 Task: Look for space in Varel, Germany from 6th September, 2023 to 15th September, 2023 for 6 adults in price range Rs.8000 to Rs.12000. Place can be entire place or private room with 6 bedrooms having 6 beds and 6 bathrooms. Property type can be house, flat, guest house. Amenities needed are: wifi, TV, free parkinig on premises, gym, breakfast. Booking option can be shelf check-in. Required host language is English.
Action: Mouse moved to (448, 95)
Screenshot: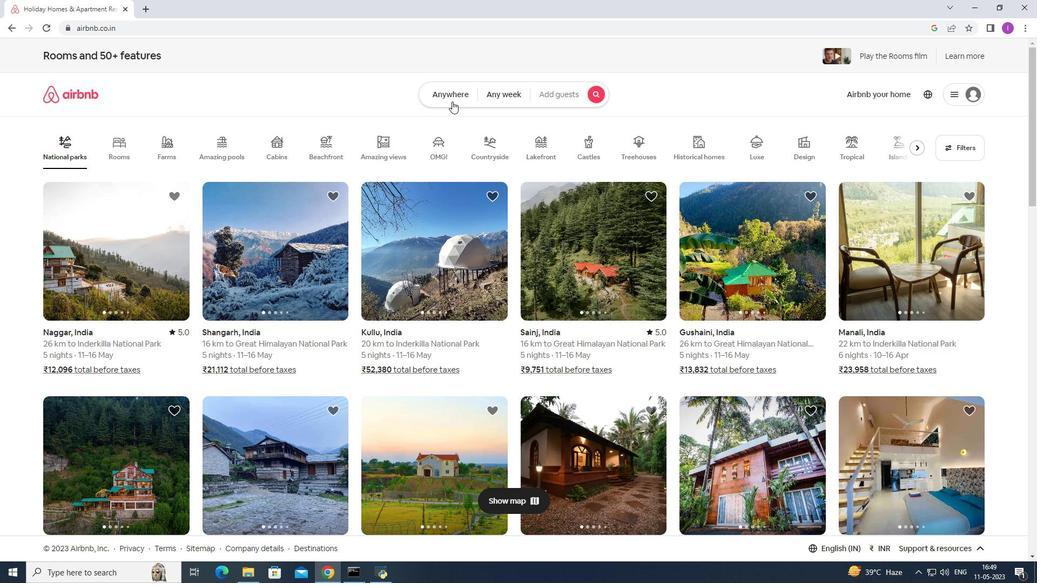 
Action: Mouse pressed left at (448, 95)
Screenshot: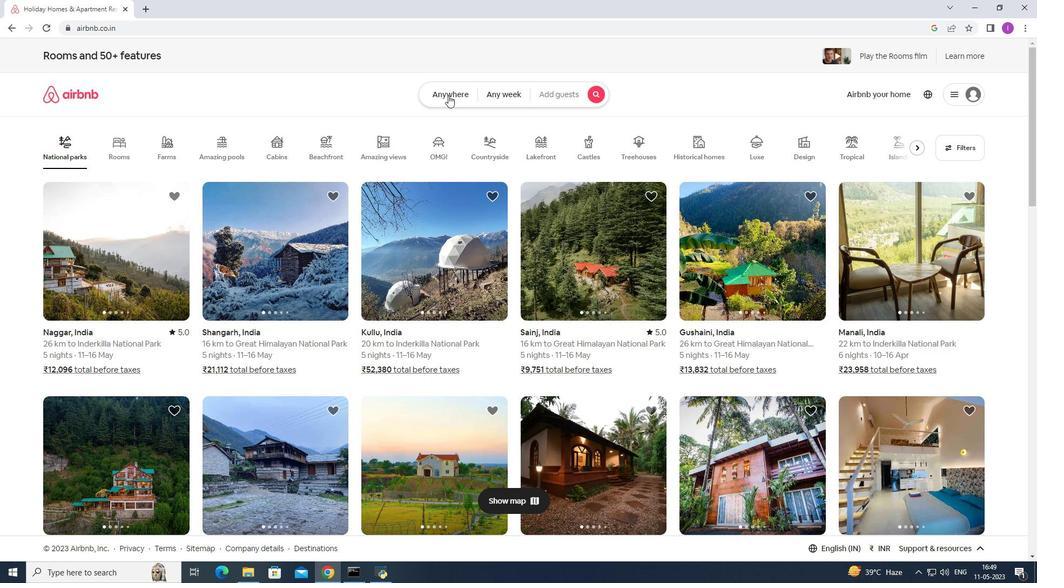 
Action: Mouse moved to (331, 139)
Screenshot: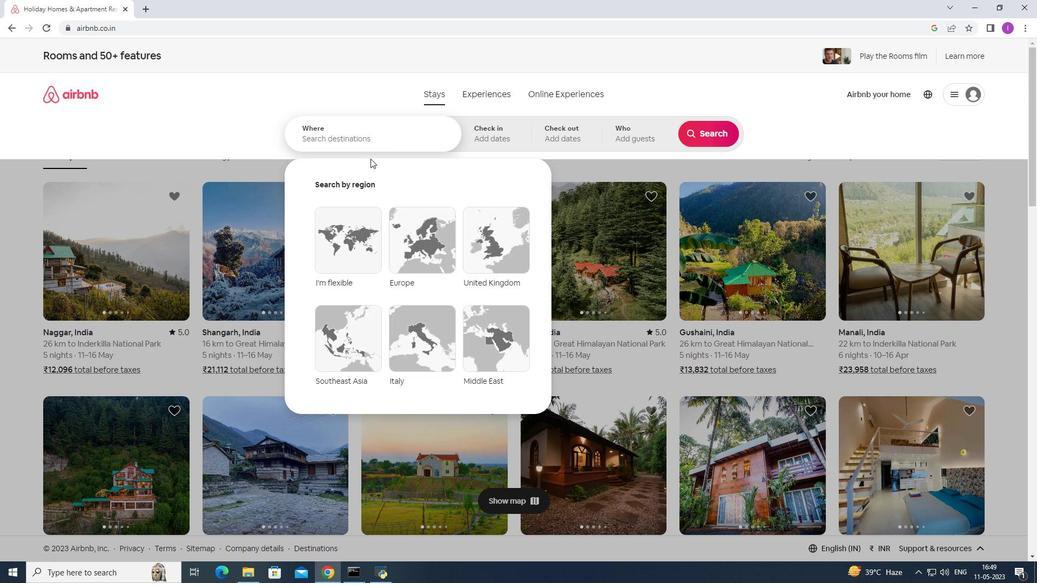 
Action: Mouse pressed left at (331, 139)
Screenshot: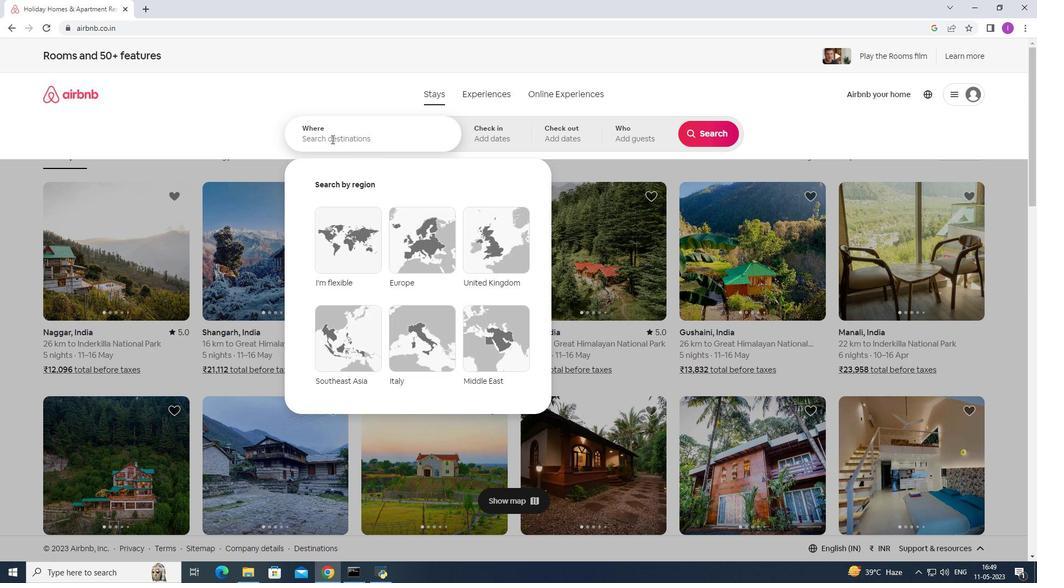 
Action: Mouse moved to (345, 138)
Screenshot: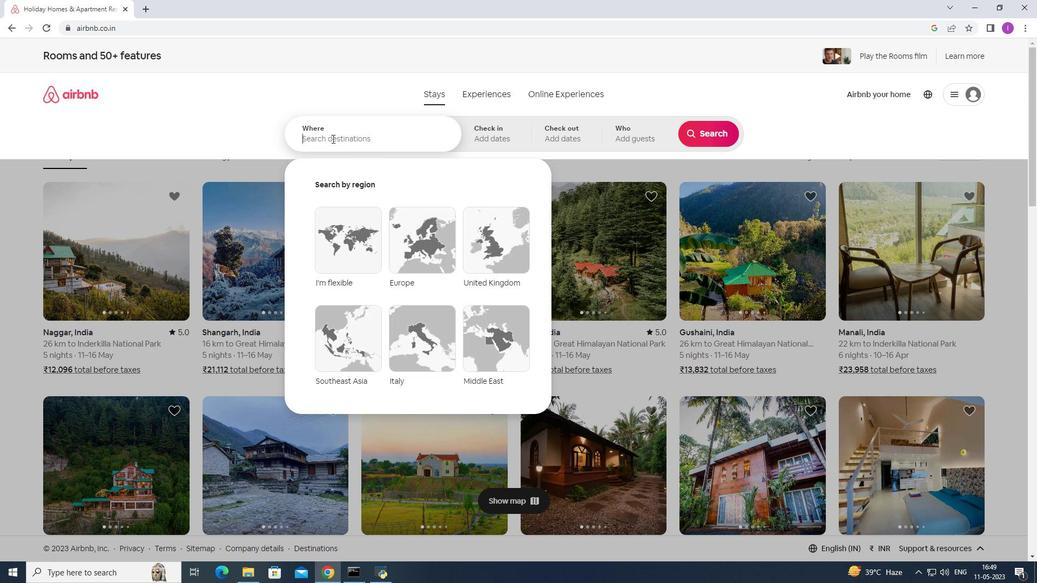 
Action: Key pressed <Key.shift>Varel,<Key.shift><Key.shift>Germany
Screenshot: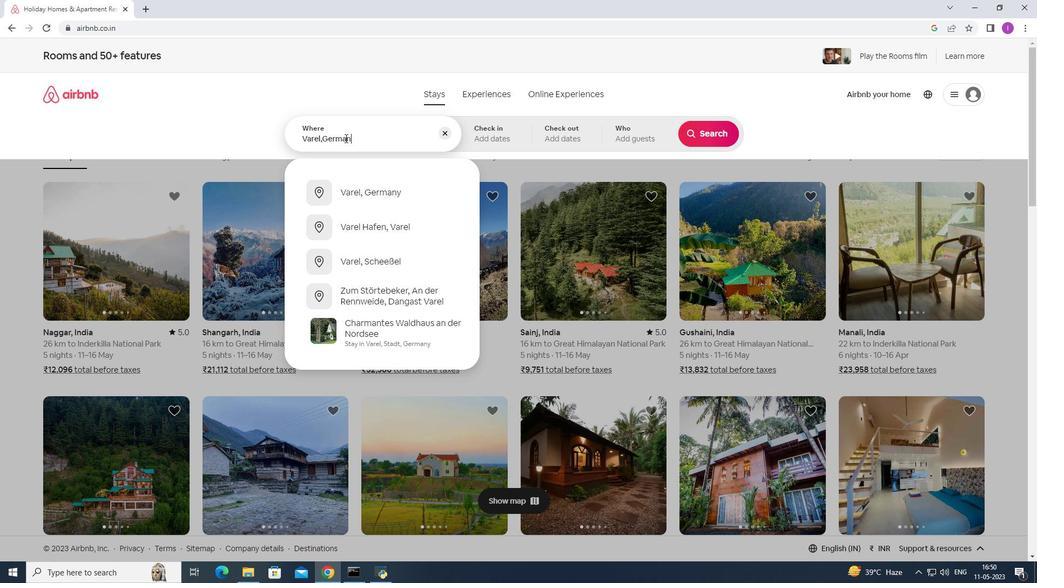 
Action: Mouse moved to (368, 195)
Screenshot: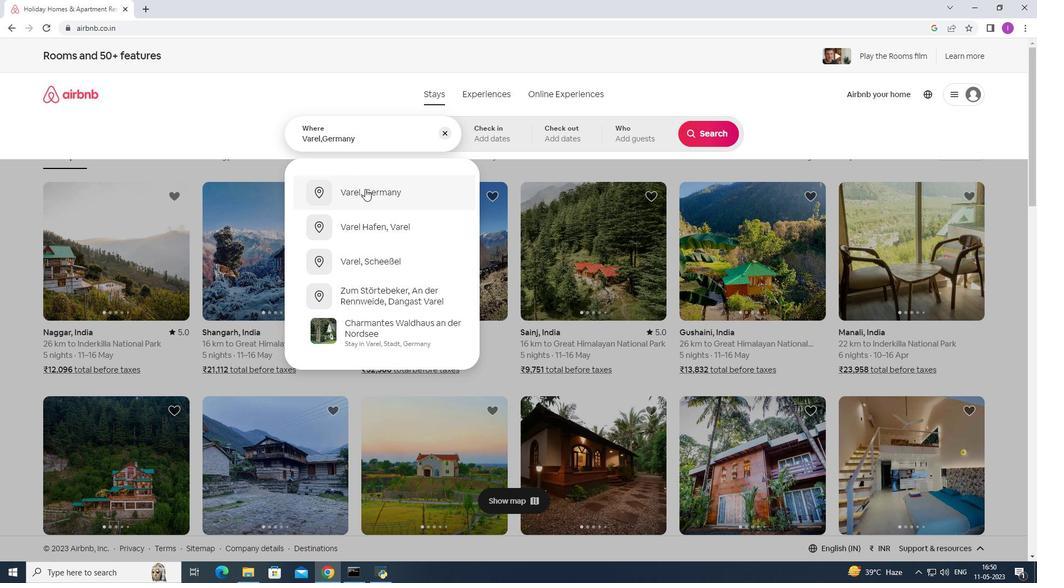 
Action: Mouse pressed left at (368, 195)
Screenshot: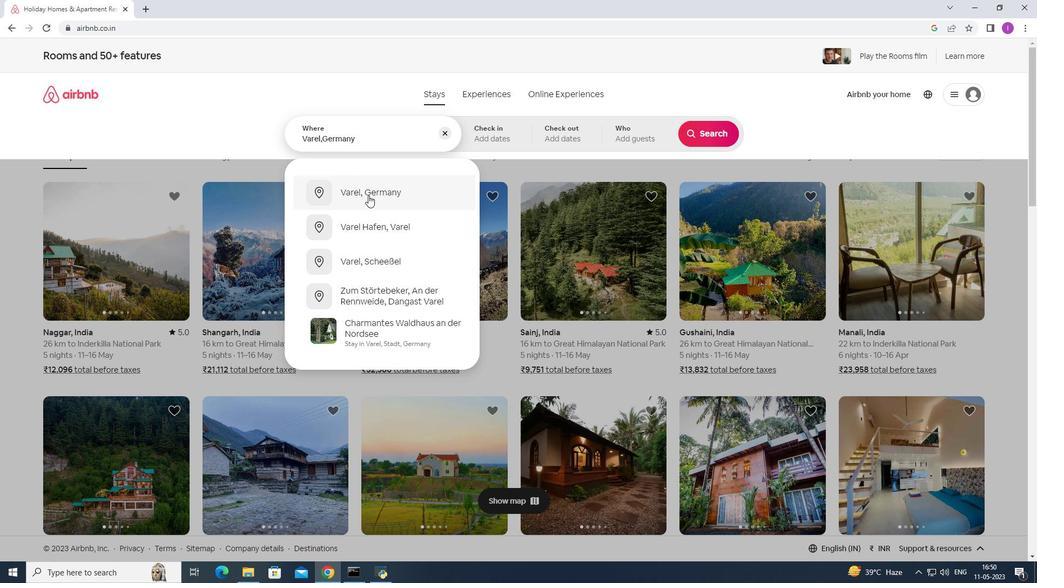 
Action: Mouse moved to (706, 221)
Screenshot: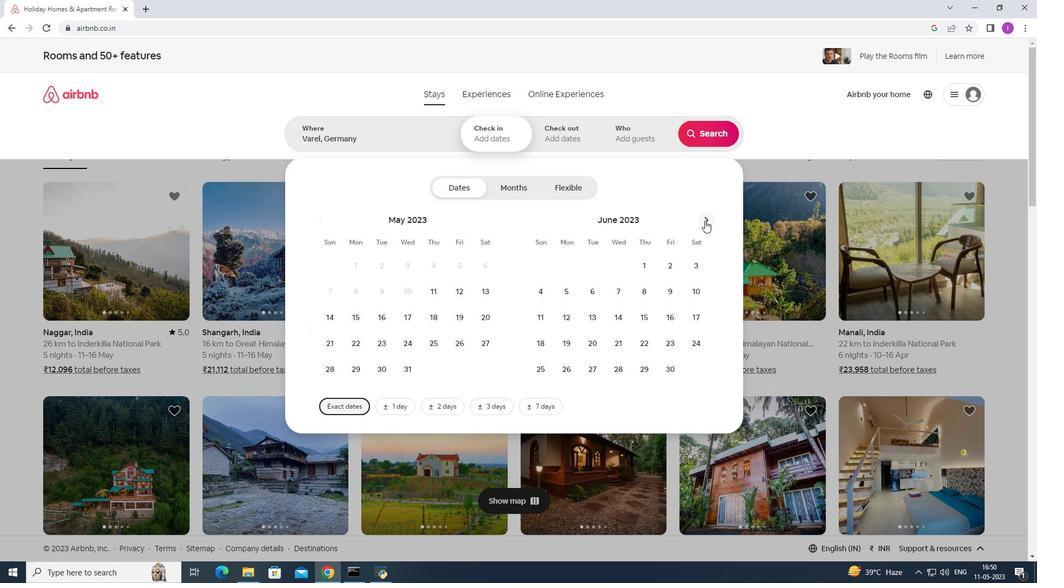 
Action: Mouse pressed left at (706, 221)
Screenshot: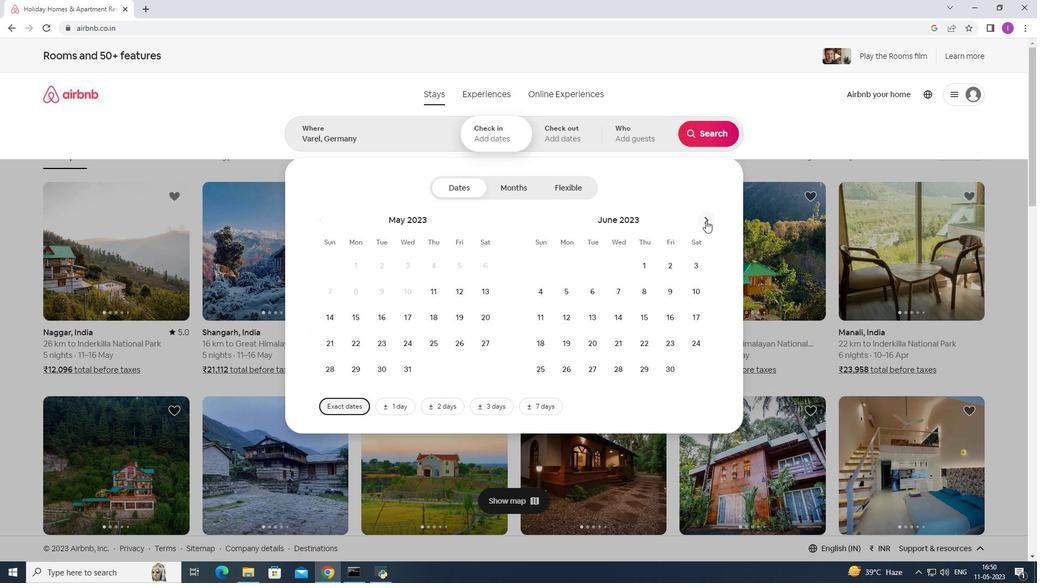 
Action: Mouse pressed left at (706, 221)
Screenshot: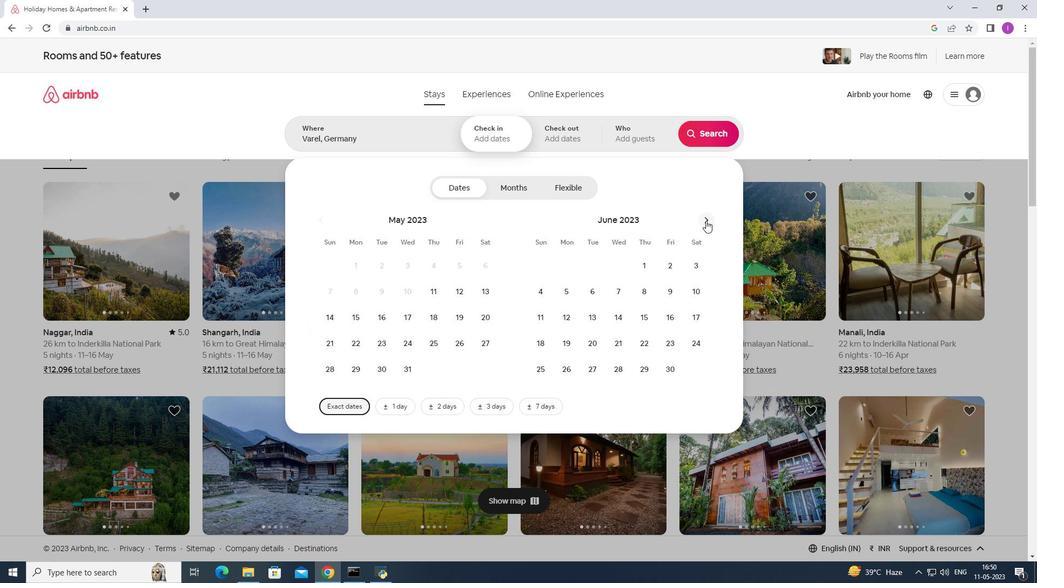 
Action: Mouse pressed left at (706, 221)
Screenshot: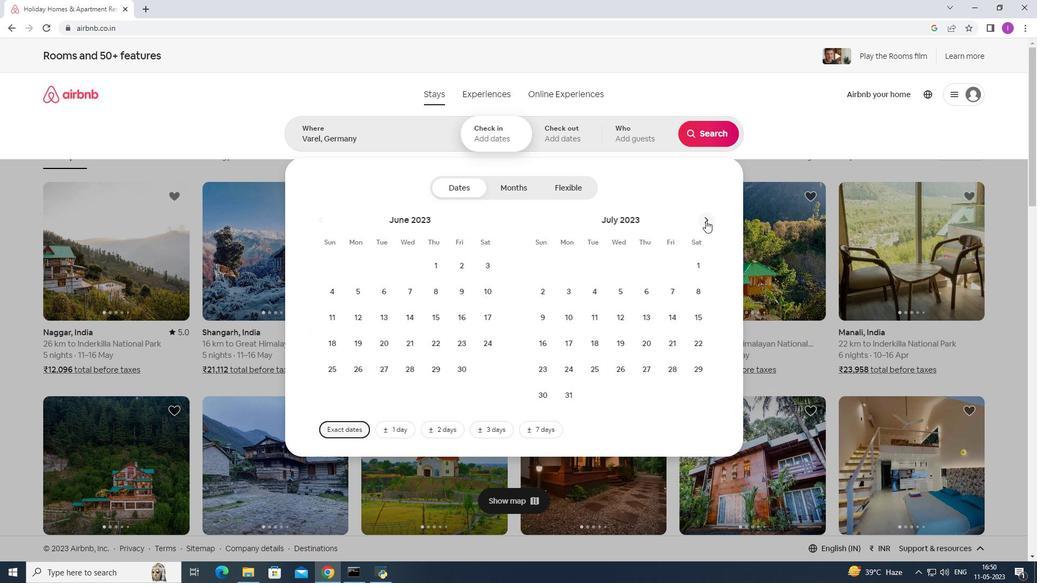 
Action: Mouse moved to (707, 221)
Screenshot: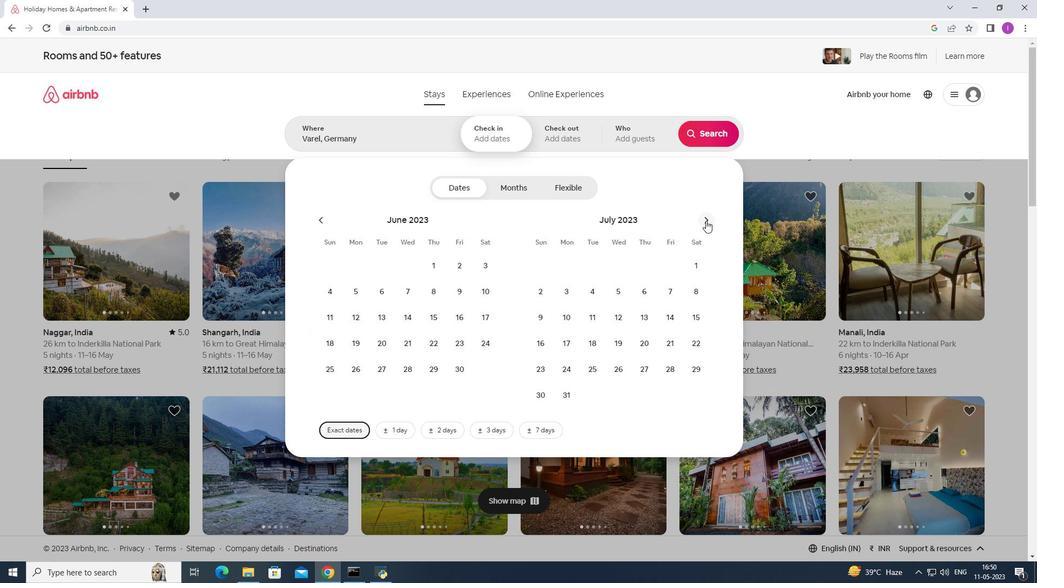 
Action: Mouse pressed left at (707, 221)
Screenshot: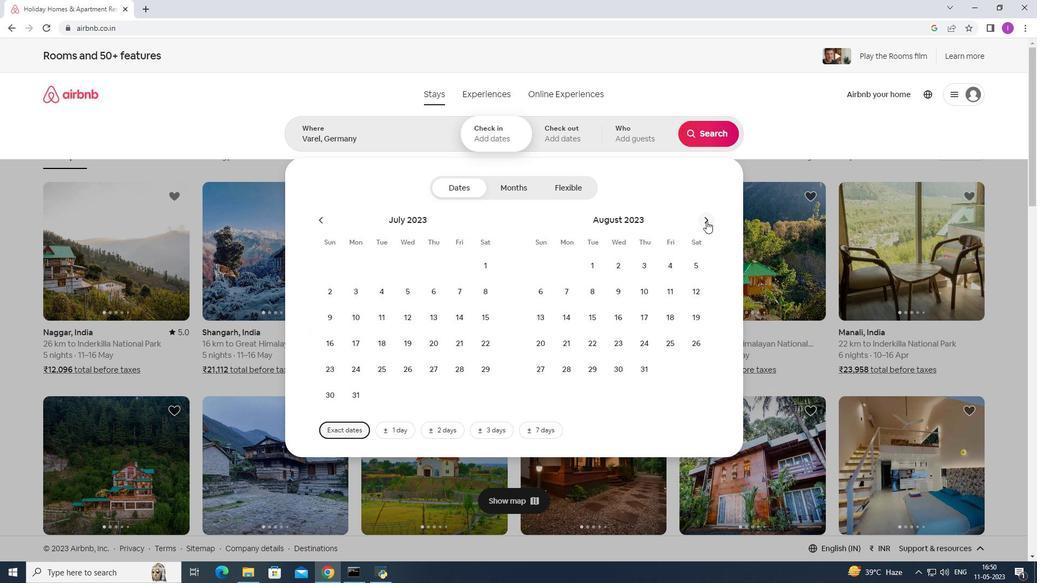 
Action: Mouse moved to (407, 289)
Screenshot: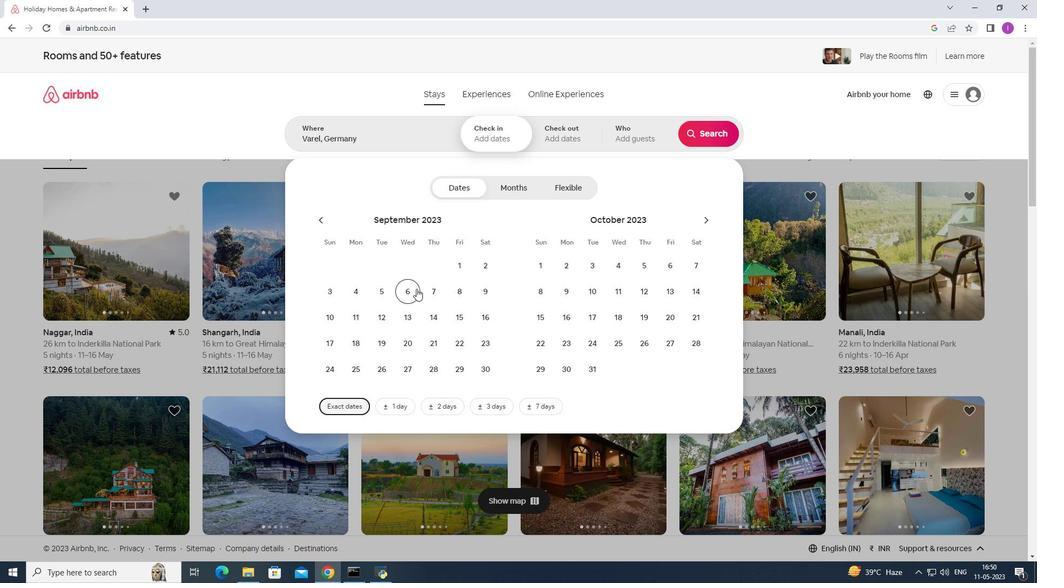 
Action: Mouse pressed left at (407, 289)
Screenshot: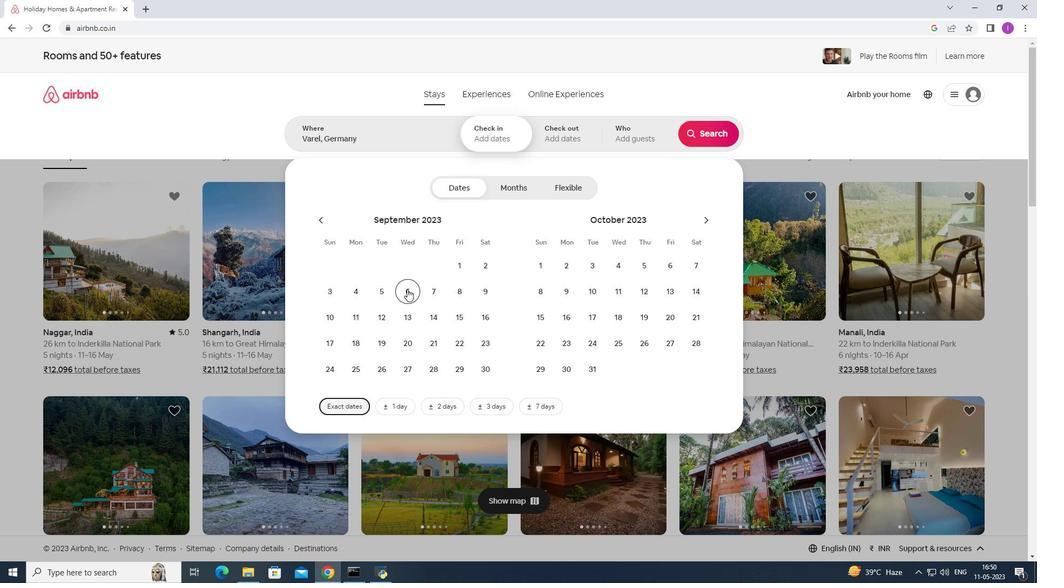 
Action: Mouse moved to (463, 311)
Screenshot: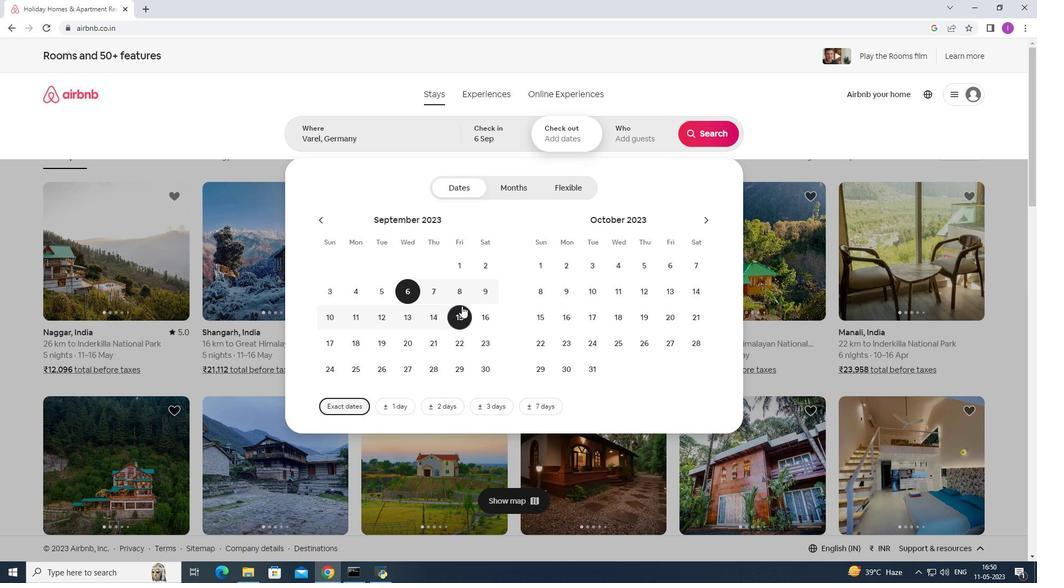 
Action: Mouse pressed left at (463, 311)
Screenshot: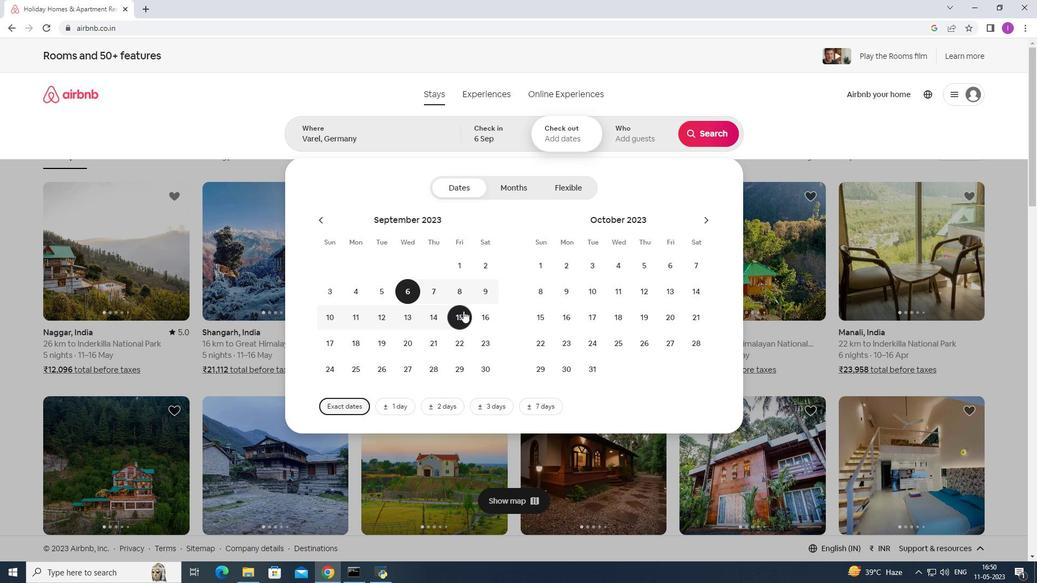 
Action: Mouse moved to (650, 140)
Screenshot: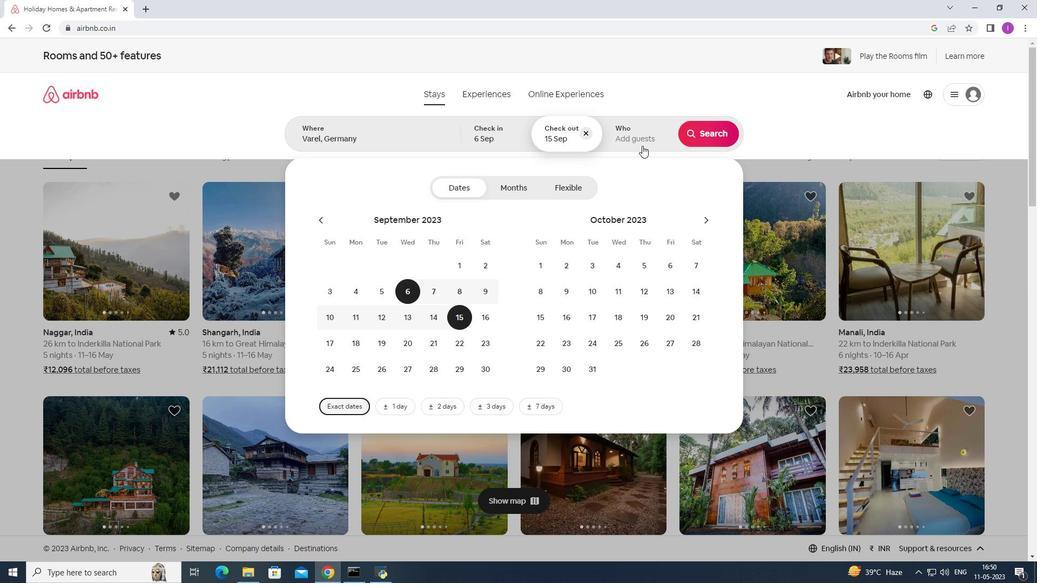 
Action: Mouse pressed left at (650, 140)
Screenshot: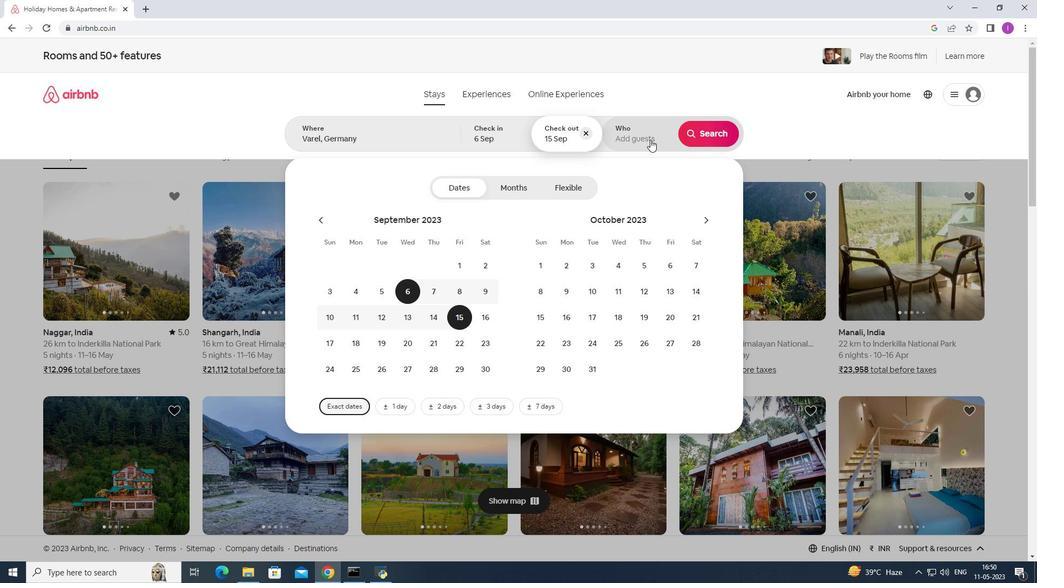 
Action: Mouse moved to (718, 191)
Screenshot: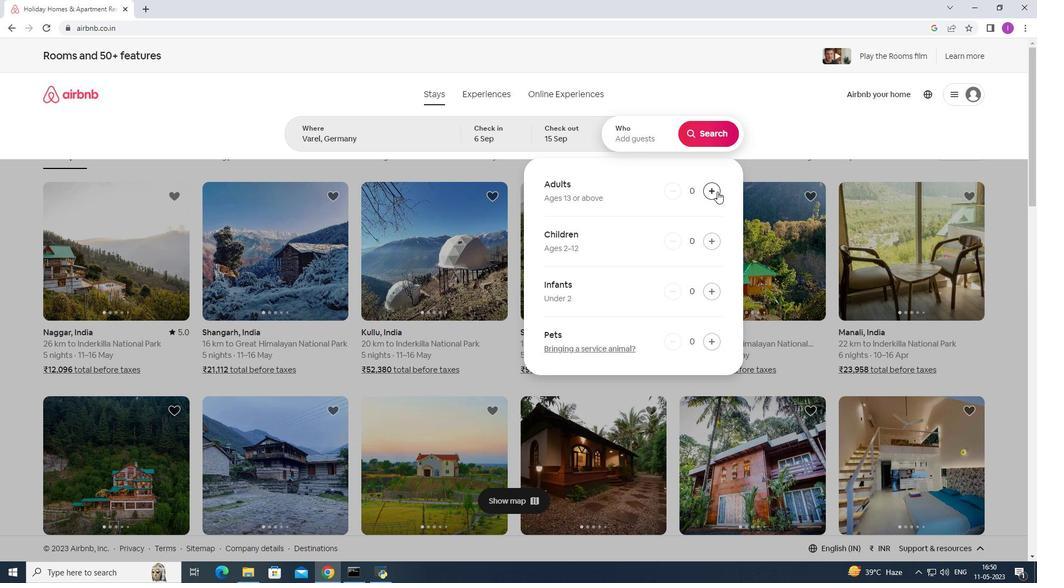 
Action: Mouse pressed left at (718, 191)
Screenshot: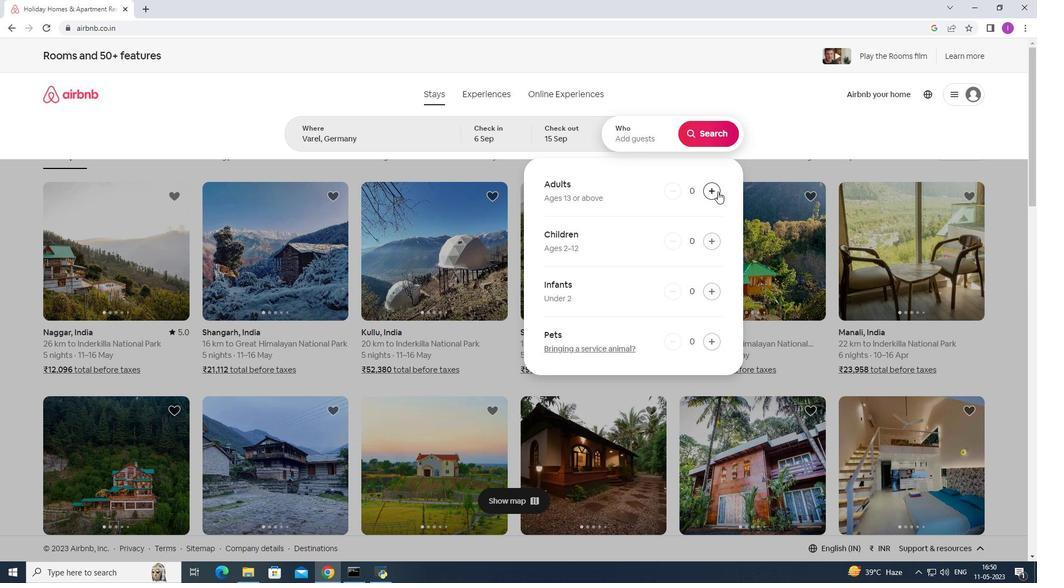 
Action: Mouse moved to (714, 190)
Screenshot: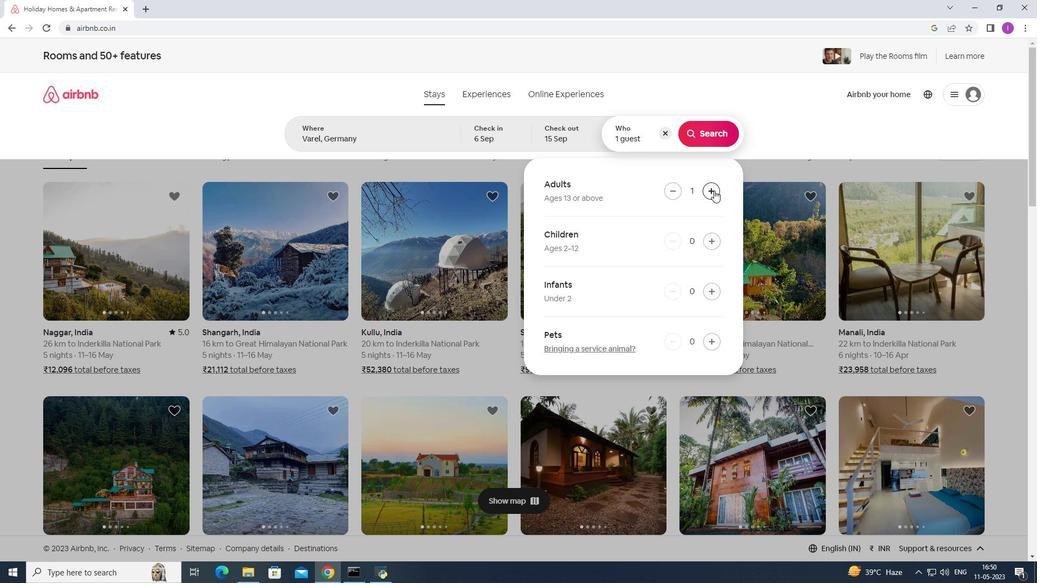 
Action: Mouse pressed left at (714, 190)
Screenshot: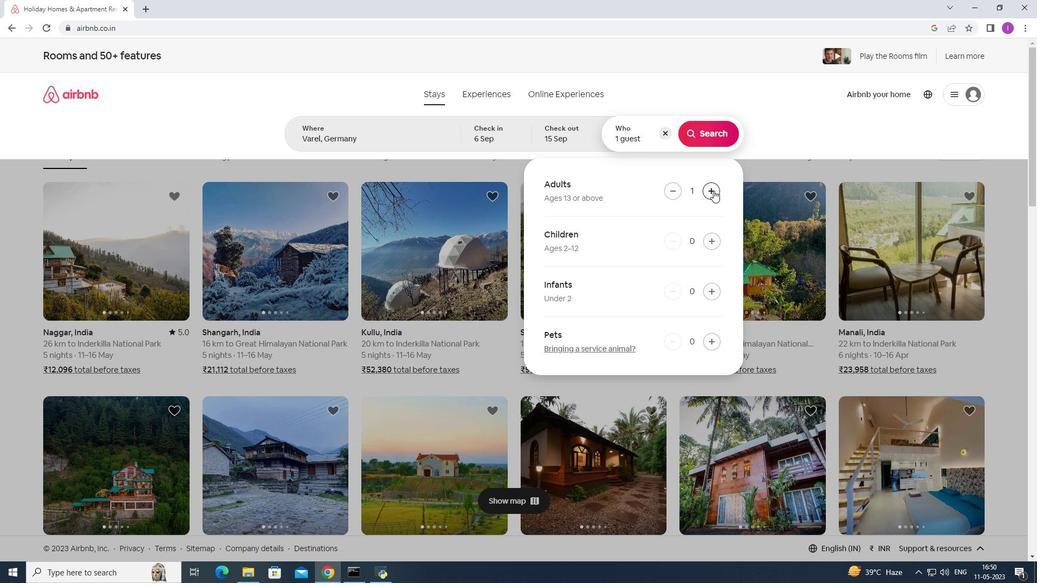 
Action: Mouse moved to (711, 191)
Screenshot: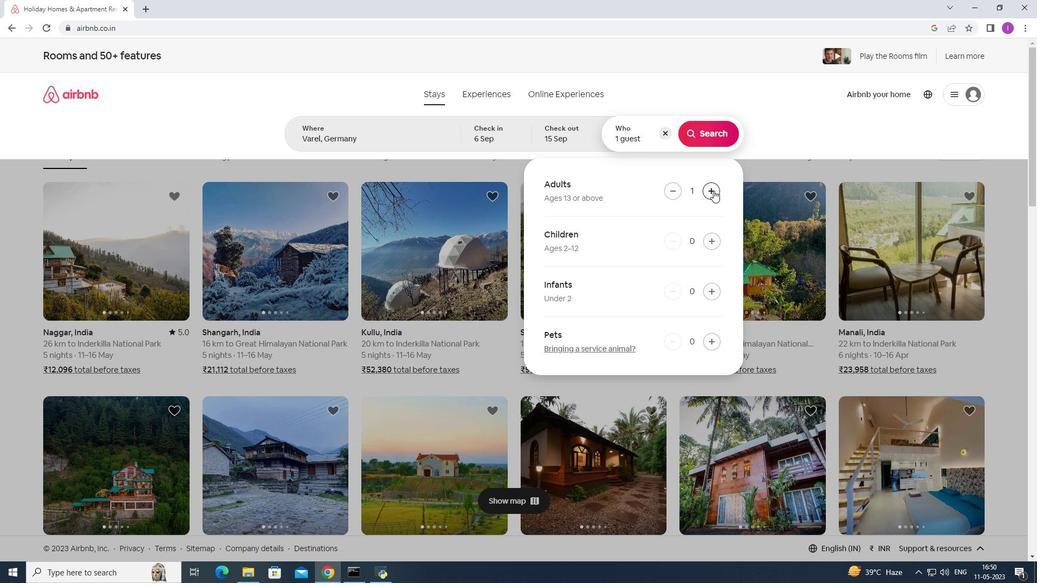 
Action: Mouse pressed left at (711, 191)
Screenshot: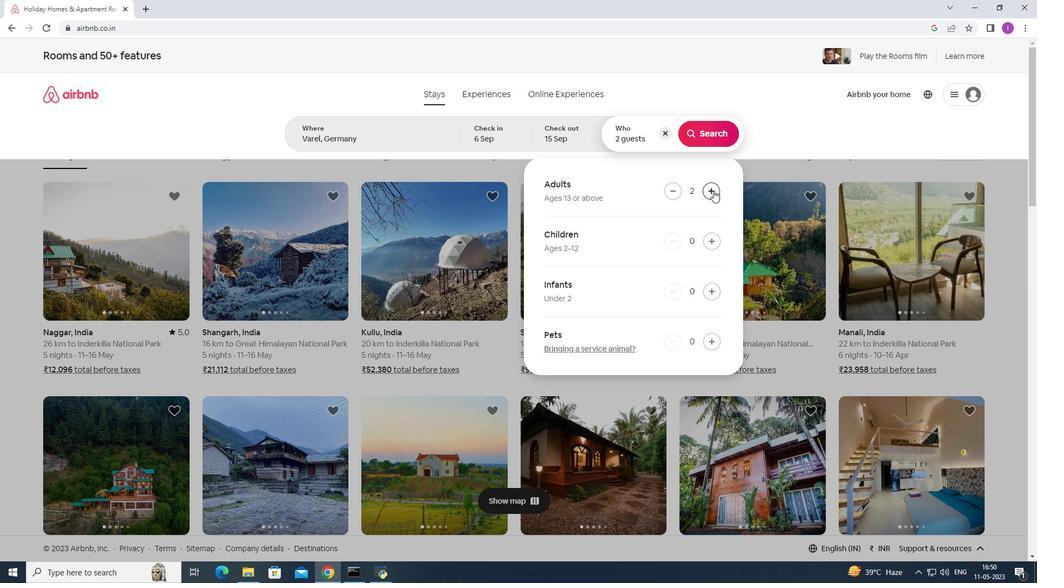 
Action: Mouse moved to (710, 192)
Screenshot: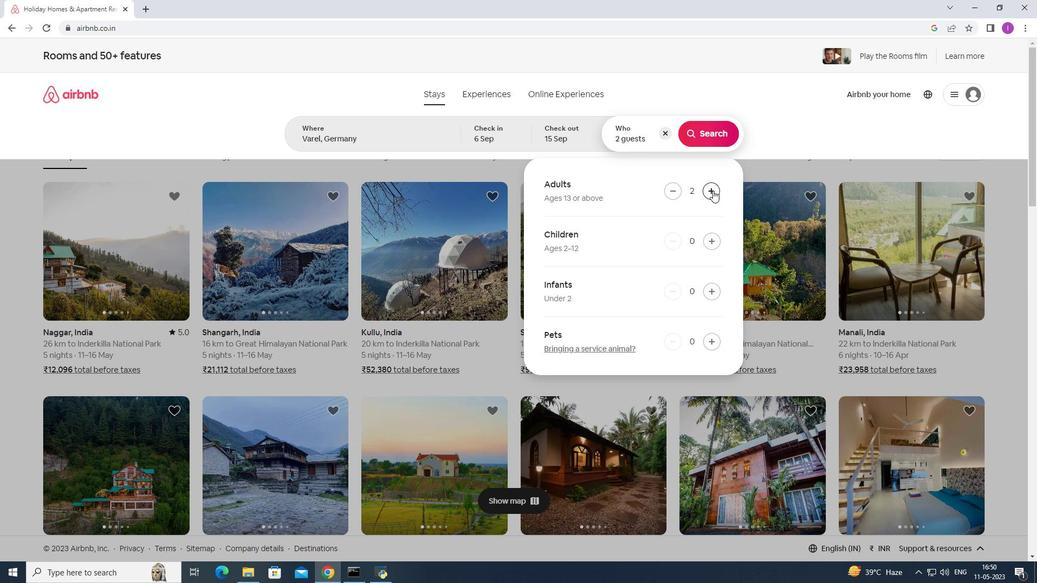 
Action: Mouse pressed left at (710, 192)
Screenshot: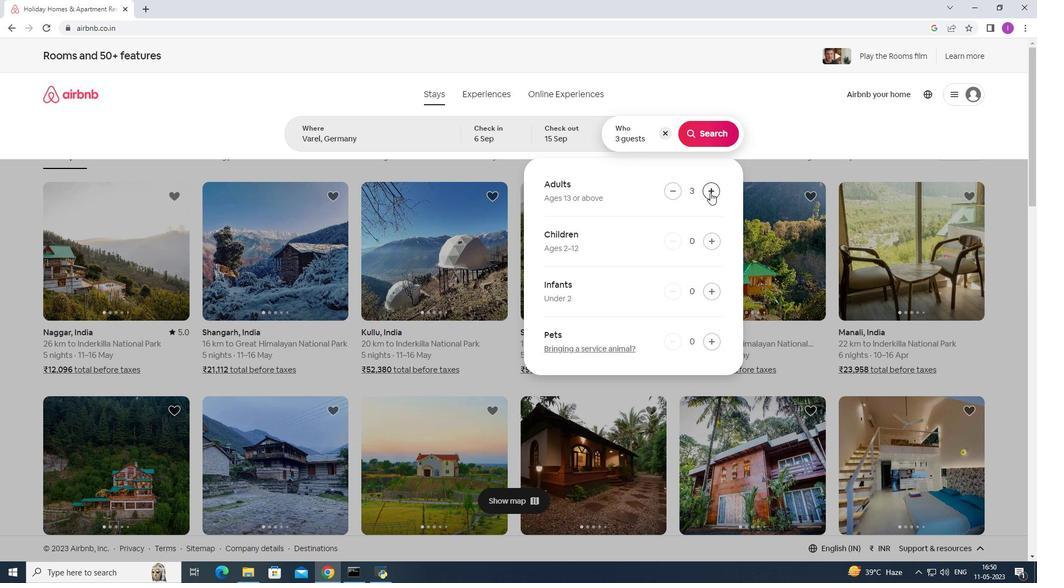 
Action: Mouse moved to (710, 192)
Screenshot: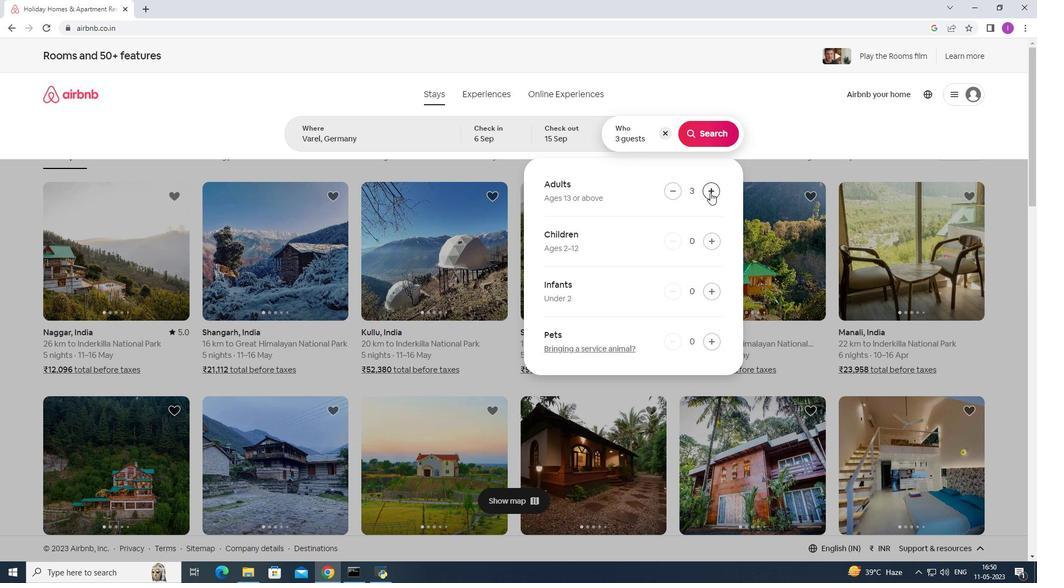 
Action: Mouse pressed left at (710, 192)
Screenshot: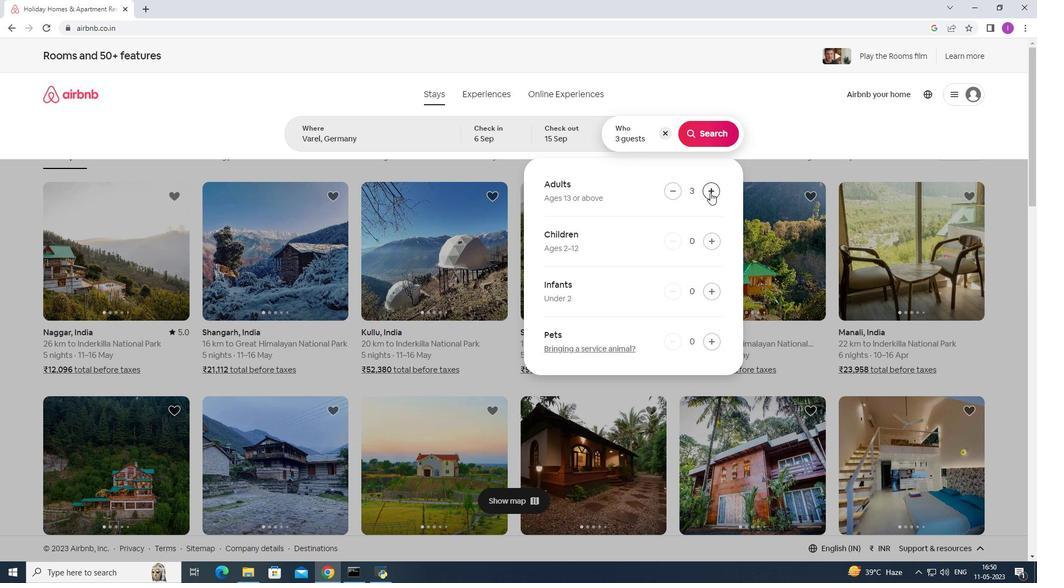 
Action: Mouse pressed left at (710, 192)
Screenshot: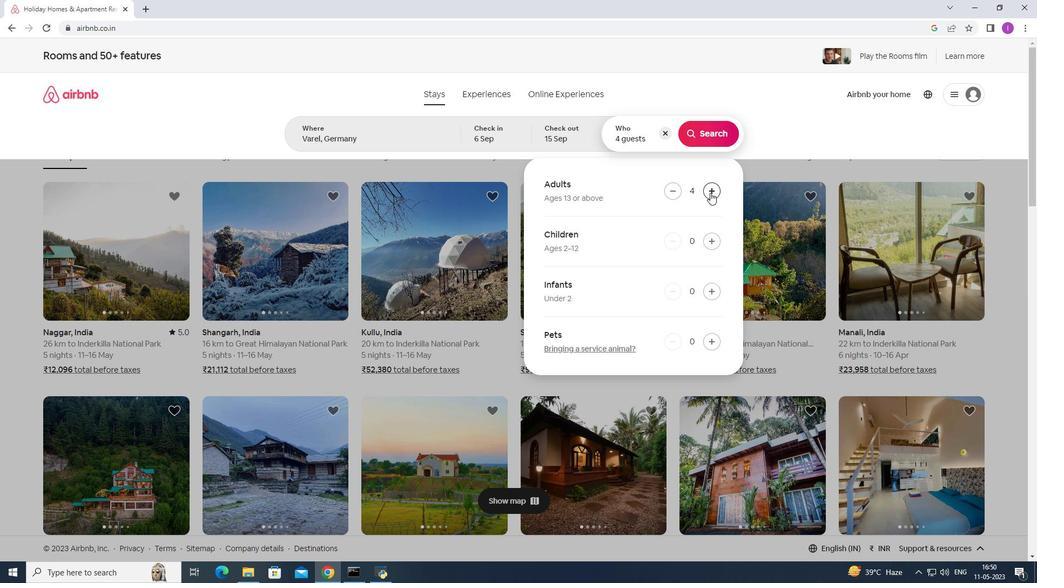 
Action: Mouse moved to (693, 137)
Screenshot: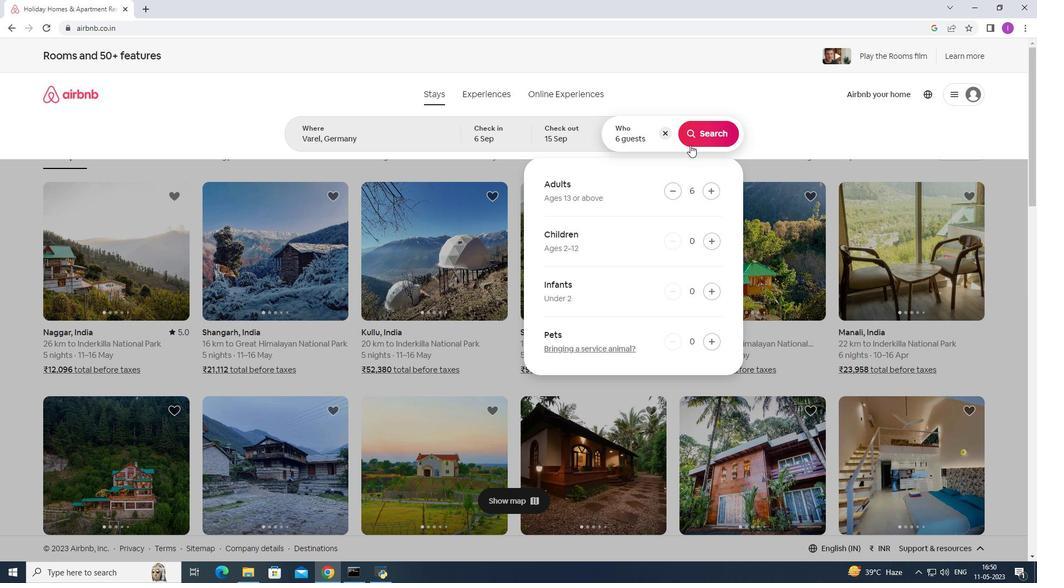 
Action: Mouse pressed left at (693, 137)
Screenshot: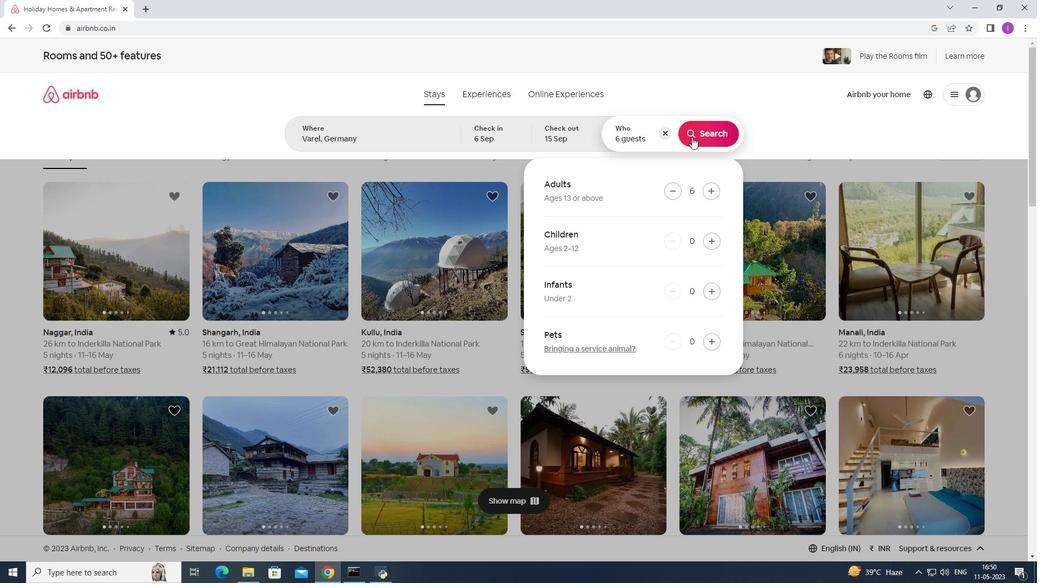 
Action: Mouse moved to (994, 108)
Screenshot: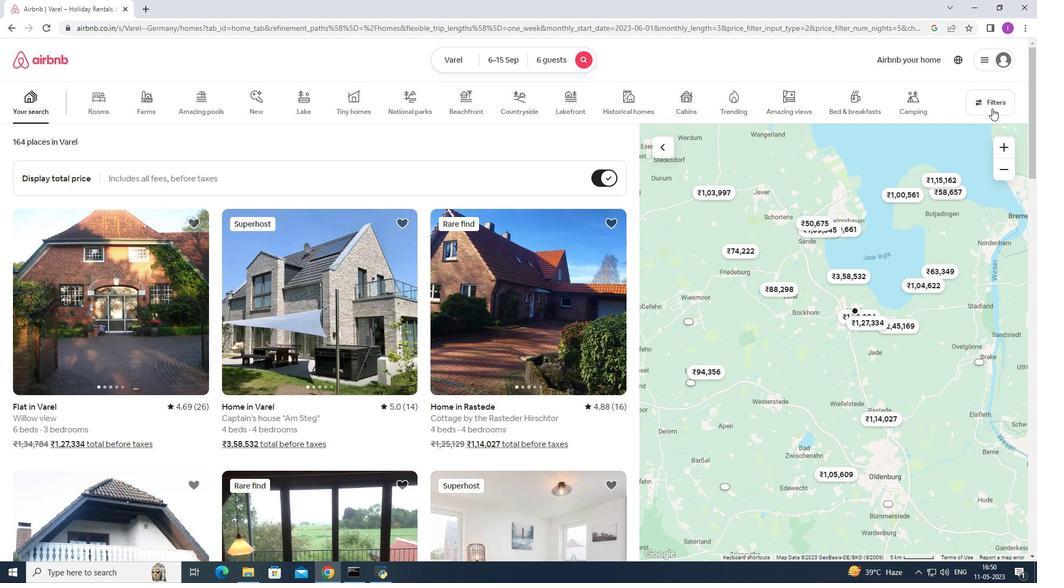 
Action: Mouse pressed left at (994, 108)
Screenshot: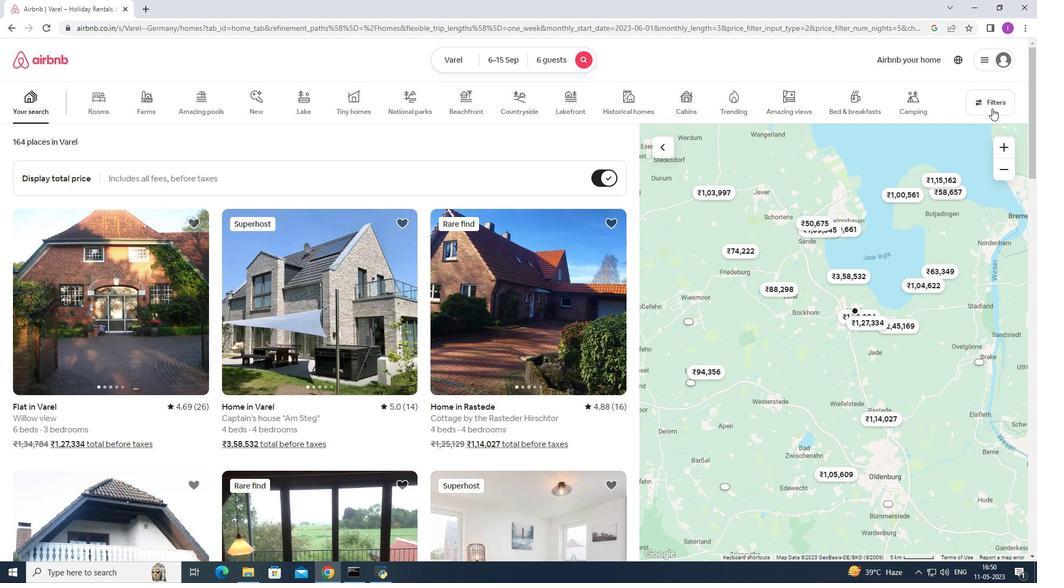 
Action: Mouse moved to (586, 372)
Screenshot: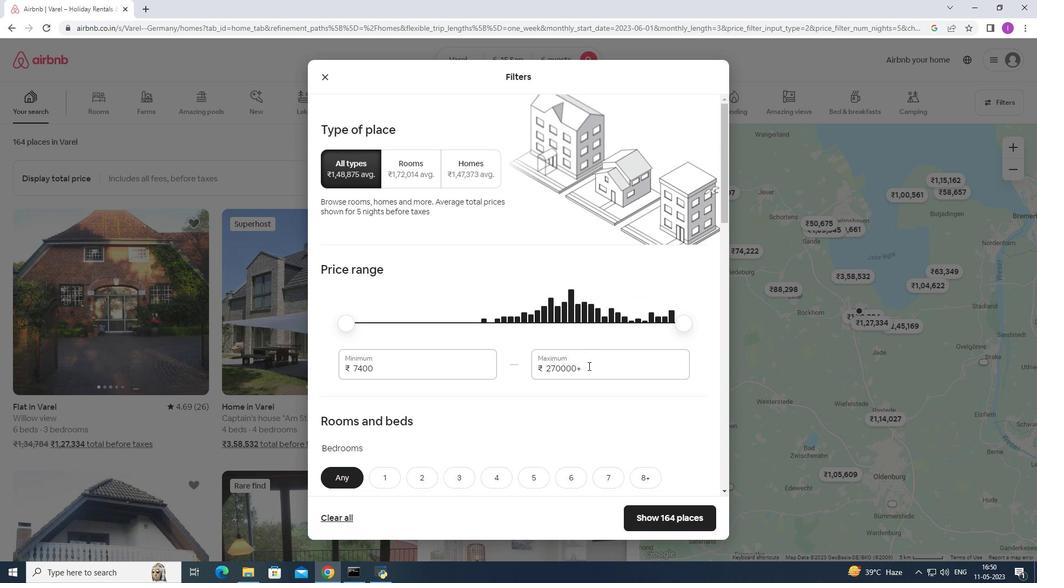 
Action: Mouse pressed left at (586, 372)
Screenshot: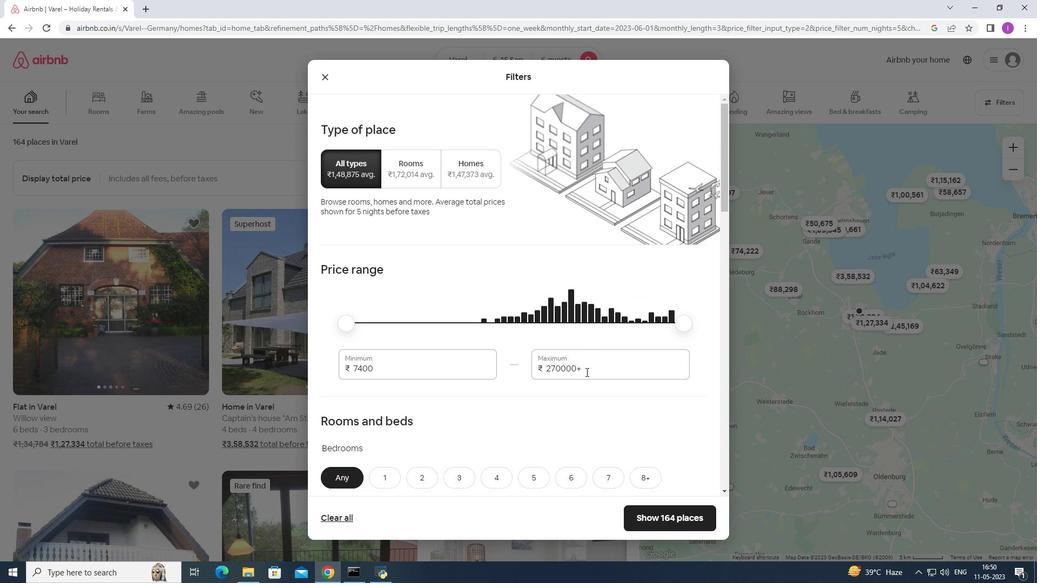 
Action: Mouse moved to (534, 357)
Screenshot: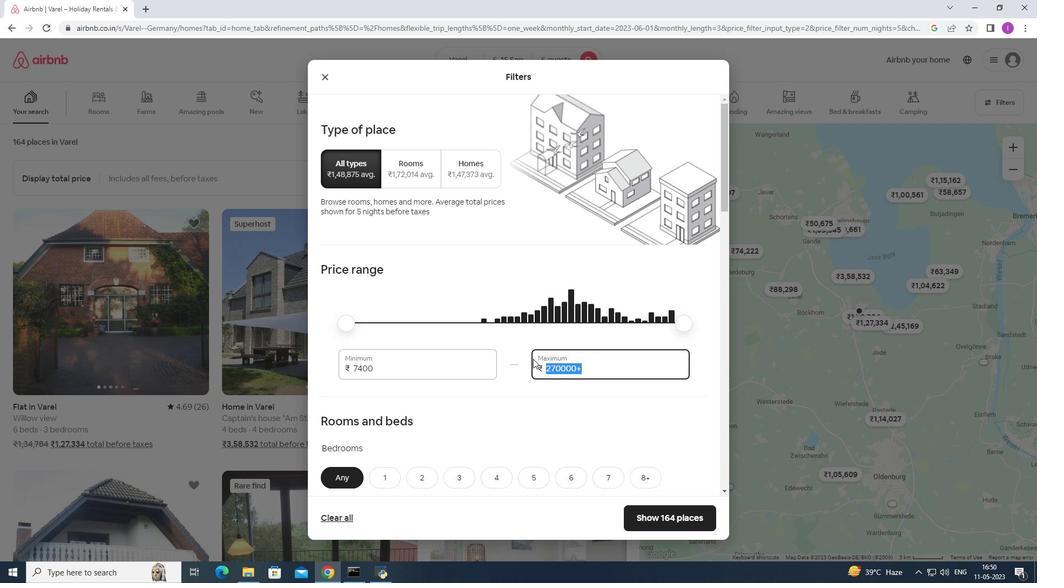 
Action: Key pressed 1
Screenshot: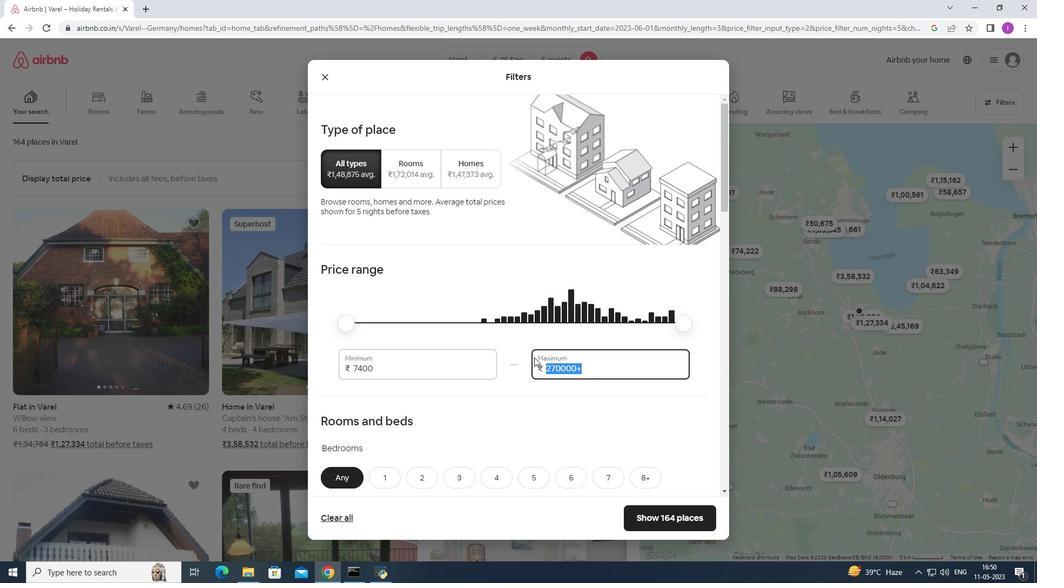 
Action: Mouse moved to (536, 356)
Screenshot: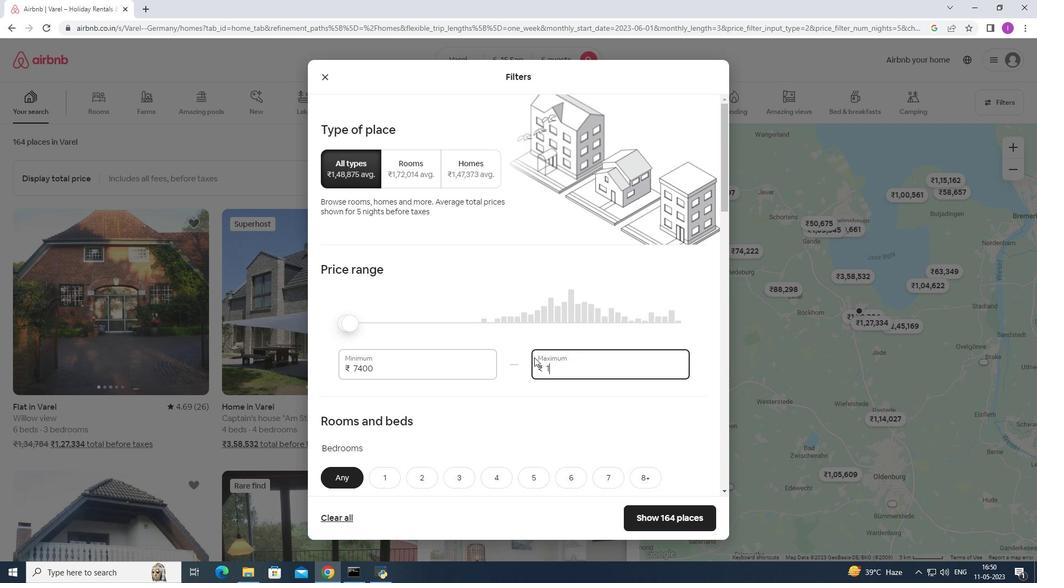 
Action: Key pressed 2
Screenshot: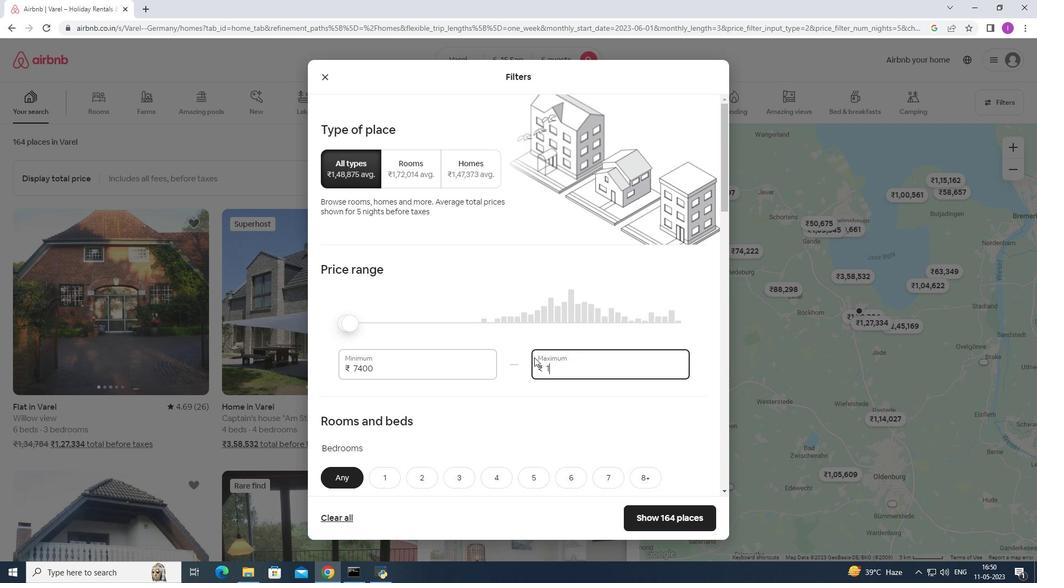 
Action: Mouse moved to (539, 352)
Screenshot: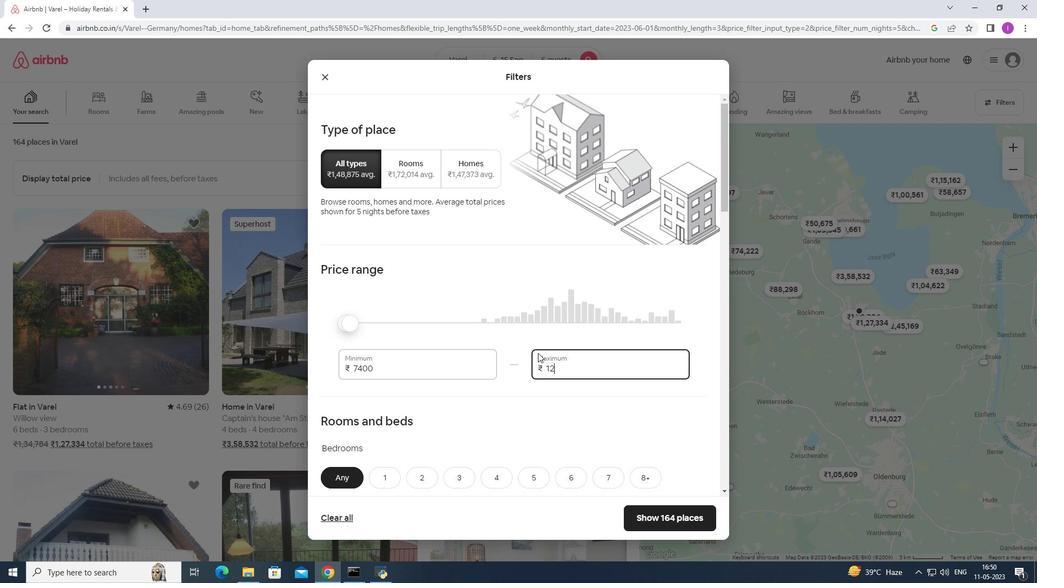 
Action: Key pressed 0
Screenshot: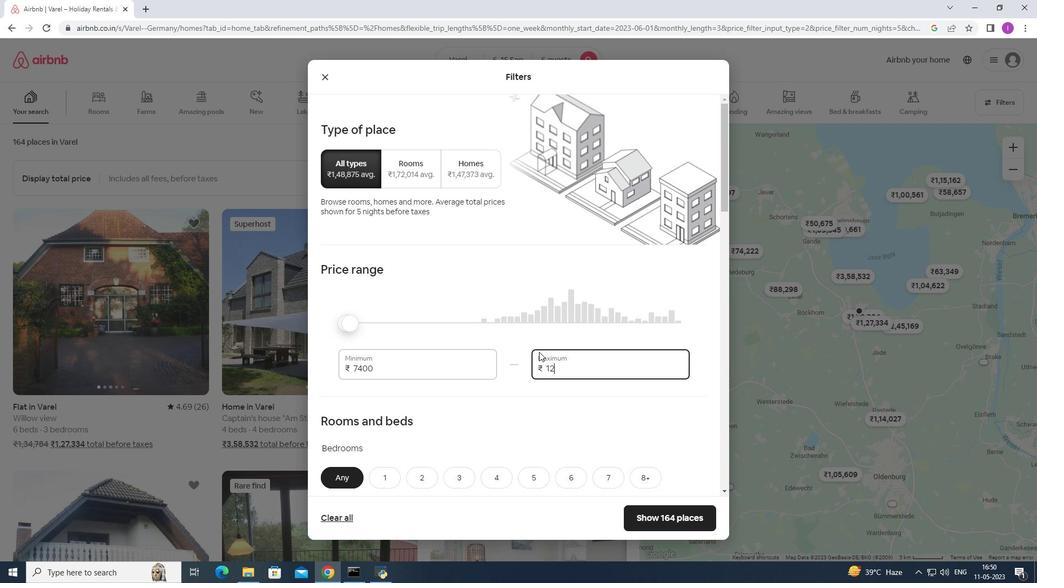 
Action: Mouse moved to (540, 351)
Screenshot: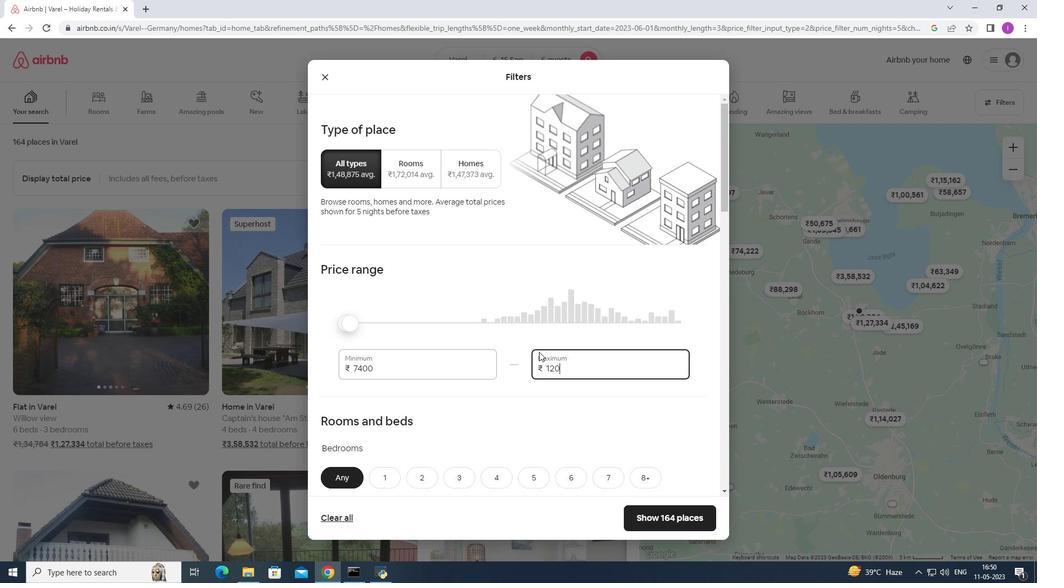 
Action: Key pressed 0
Screenshot: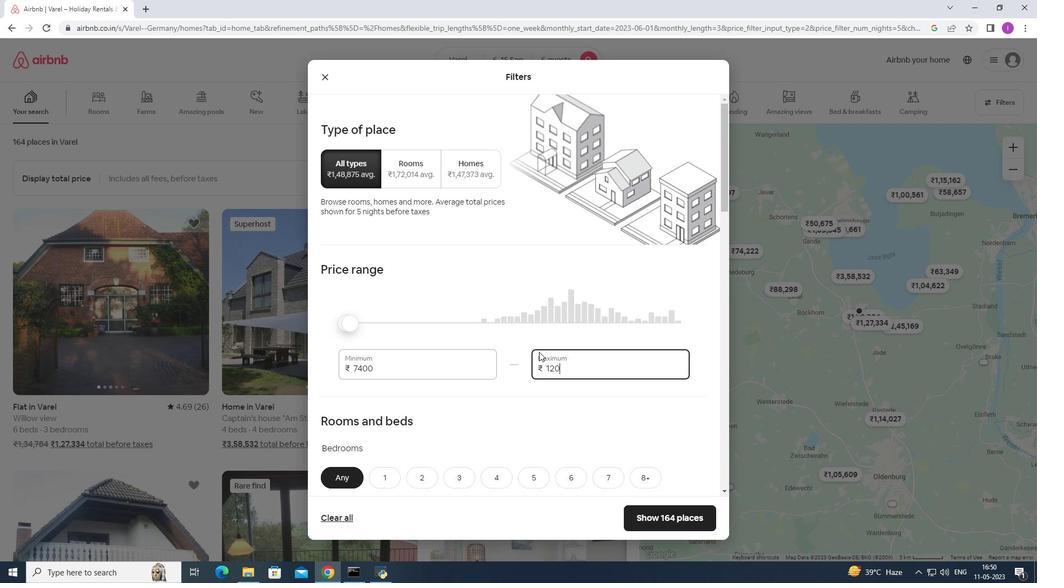 
Action: Mouse moved to (541, 350)
Screenshot: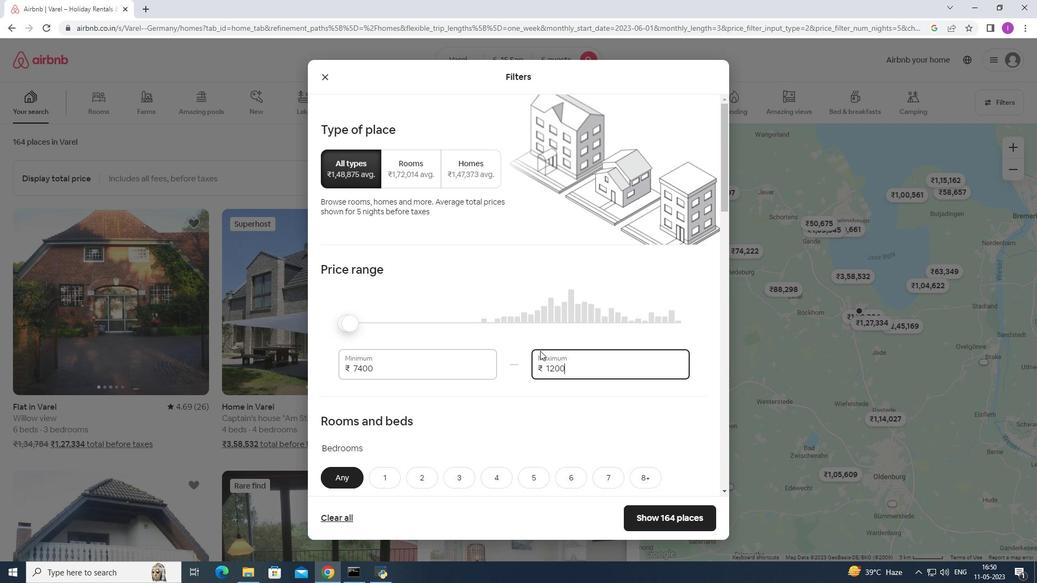 
Action: Key pressed 0
Screenshot: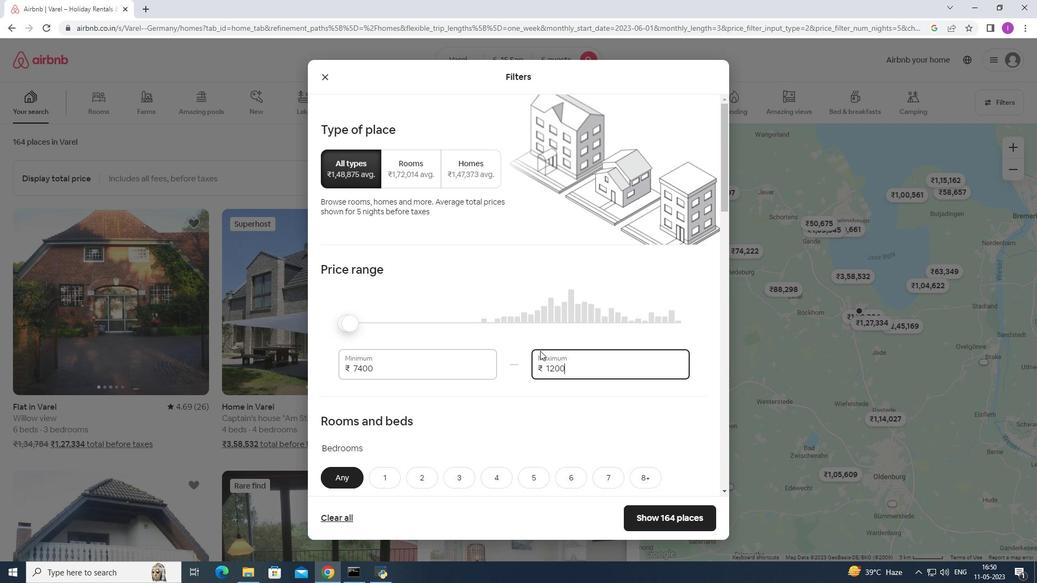 
Action: Mouse moved to (394, 368)
Screenshot: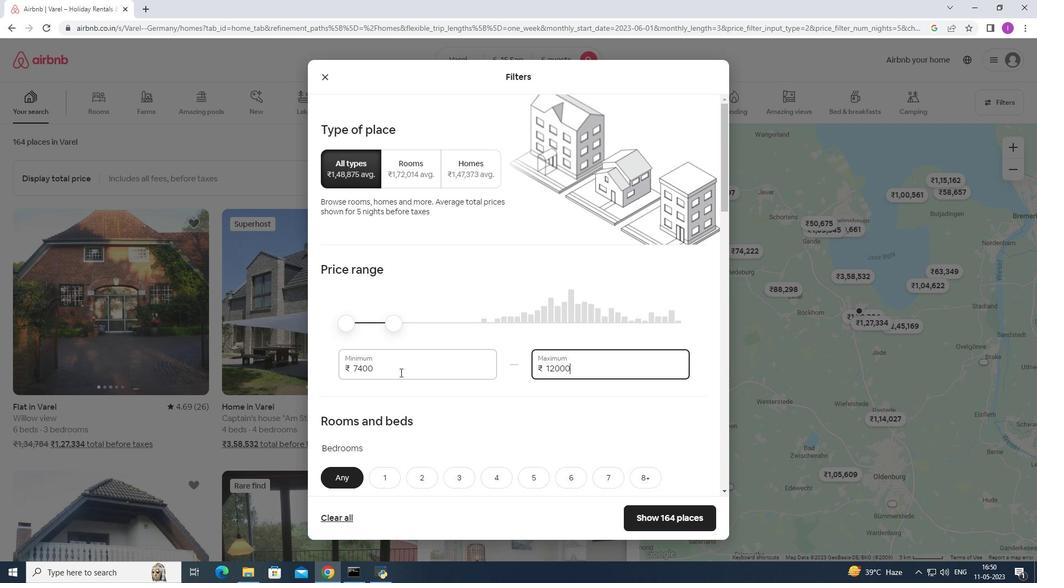 
Action: Mouse pressed left at (394, 368)
Screenshot: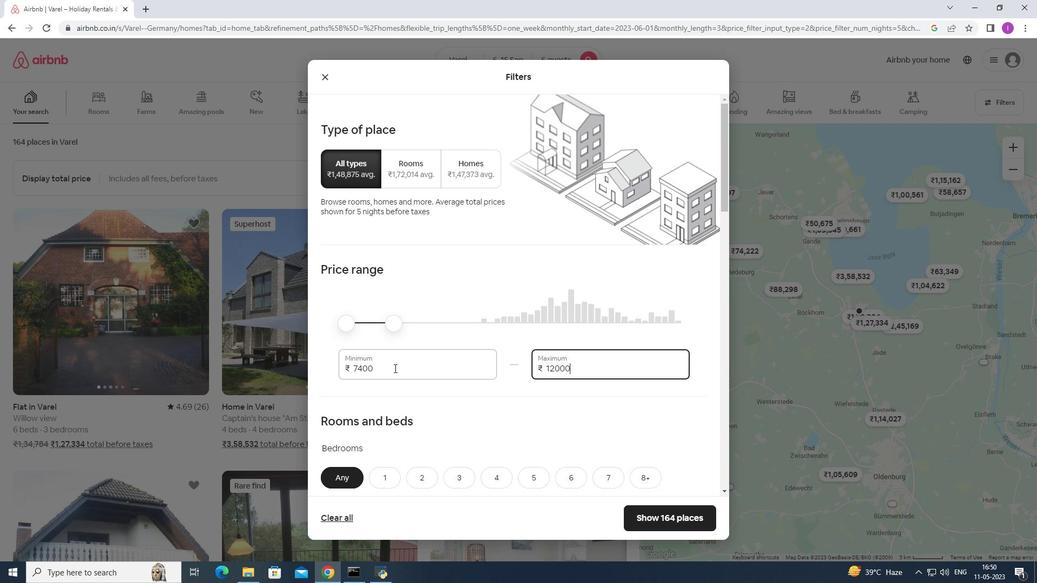 
Action: Mouse moved to (361, 365)
Screenshot: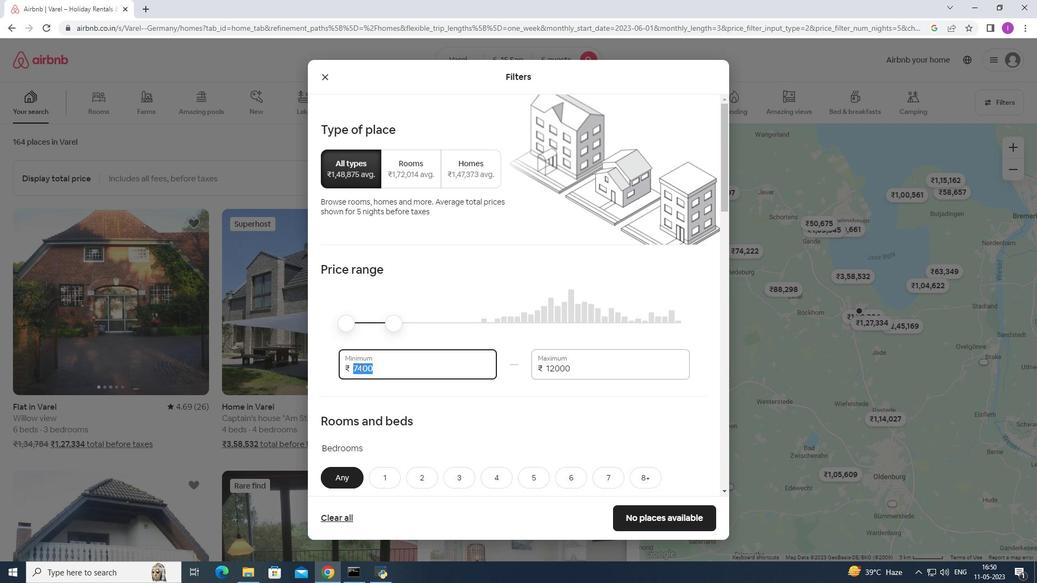 
Action: Key pressed 8
Screenshot: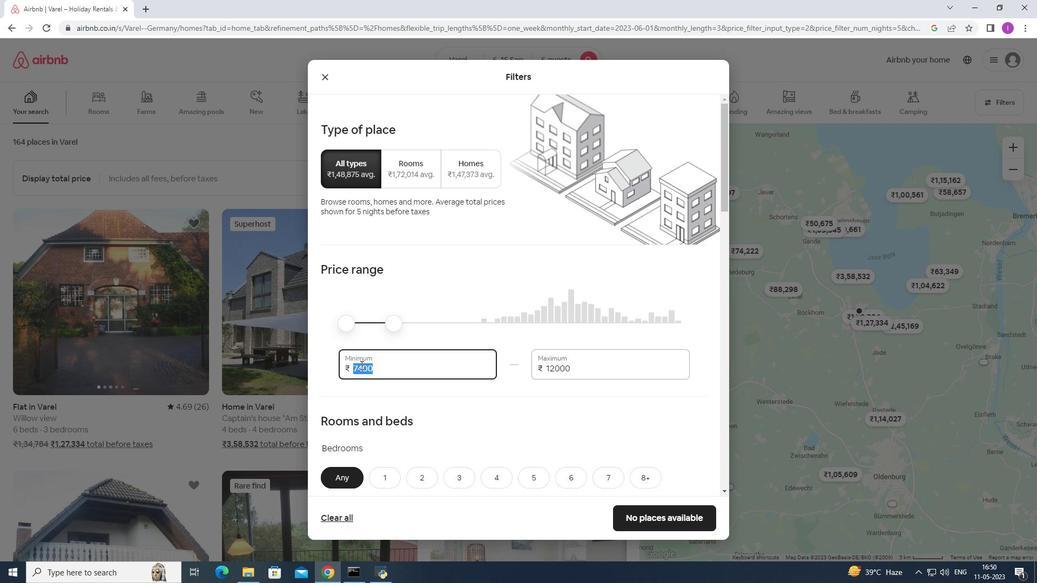 
Action: Mouse moved to (361, 365)
Screenshot: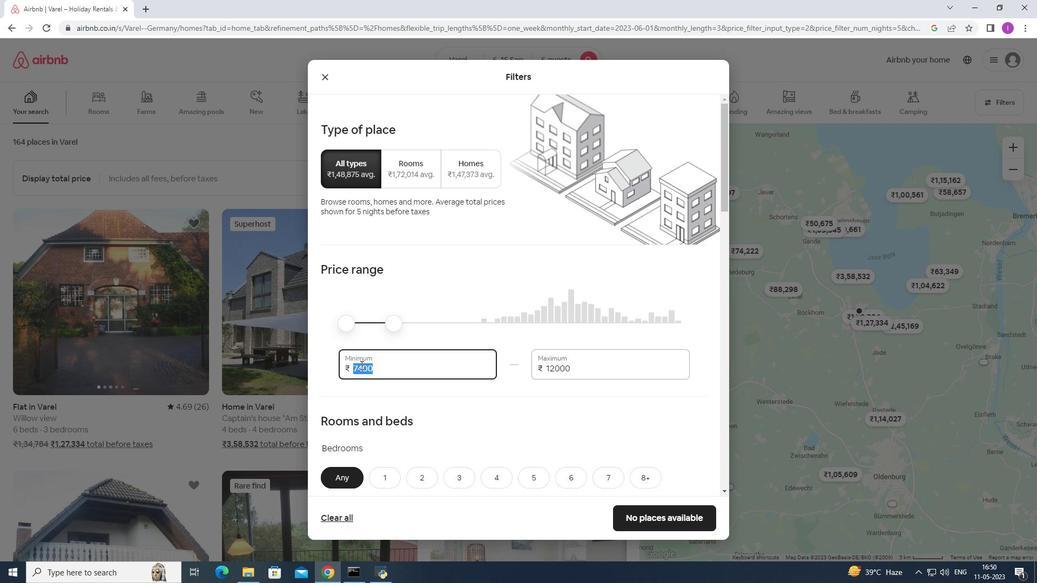 
Action: Key pressed 000
Screenshot: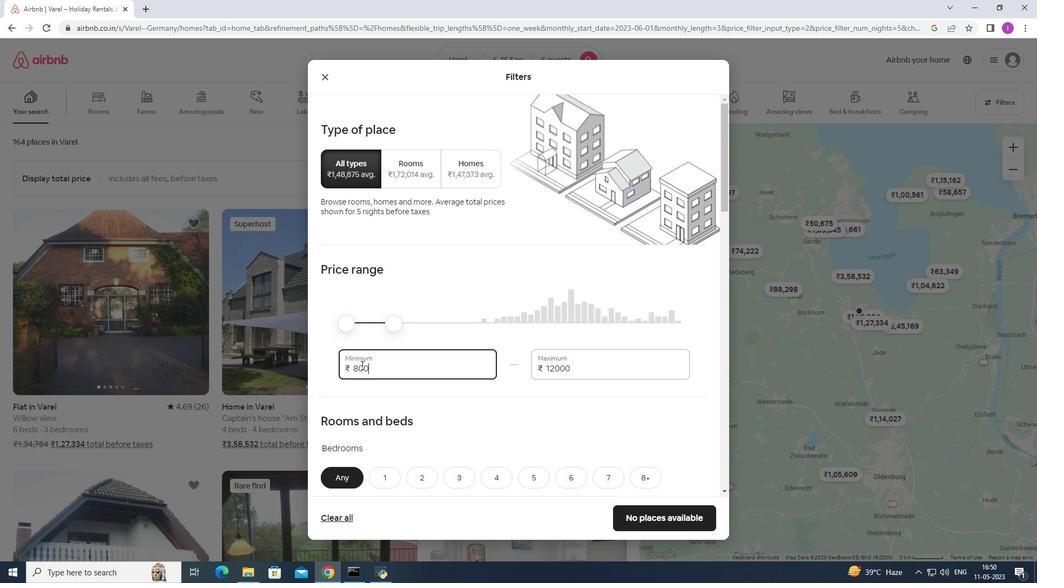 
Action: Mouse moved to (414, 390)
Screenshot: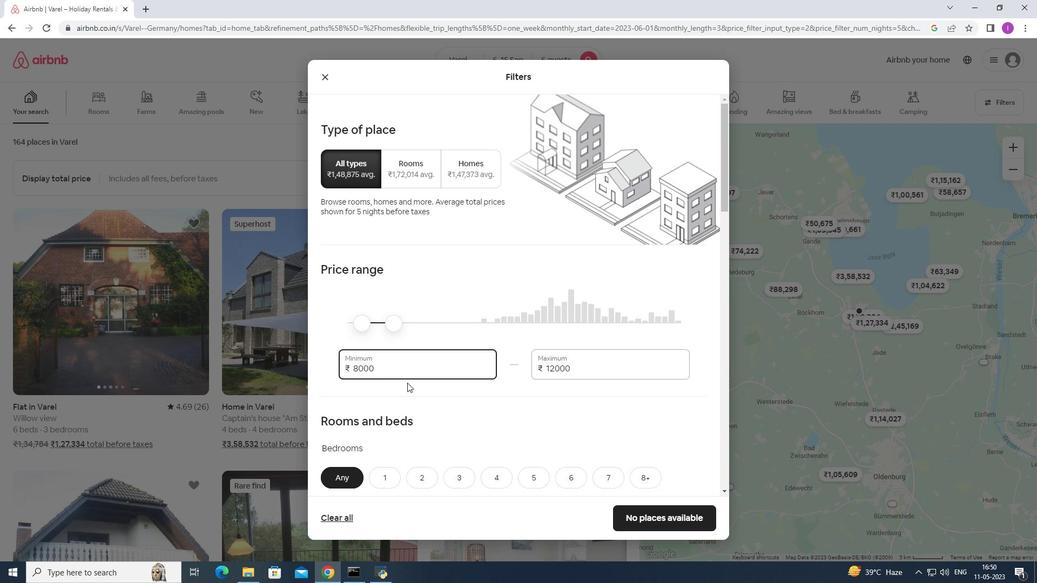 
Action: Mouse scrolled (414, 389) with delta (0, 0)
Screenshot: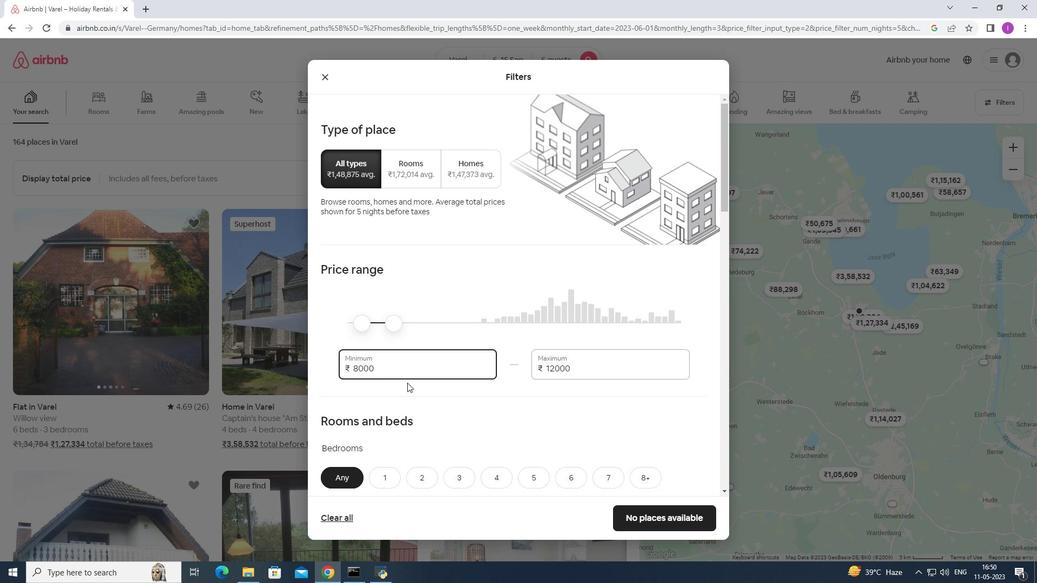 
Action: Mouse moved to (421, 393)
Screenshot: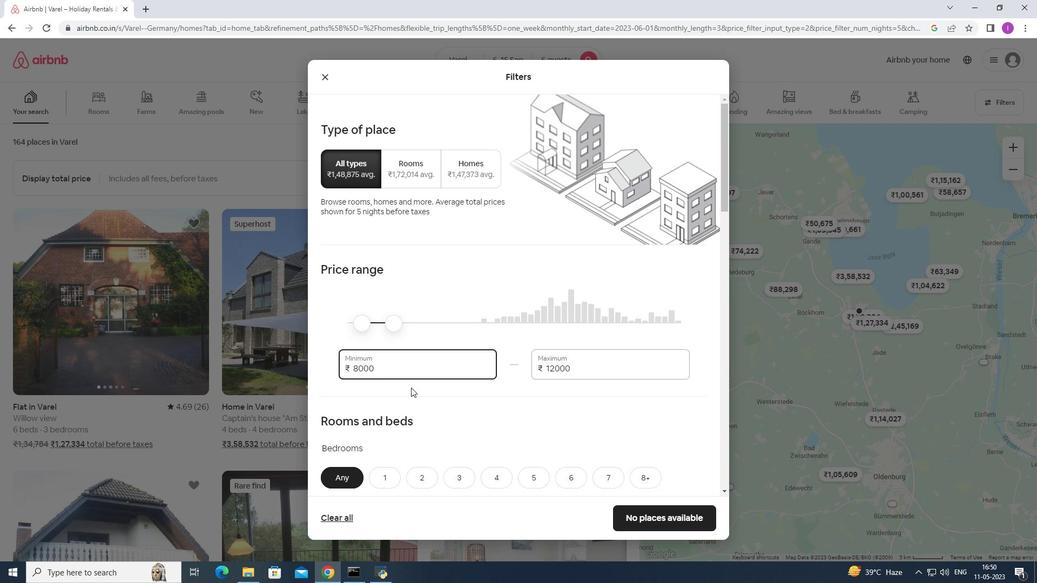 
Action: Mouse scrolled (421, 392) with delta (0, 0)
Screenshot: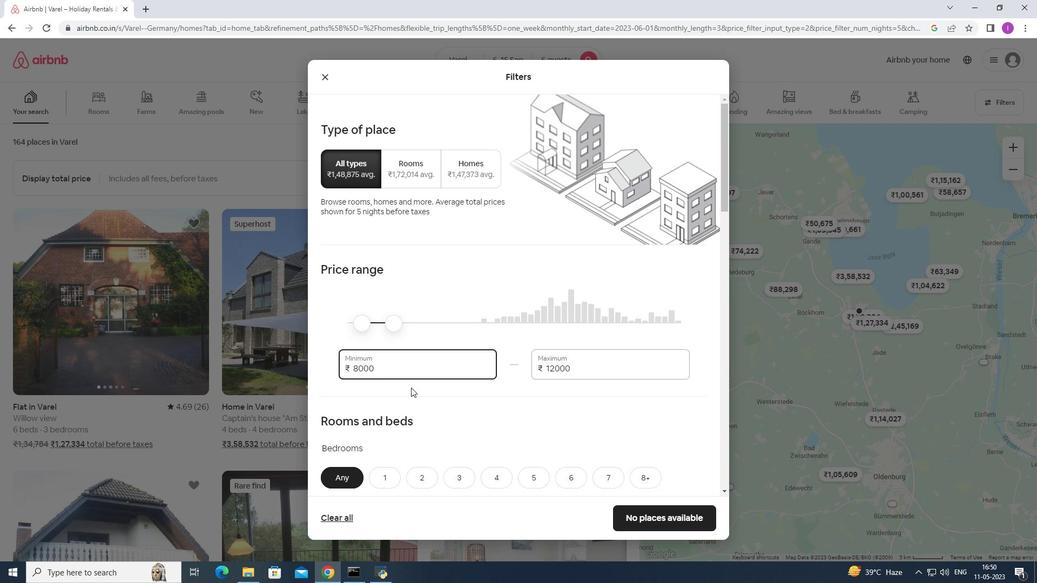 
Action: Mouse moved to (472, 371)
Screenshot: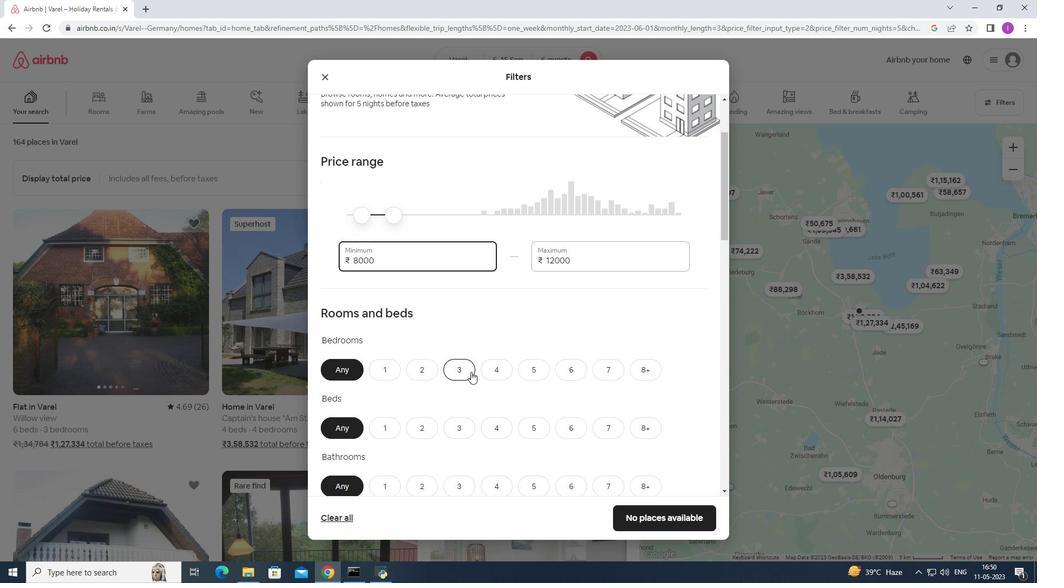 
Action: Mouse scrolled (472, 371) with delta (0, 0)
Screenshot: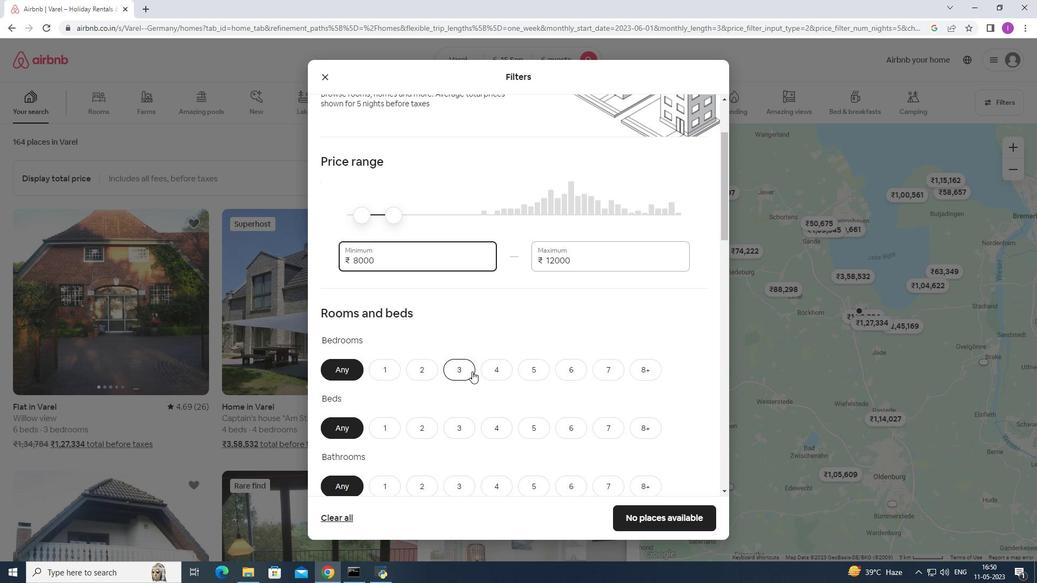 
Action: Mouse moved to (579, 311)
Screenshot: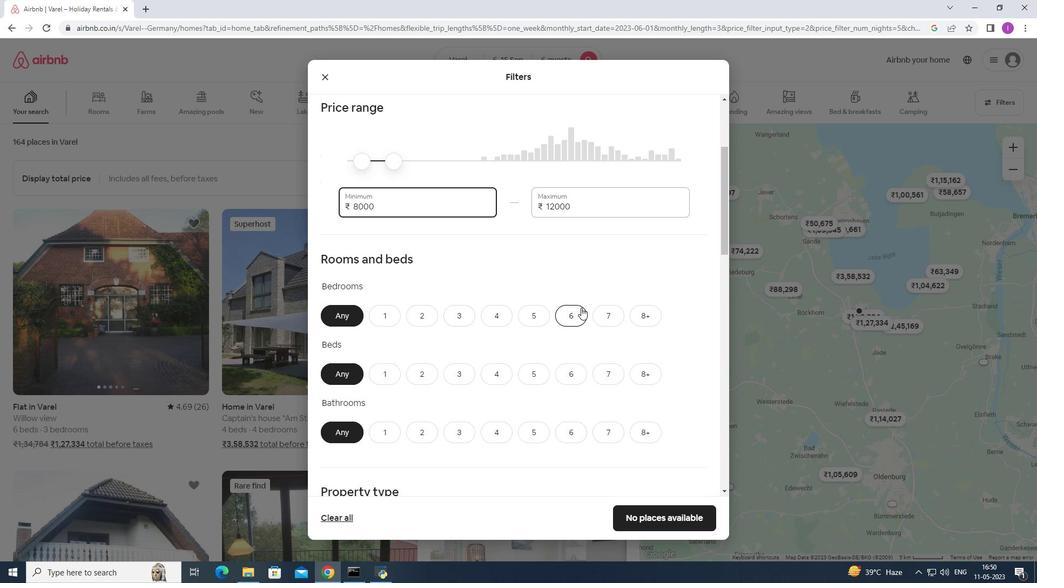 
Action: Mouse pressed left at (579, 311)
Screenshot: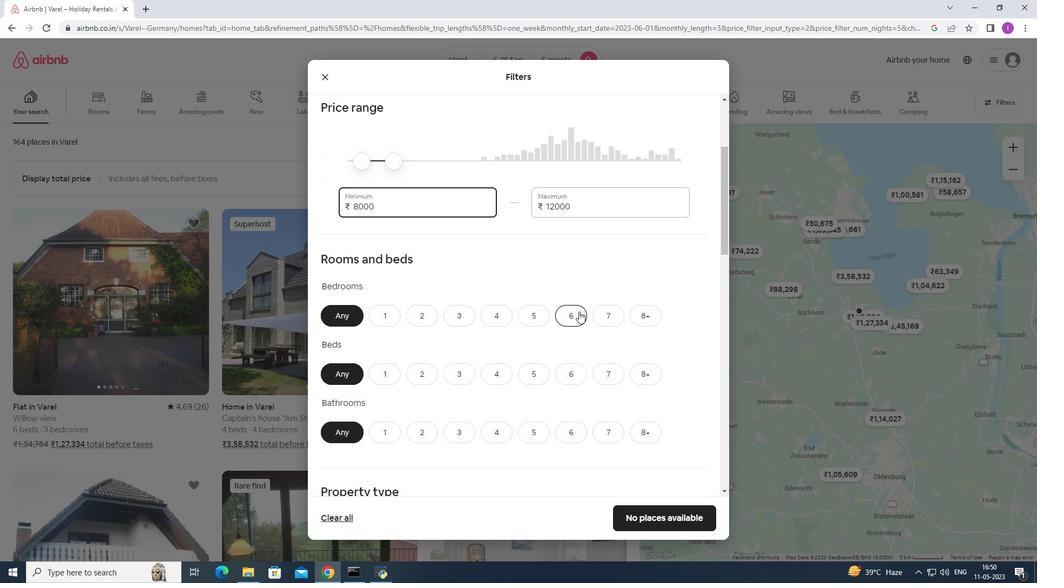 
Action: Mouse moved to (578, 374)
Screenshot: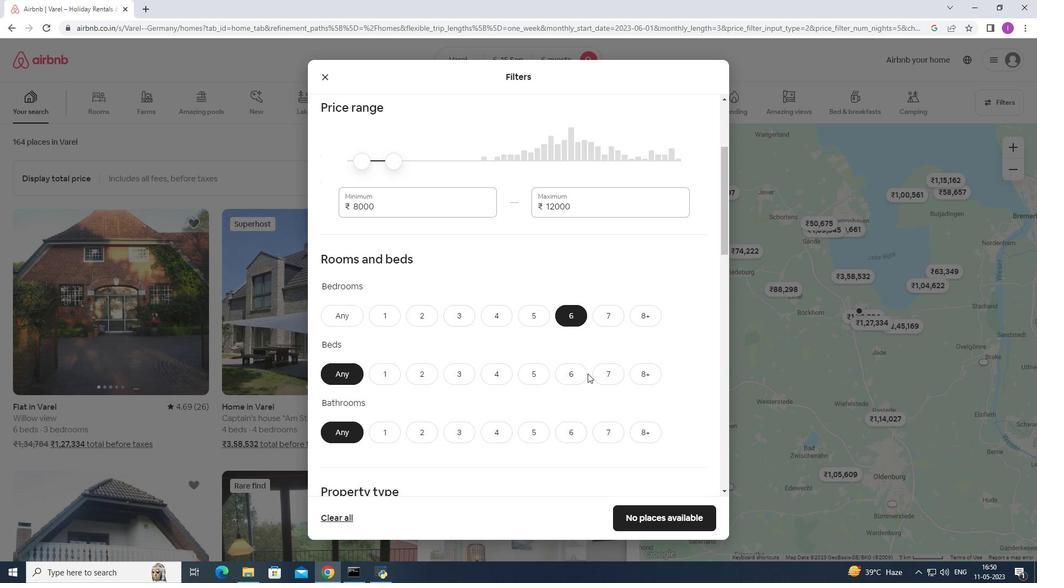 
Action: Mouse pressed left at (578, 374)
Screenshot: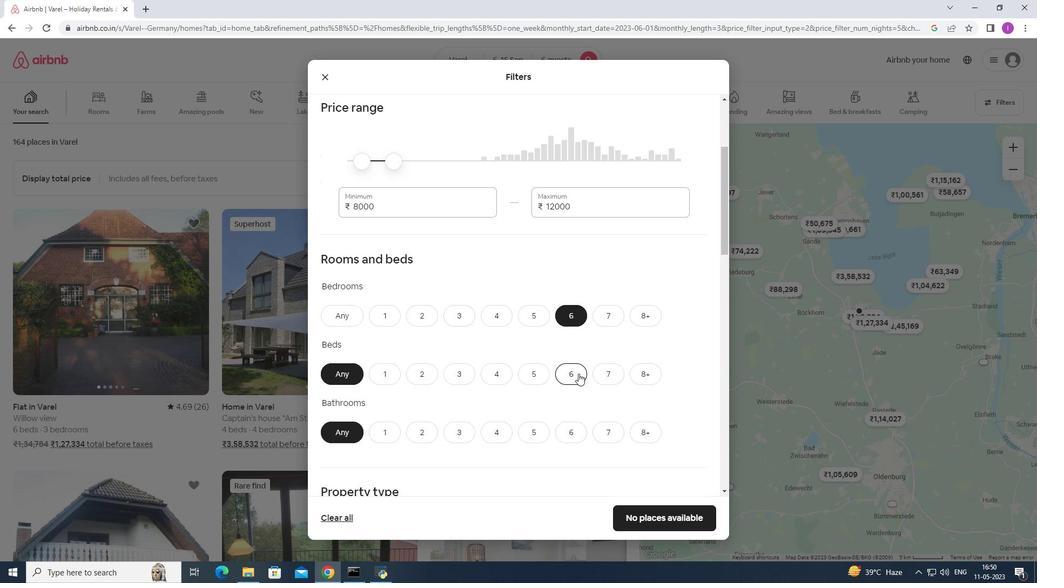 
Action: Mouse moved to (574, 429)
Screenshot: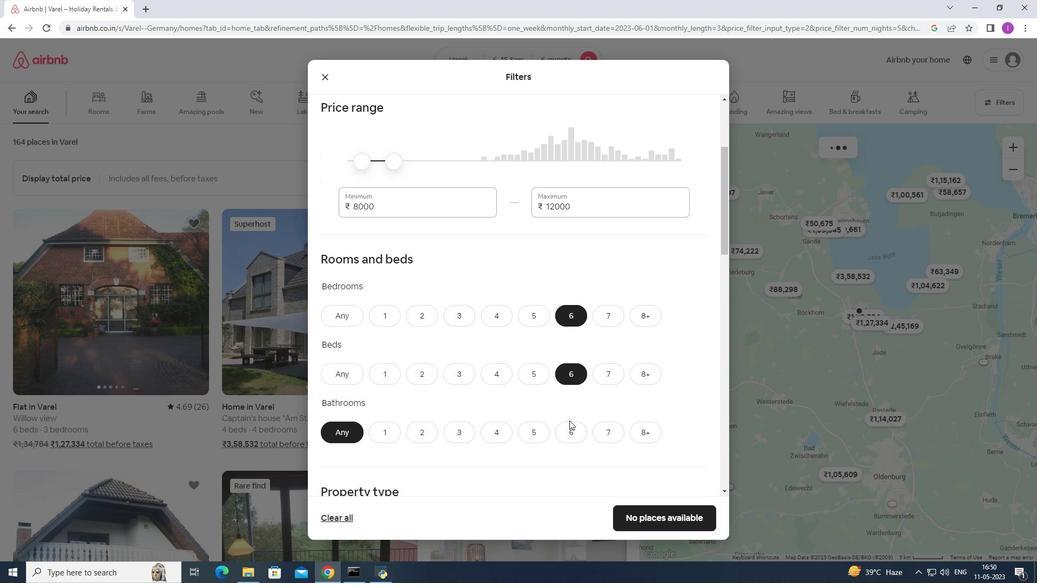 
Action: Mouse pressed left at (574, 429)
Screenshot: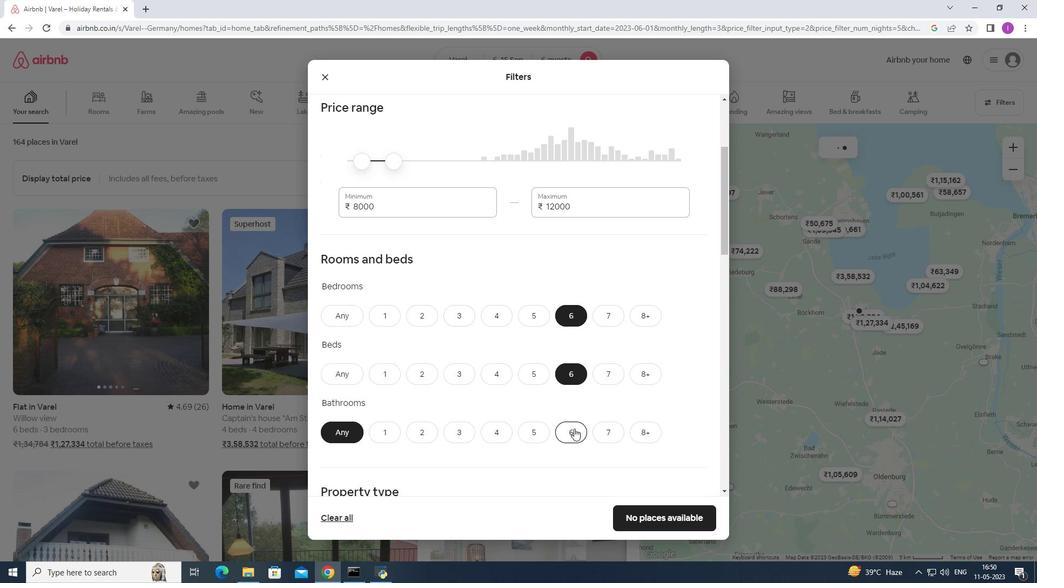 
Action: Mouse moved to (494, 341)
Screenshot: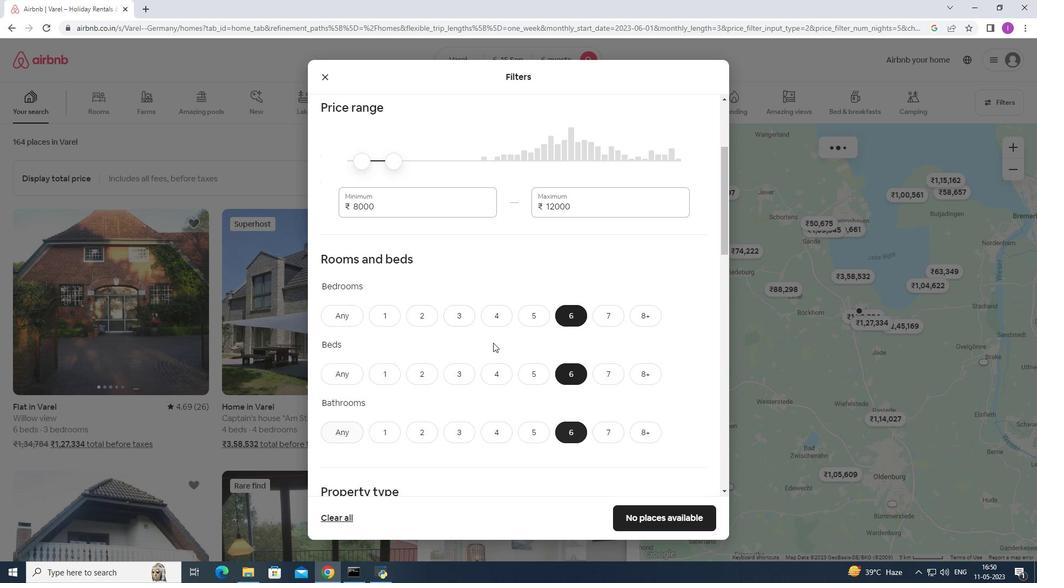 
Action: Mouse scrolled (494, 341) with delta (0, 0)
Screenshot: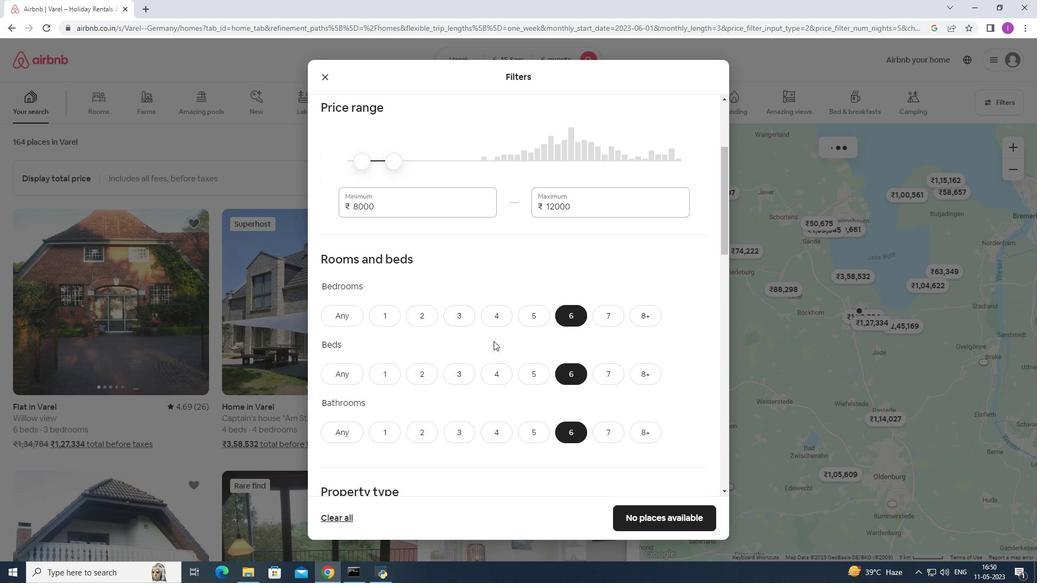 
Action: Mouse scrolled (494, 341) with delta (0, 0)
Screenshot: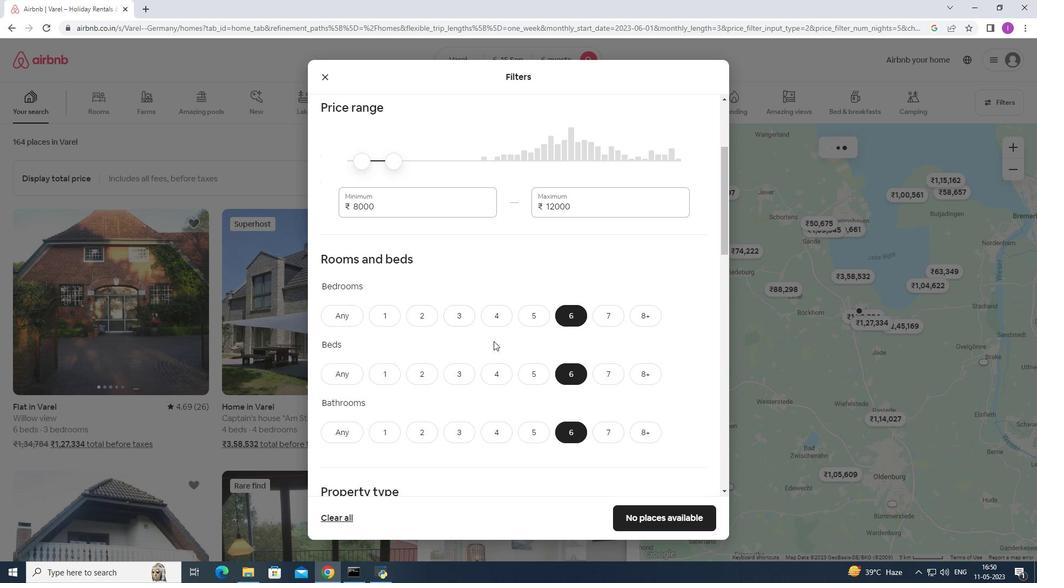
Action: Mouse scrolled (494, 341) with delta (0, 0)
Screenshot: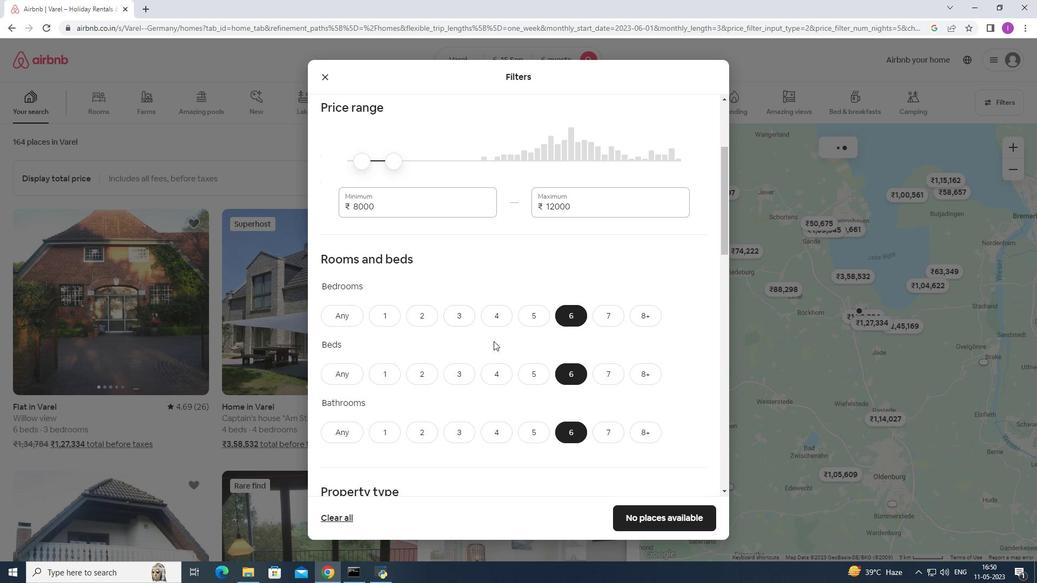 
Action: Mouse scrolled (494, 341) with delta (0, 0)
Screenshot: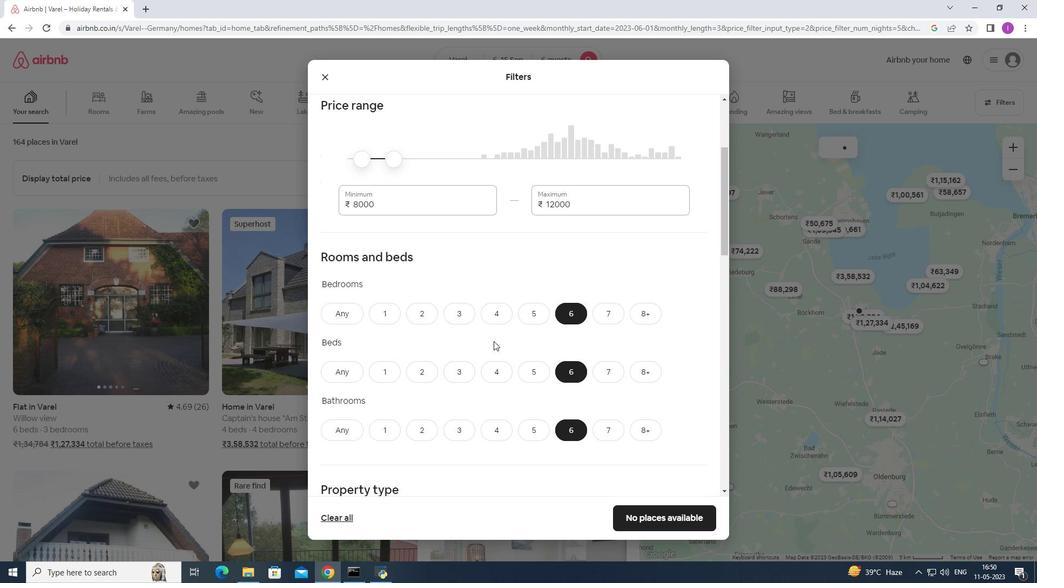 
Action: Mouse moved to (392, 343)
Screenshot: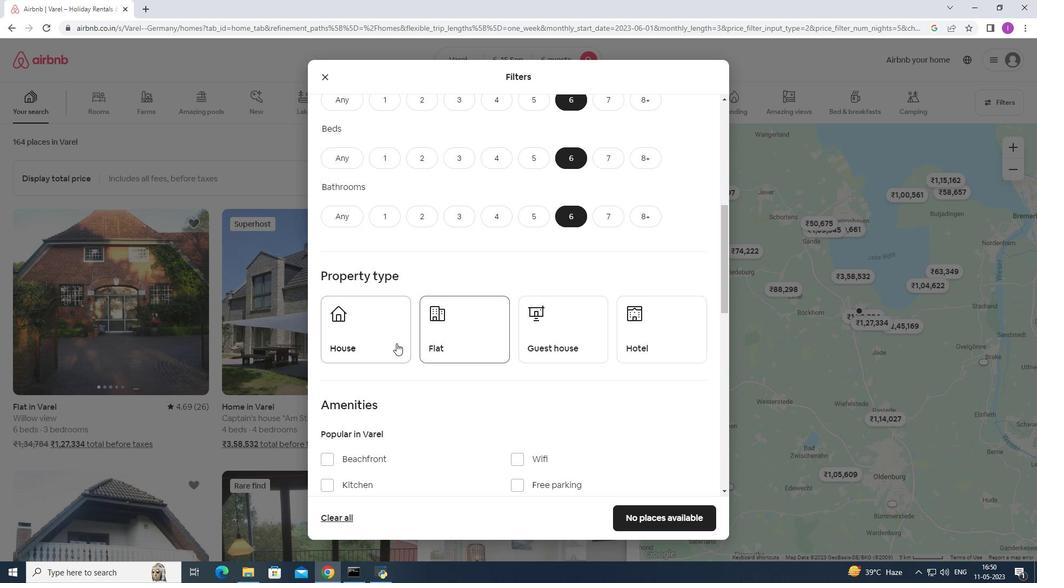
Action: Mouse pressed left at (392, 343)
Screenshot: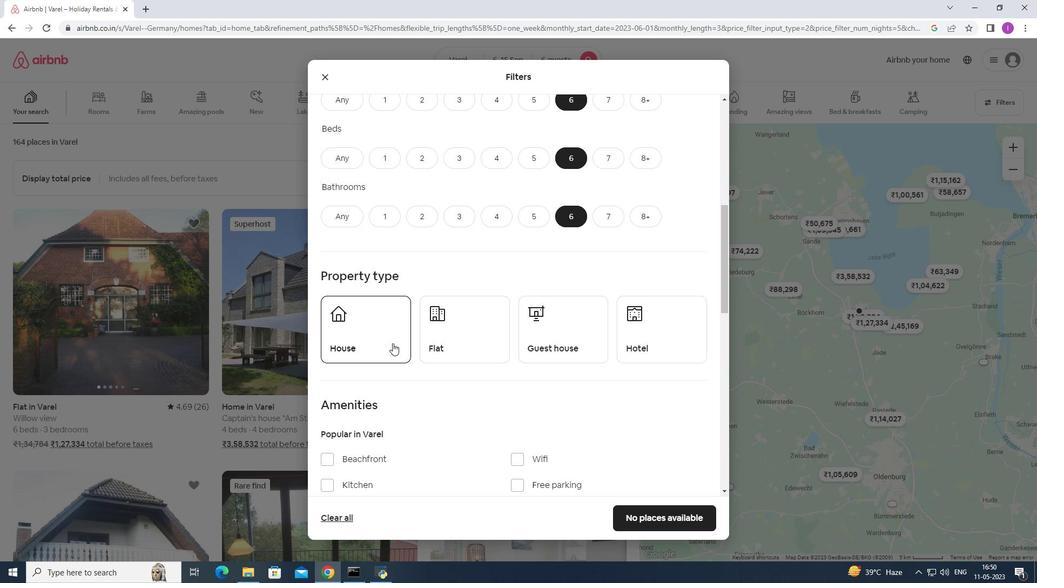 
Action: Mouse moved to (462, 336)
Screenshot: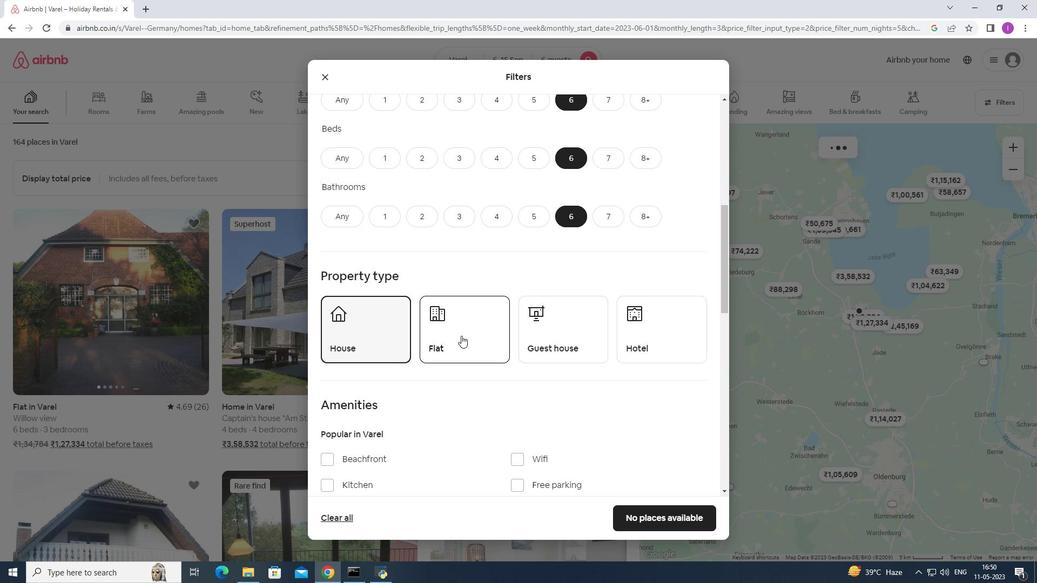 
Action: Mouse pressed left at (462, 336)
Screenshot: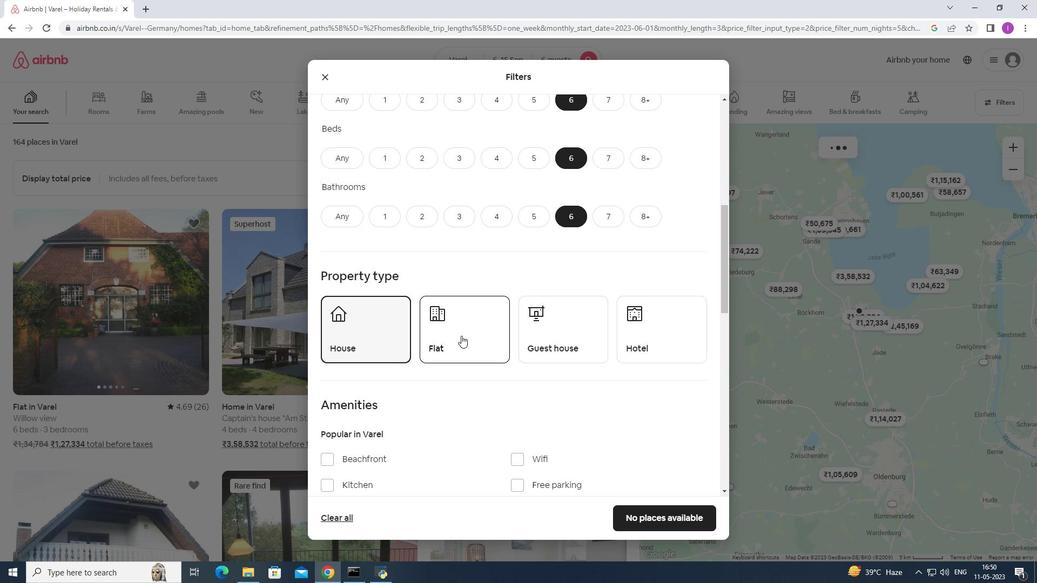 
Action: Mouse moved to (560, 338)
Screenshot: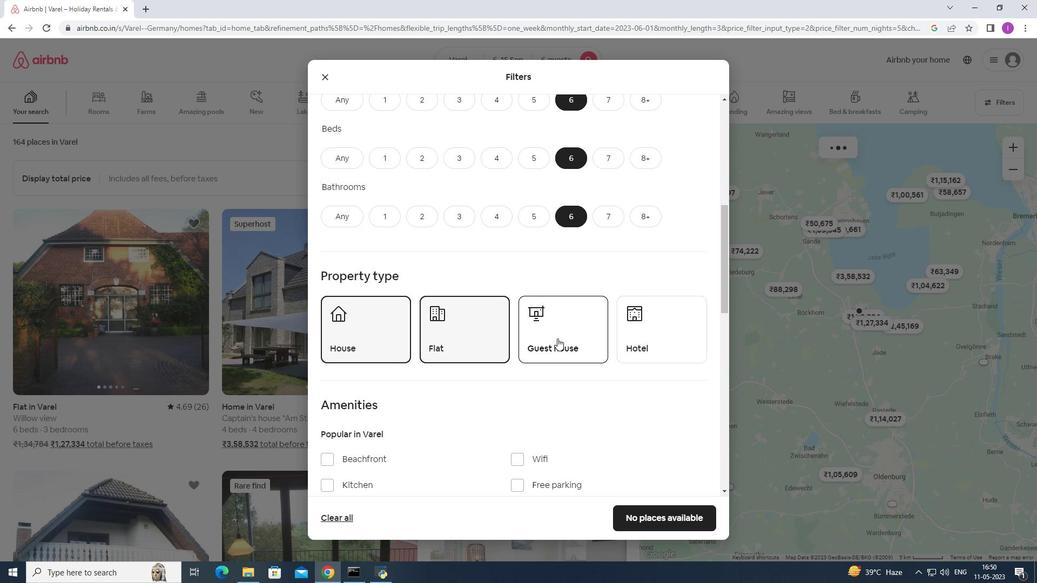 
Action: Mouse pressed left at (560, 338)
Screenshot: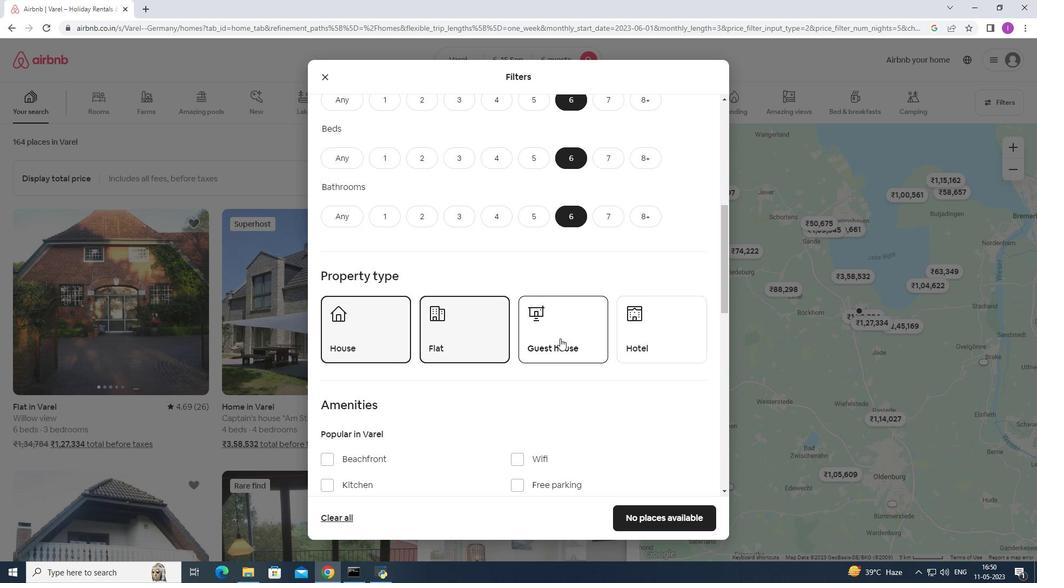 
Action: Mouse moved to (496, 367)
Screenshot: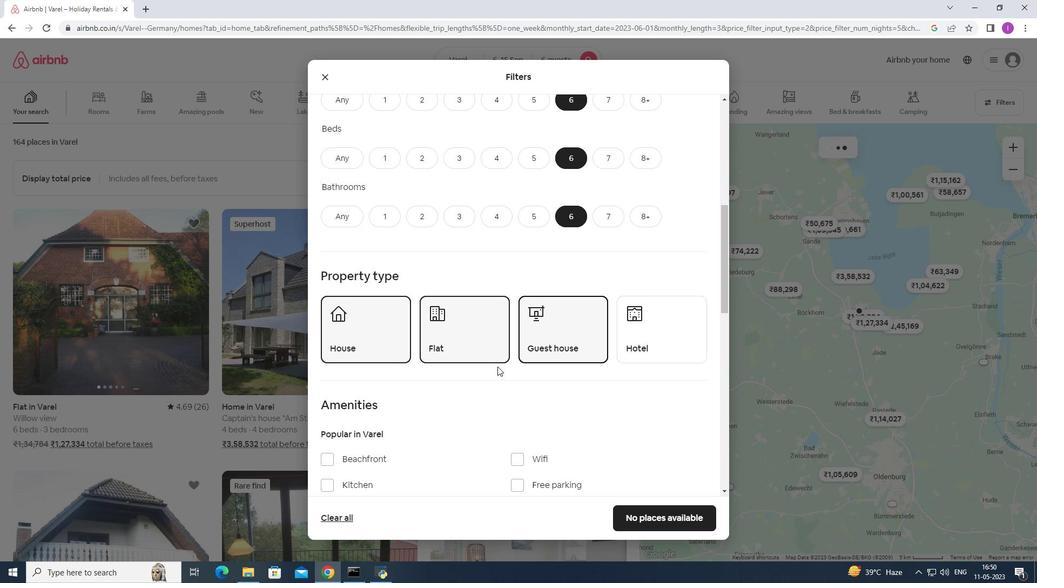 
Action: Mouse scrolled (496, 367) with delta (0, 0)
Screenshot: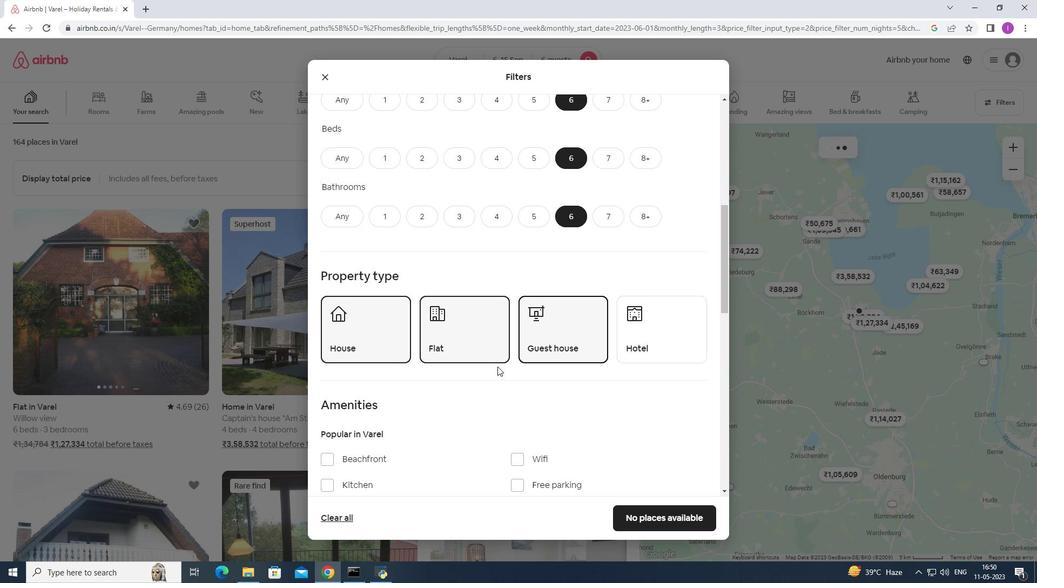 
Action: Mouse scrolled (496, 367) with delta (0, 0)
Screenshot: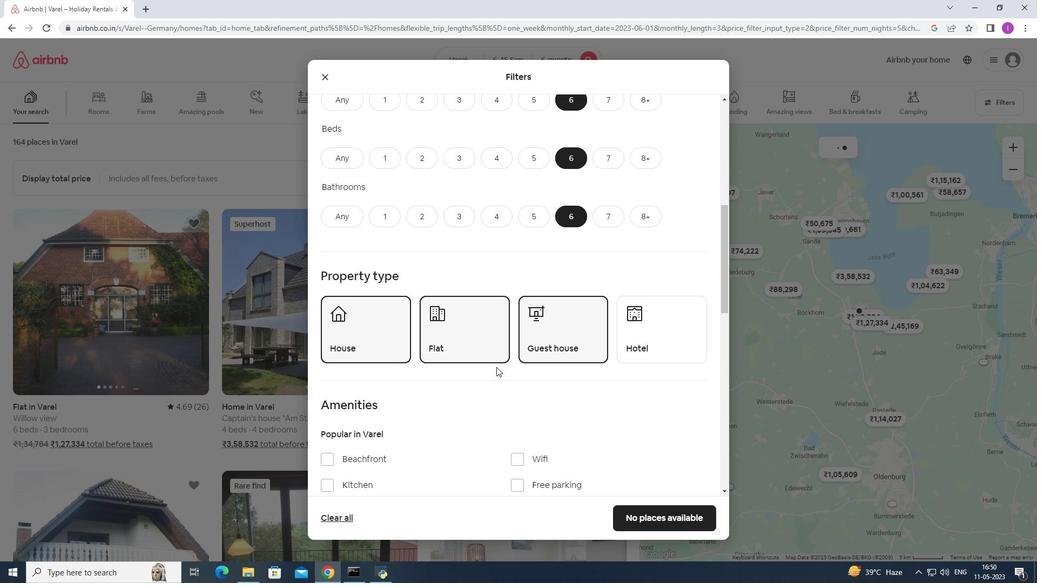 
Action: Mouse scrolled (496, 367) with delta (0, 0)
Screenshot: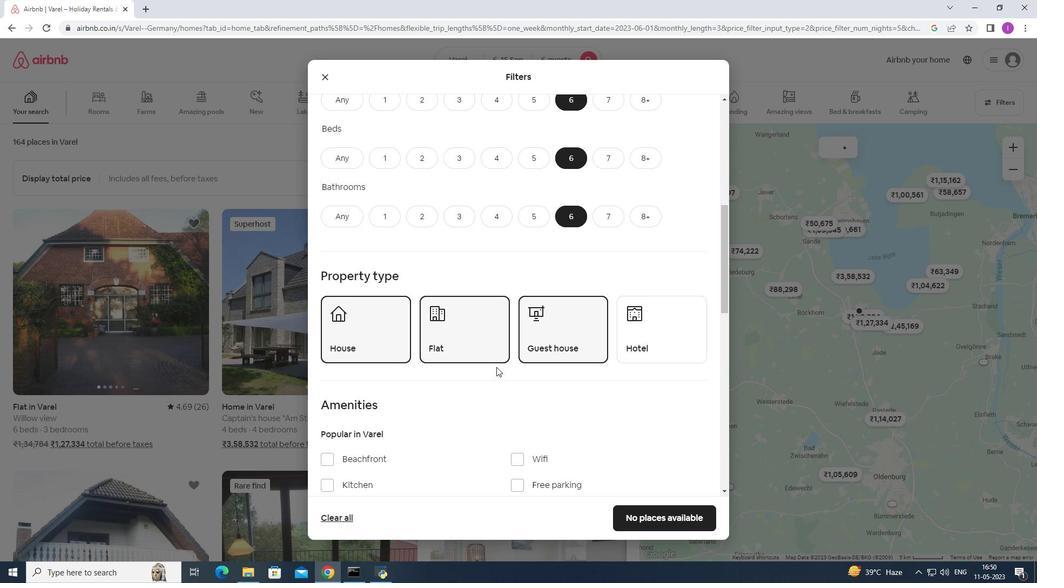 
Action: Mouse moved to (518, 301)
Screenshot: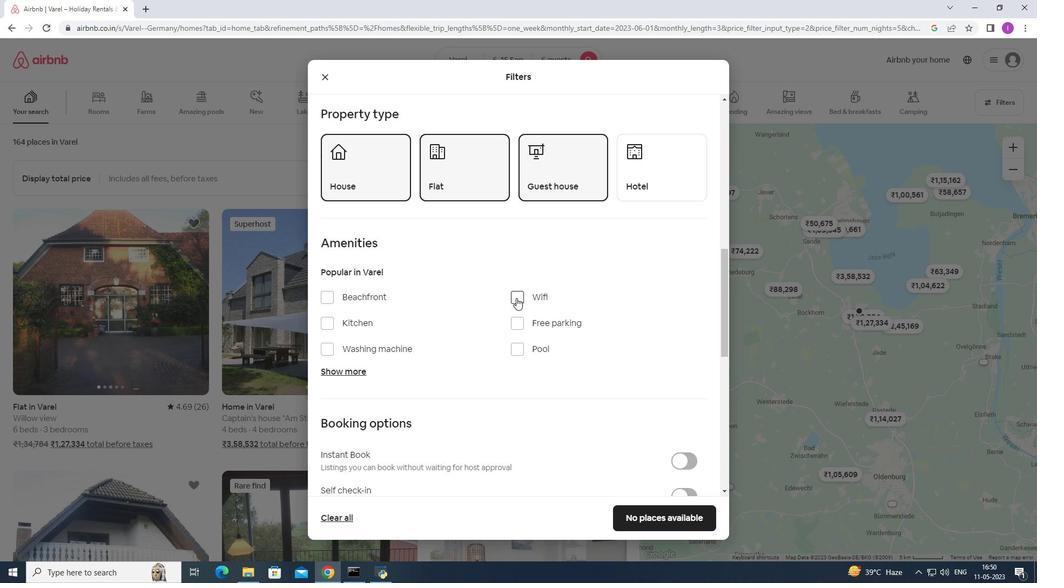 
Action: Mouse pressed left at (518, 301)
Screenshot: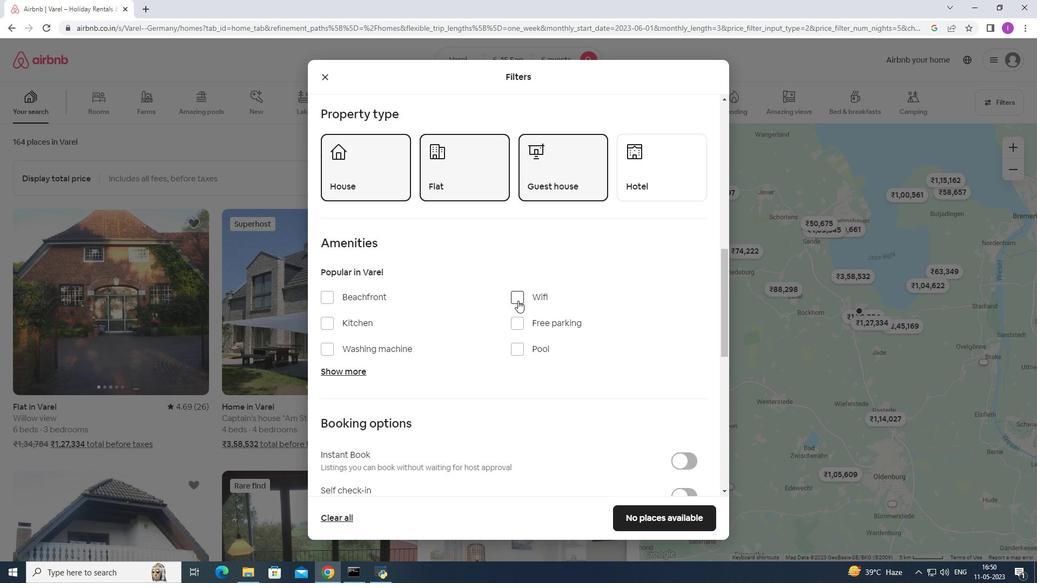 
Action: Mouse moved to (521, 323)
Screenshot: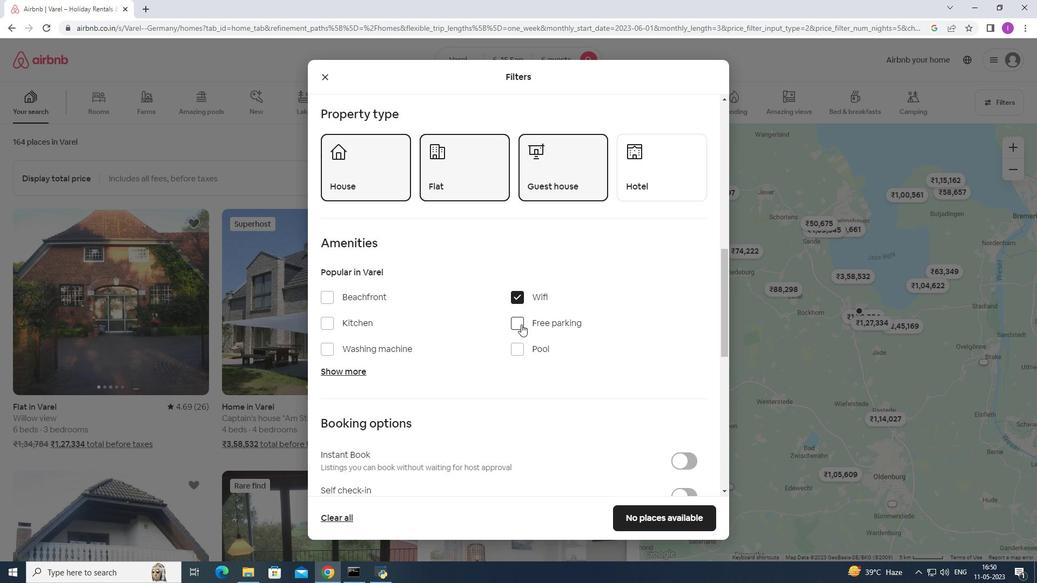 
Action: Mouse pressed left at (521, 323)
Screenshot: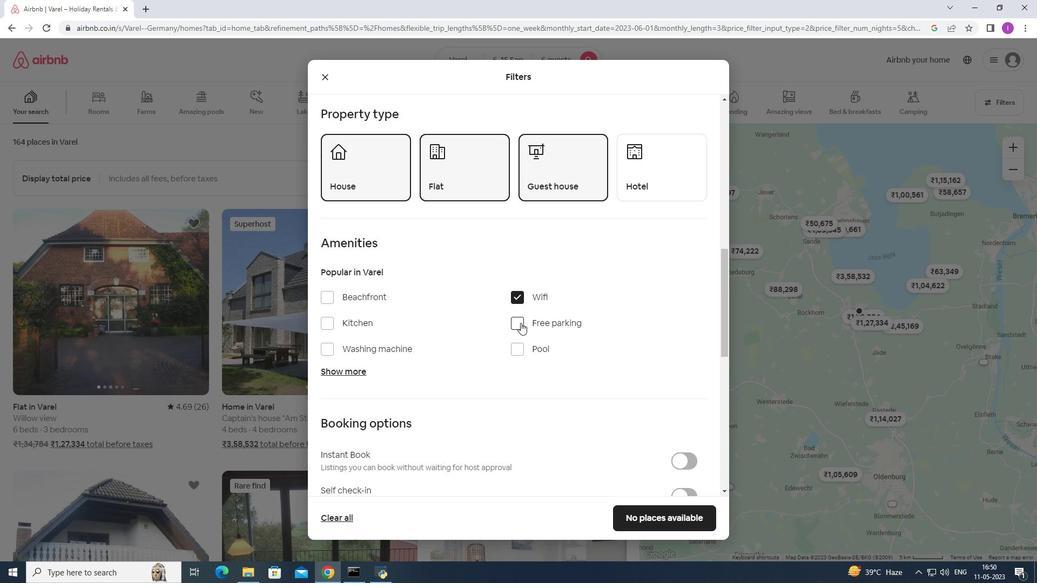 
Action: Mouse moved to (361, 366)
Screenshot: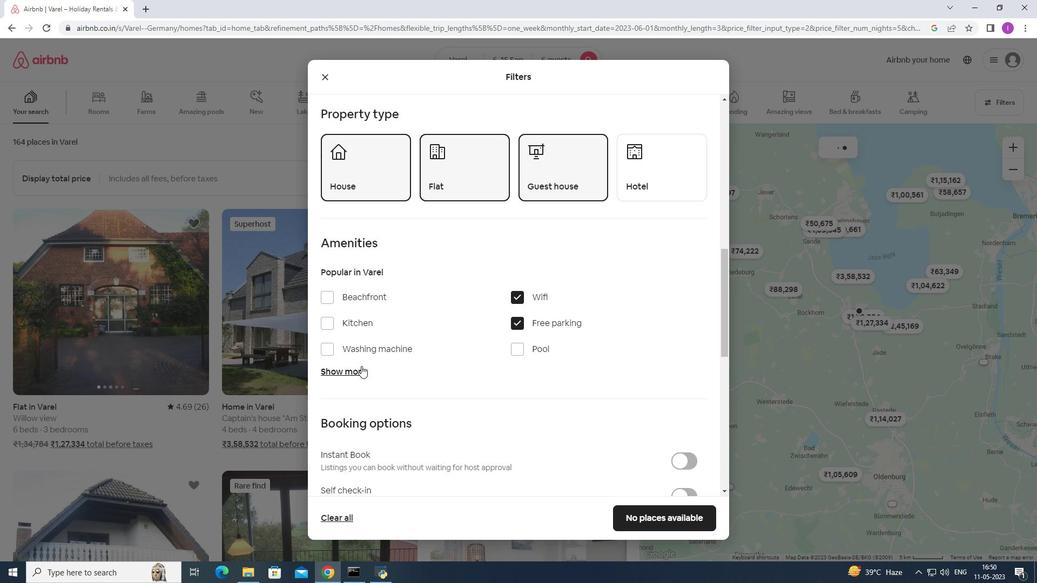 
Action: Mouse pressed left at (361, 366)
Screenshot: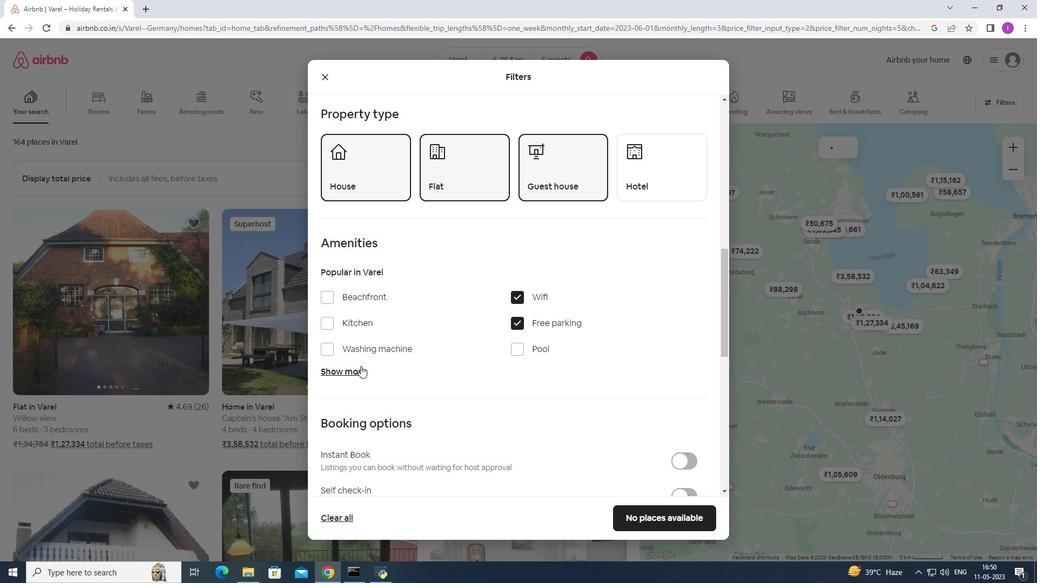 
Action: Mouse moved to (327, 460)
Screenshot: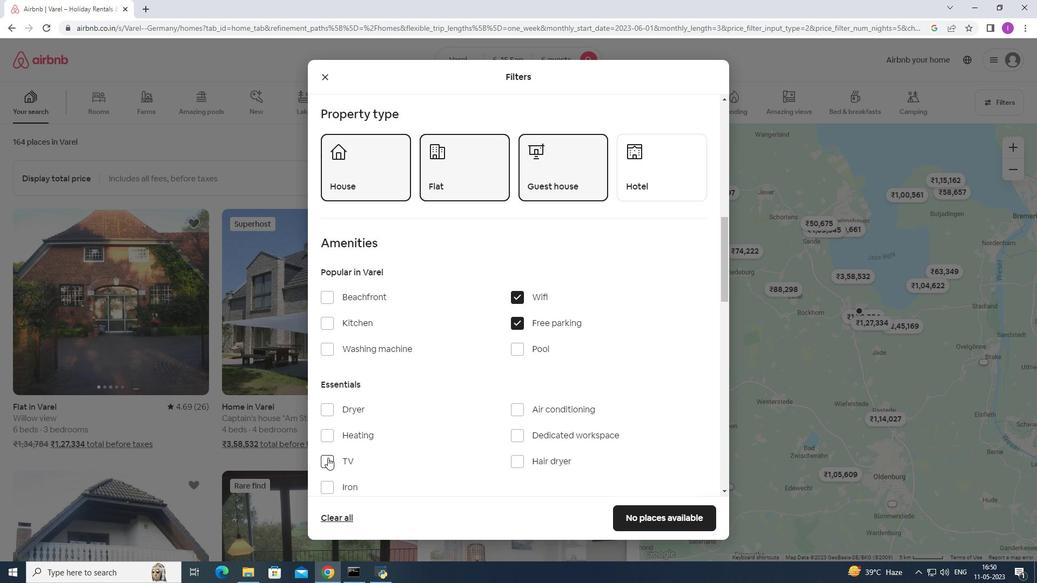 
Action: Mouse pressed left at (327, 460)
Screenshot: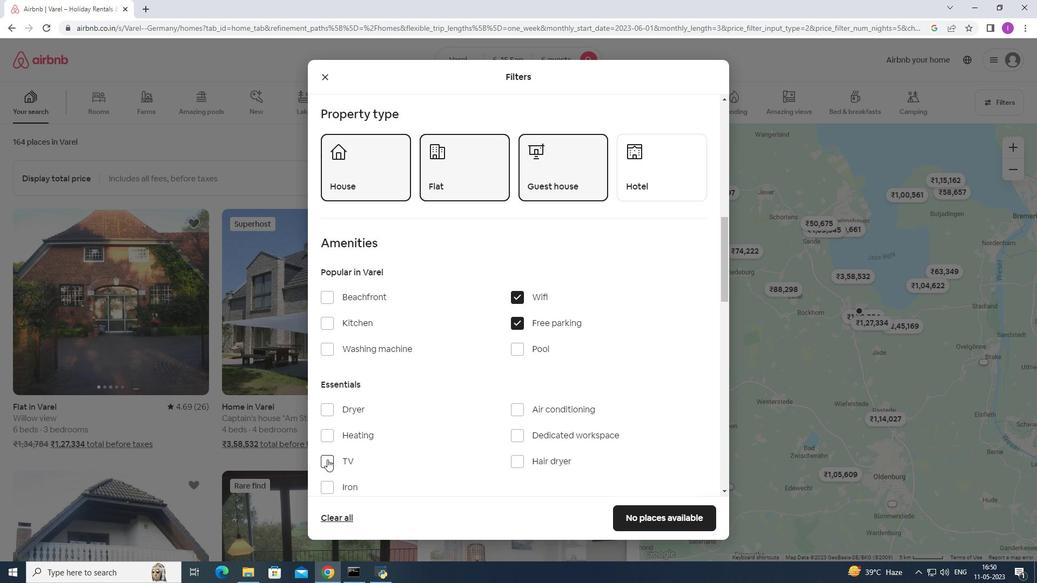 
Action: Mouse moved to (388, 414)
Screenshot: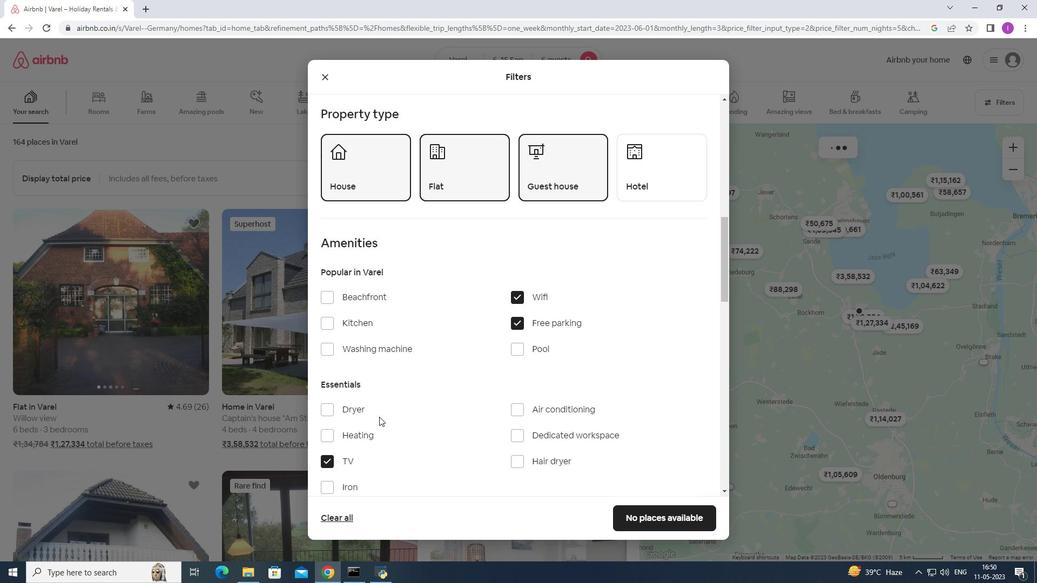 
Action: Mouse scrolled (388, 413) with delta (0, 0)
Screenshot: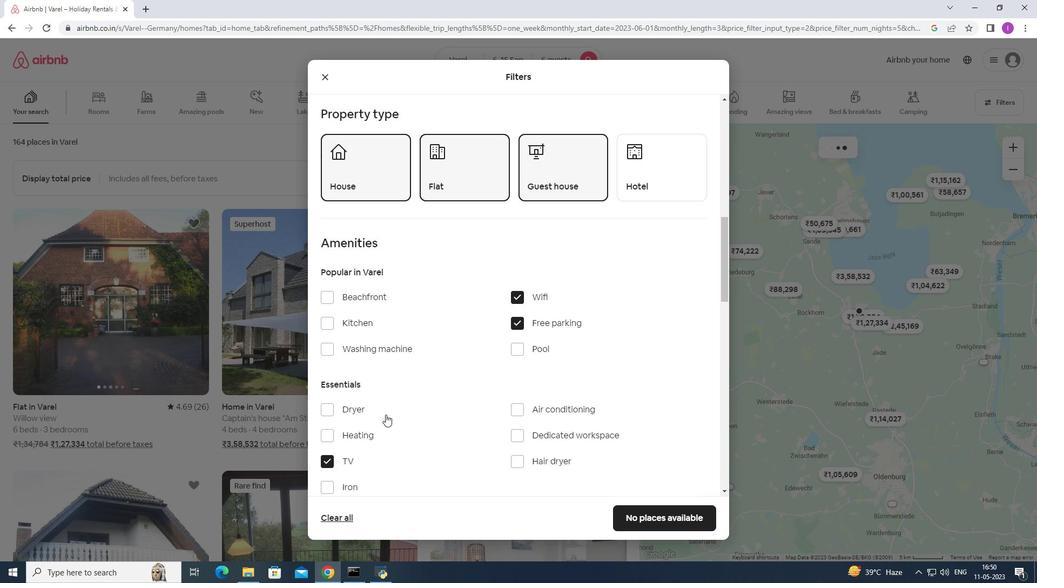 
Action: Mouse scrolled (388, 413) with delta (0, 0)
Screenshot: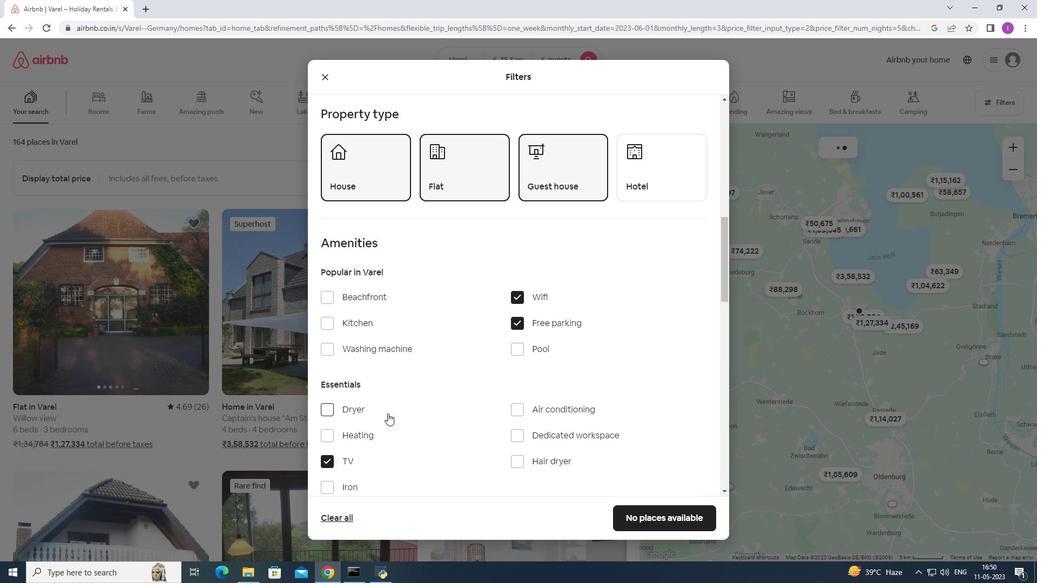 
Action: Mouse scrolled (388, 413) with delta (0, 0)
Screenshot: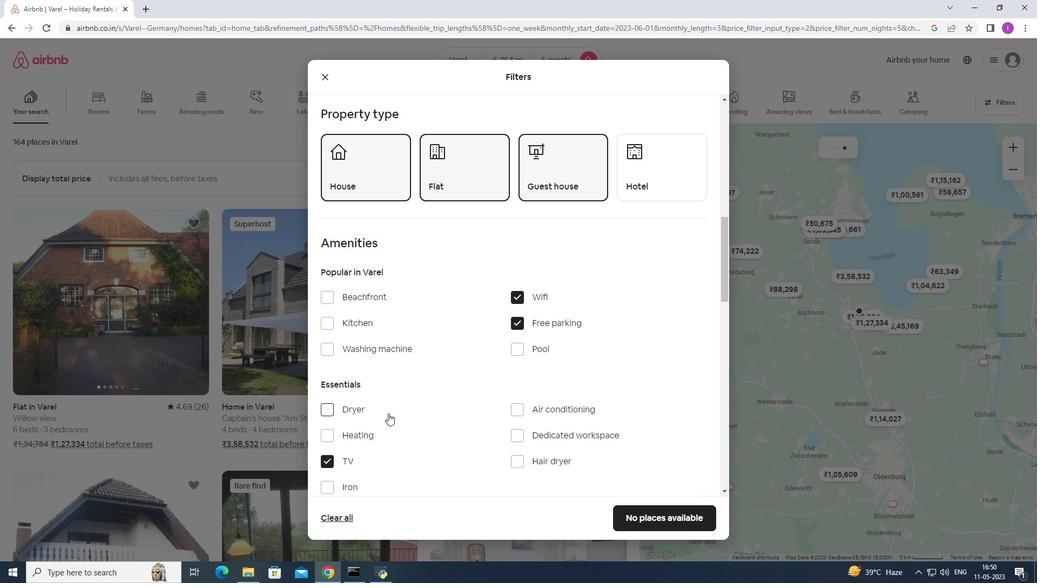 
Action: Mouse scrolled (388, 413) with delta (0, 0)
Screenshot: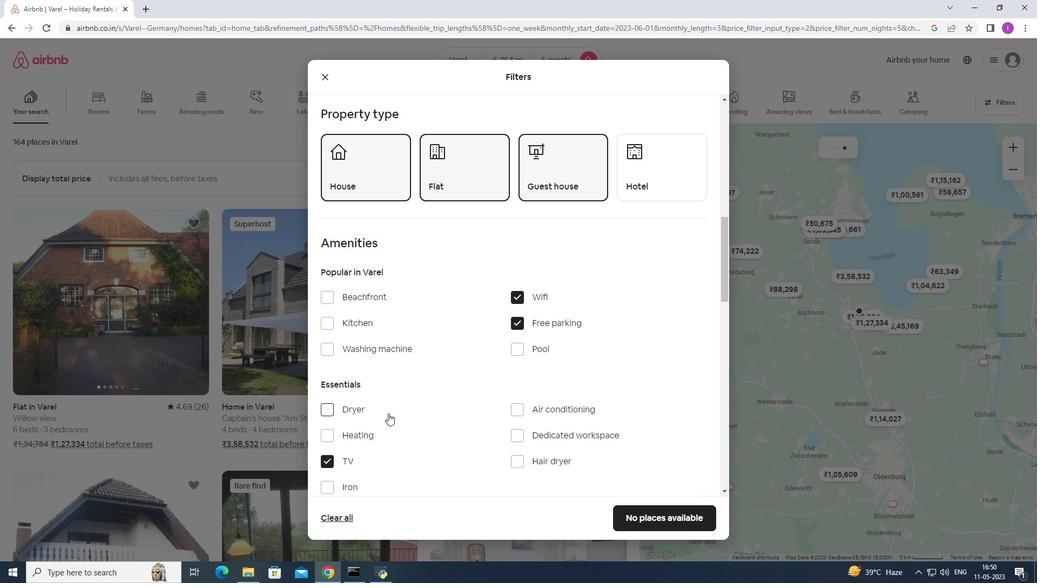 
Action: Mouse moved to (515, 358)
Screenshot: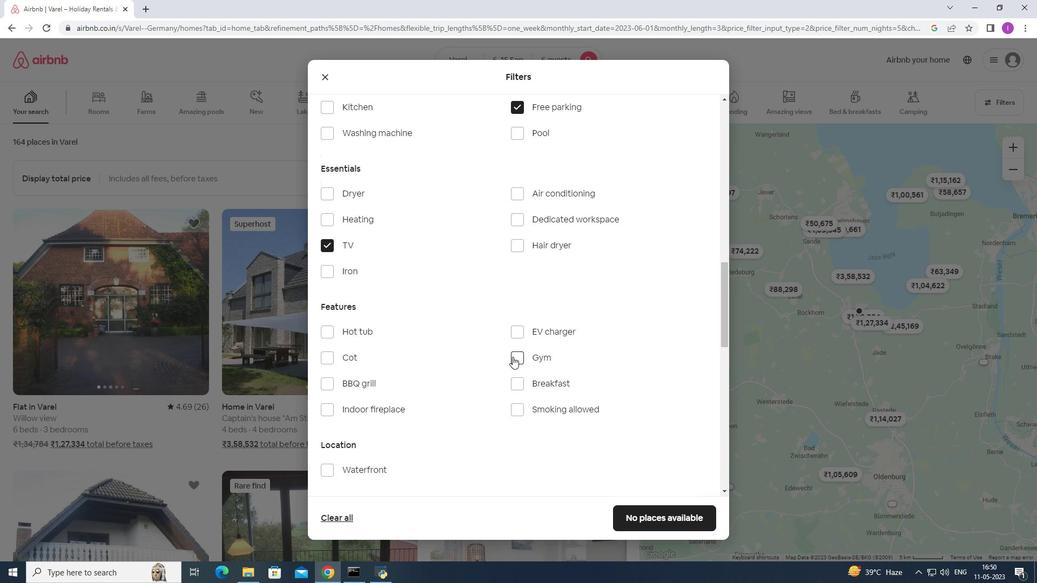 
Action: Mouse pressed left at (515, 358)
Screenshot: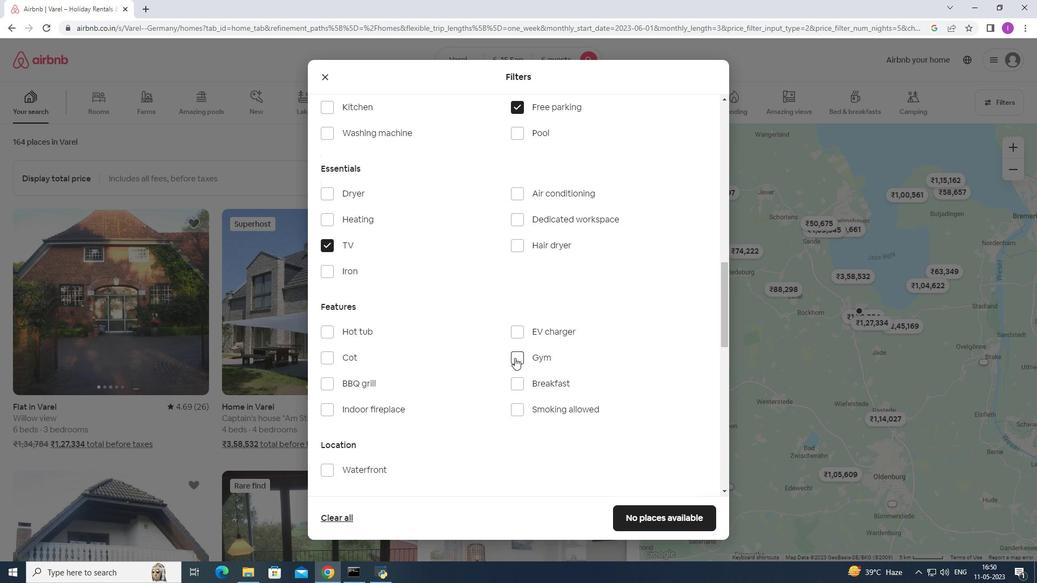 
Action: Mouse moved to (513, 378)
Screenshot: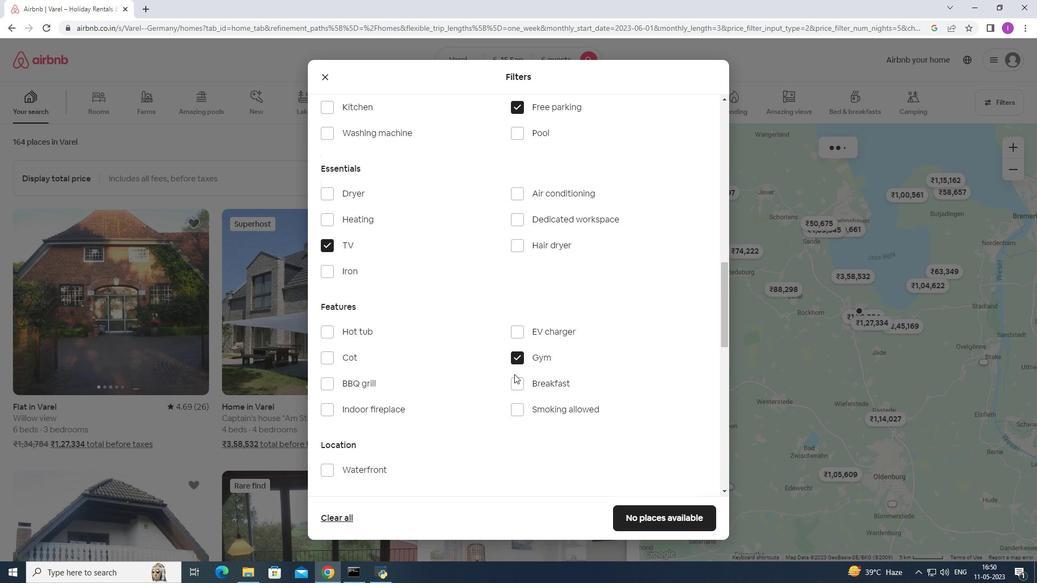 
Action: Mouse pressed left at (513, 378)
Screenshot: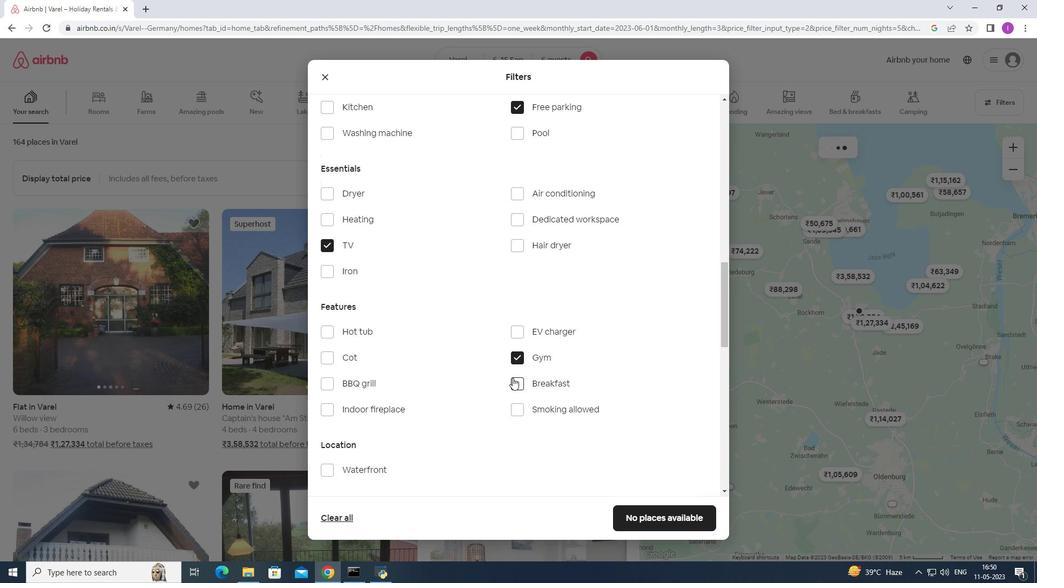 
Action: Mouse moved to (448, 383)
Screenshot: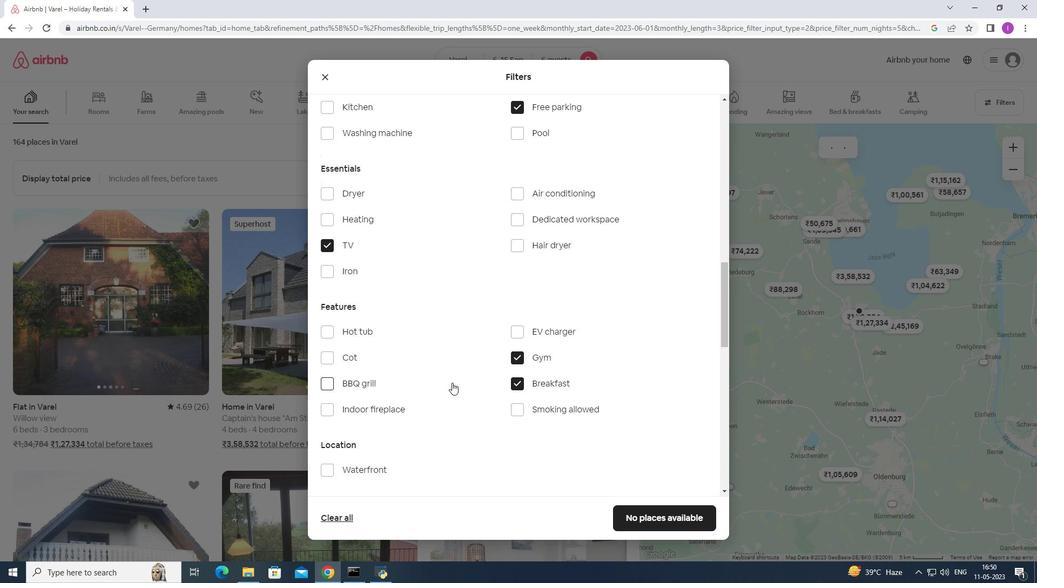 
Action: Mouse scrolled (448, 382) with delta (0, 0)
Screenshot: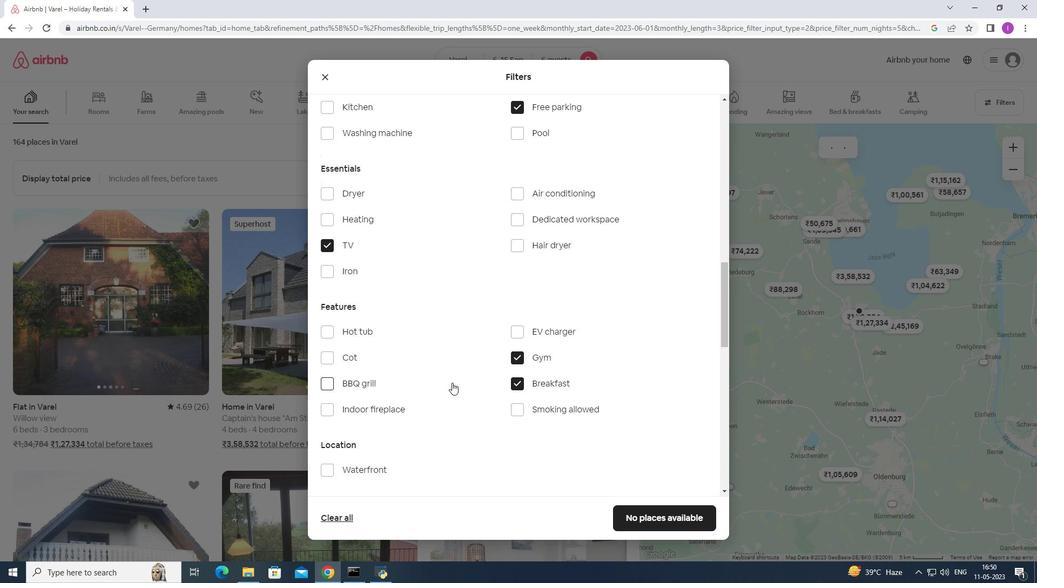 
Action: Mouse scrolled (448, 382) with delta (0, 0)
Screenshot: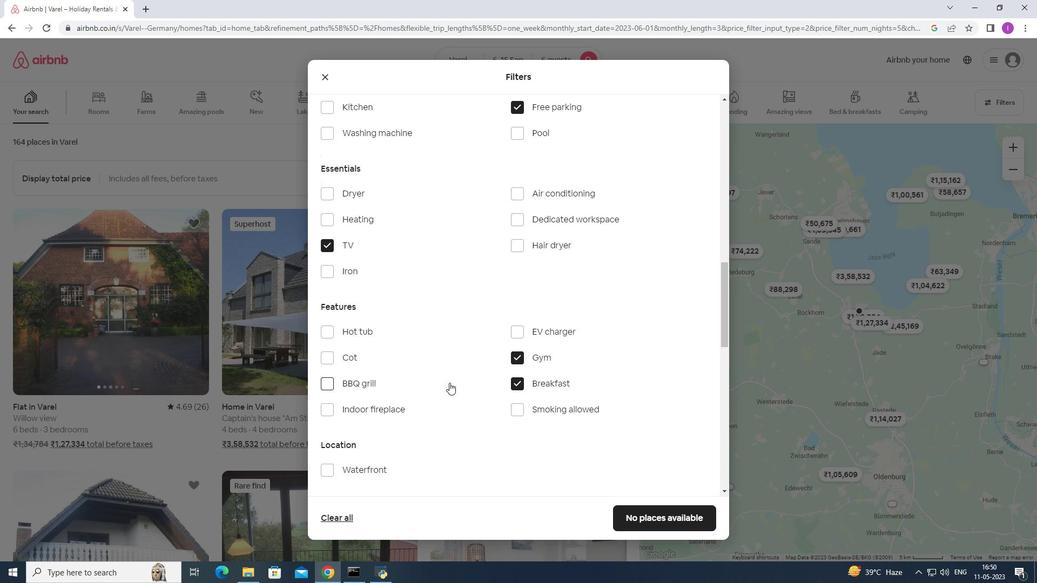 
Action: Mouse scrolled (448, 382) with delta (0, 0)
Screenshot: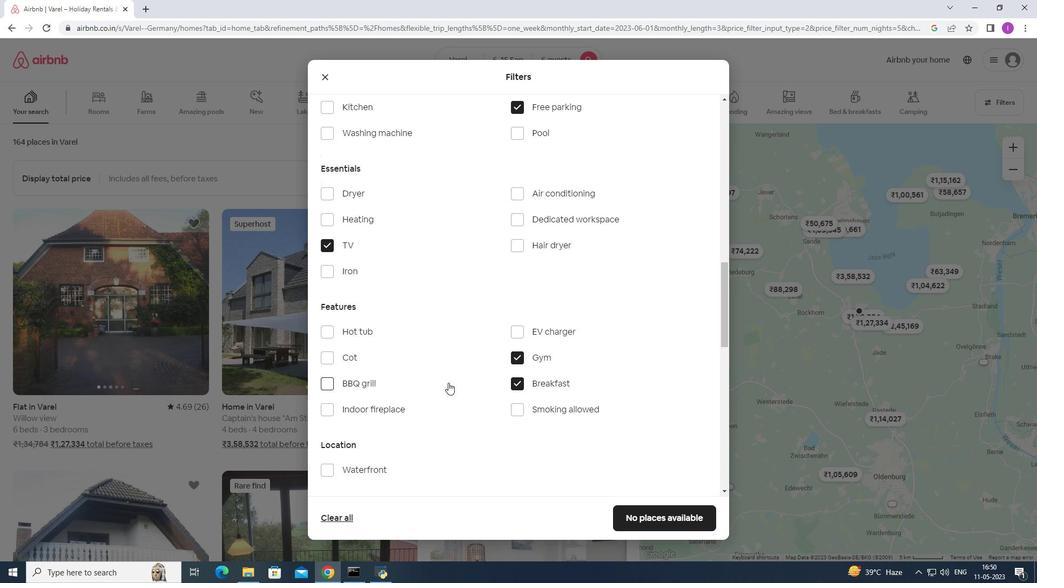 
Action: Mouse scrolled (448, 382) with delta (0, 0)
Screenshot: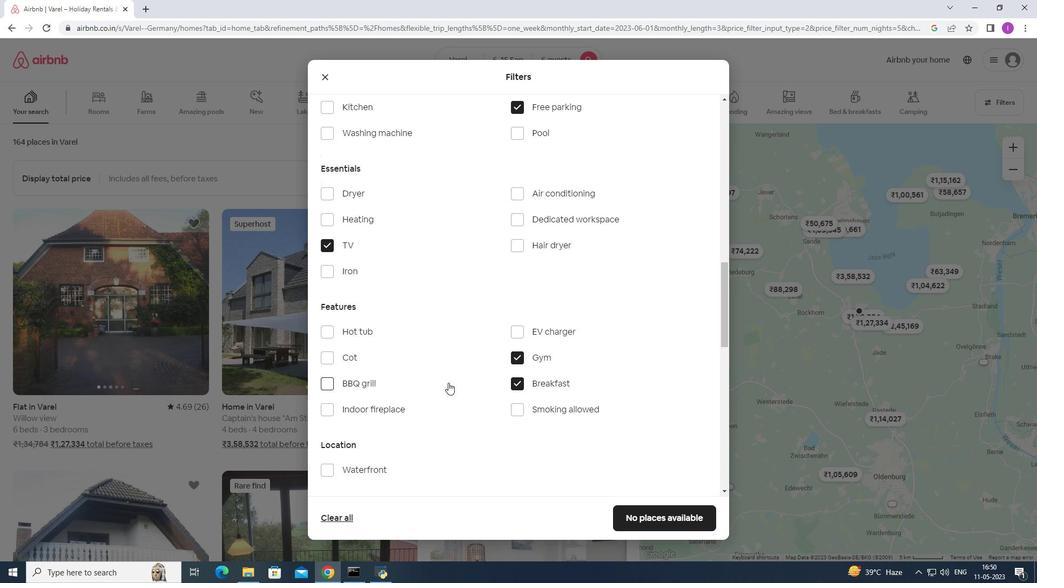 
Action: Mouse moved to (449, 378)
Screenshot: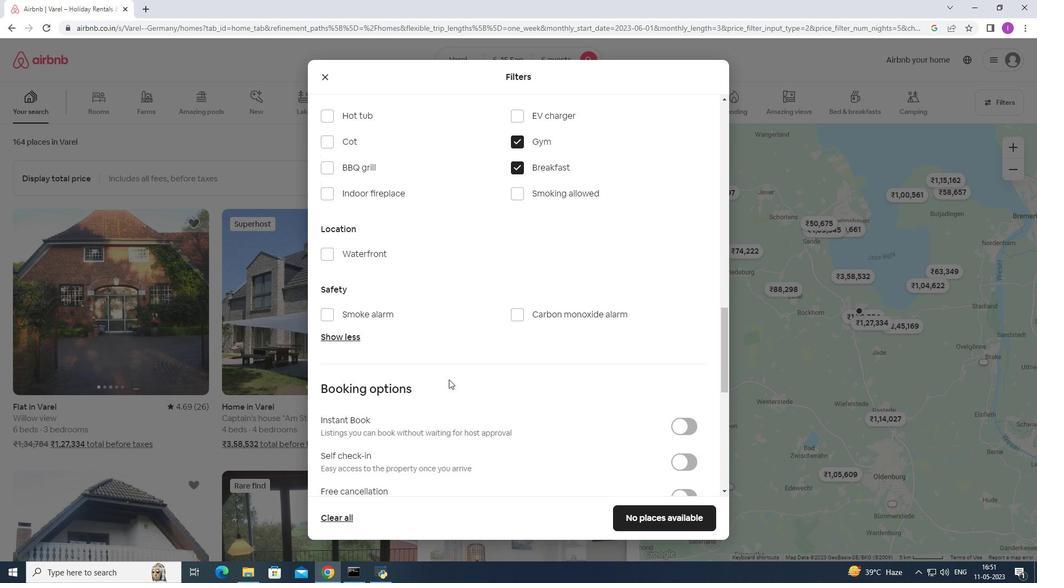 
Action: Mouse scrolled (449, 377) with delta (0, 0)
Screenshot: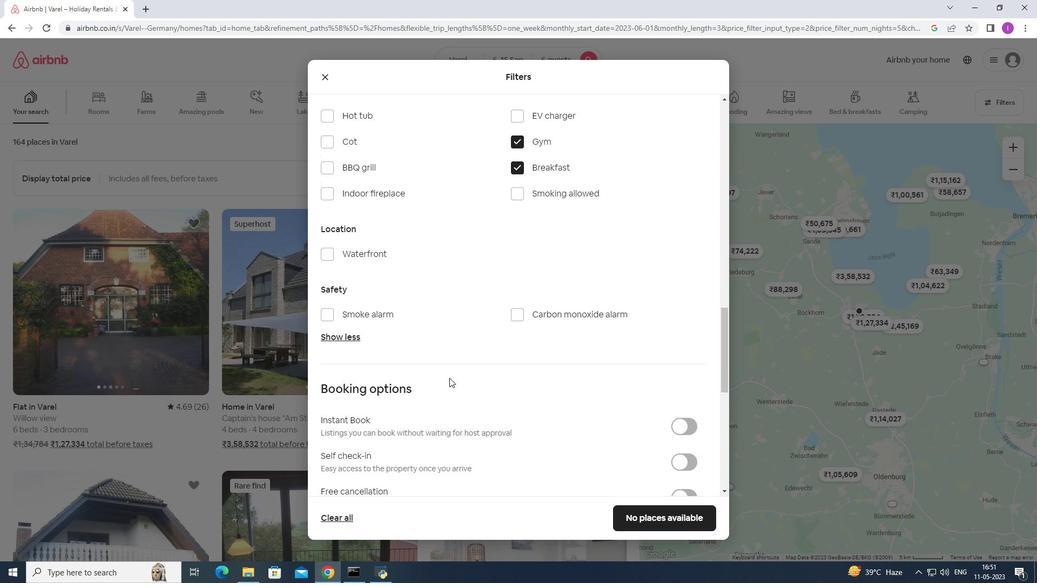 
Action: Mouse scrolled (449, 377) with delta (0, 0)
Screenshot: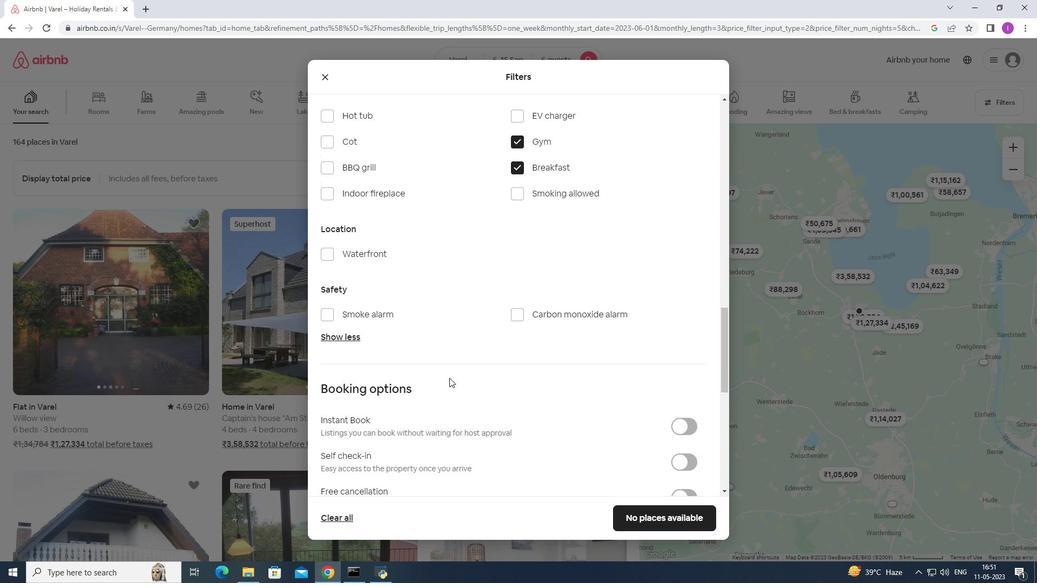 
Action: Mouse moved to (686, 352)
Screenshot: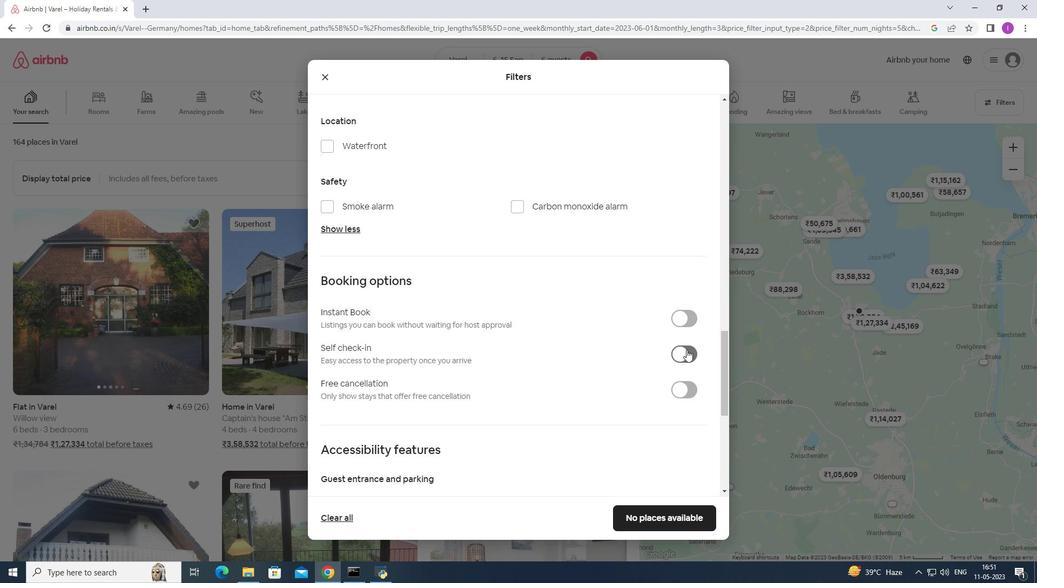 
Action: Mouse pressed left at (686, 352)
Screenshot: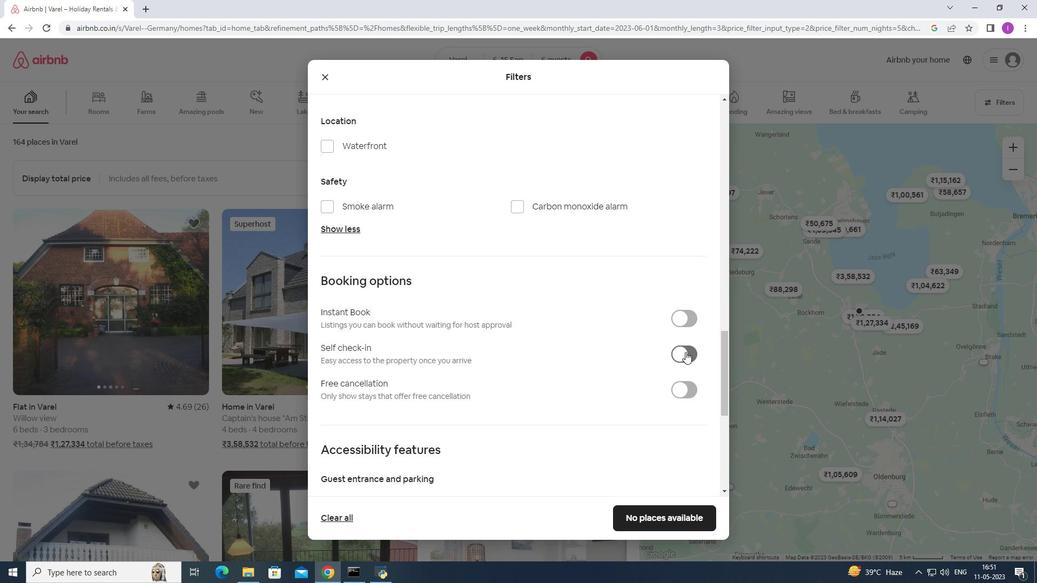
Action: Mouse moved to (487, 401)
Screenshot: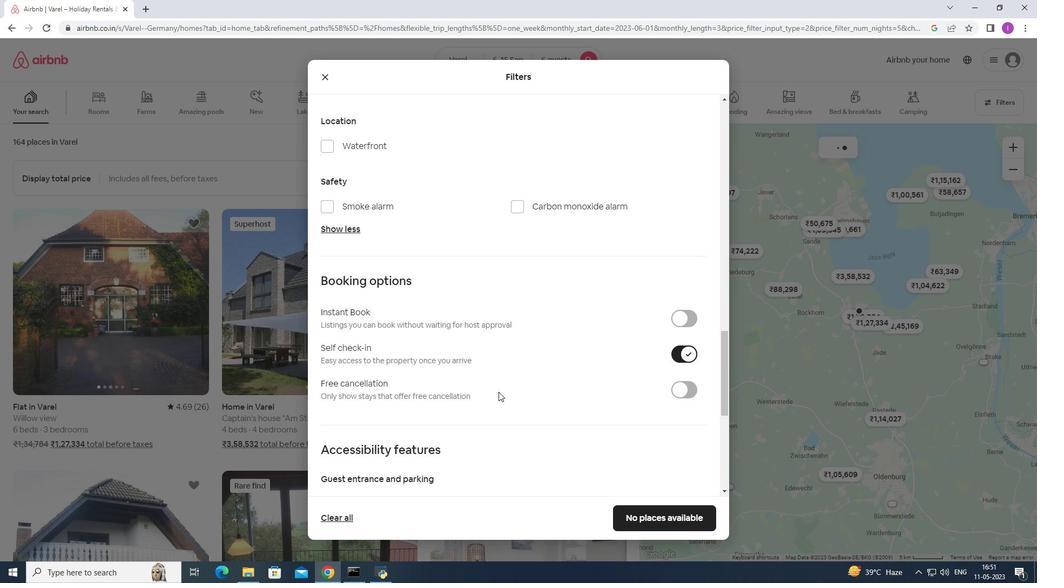 
Action: Mouse scrolled (487, 401) with delta (0, 0)
Screenshot: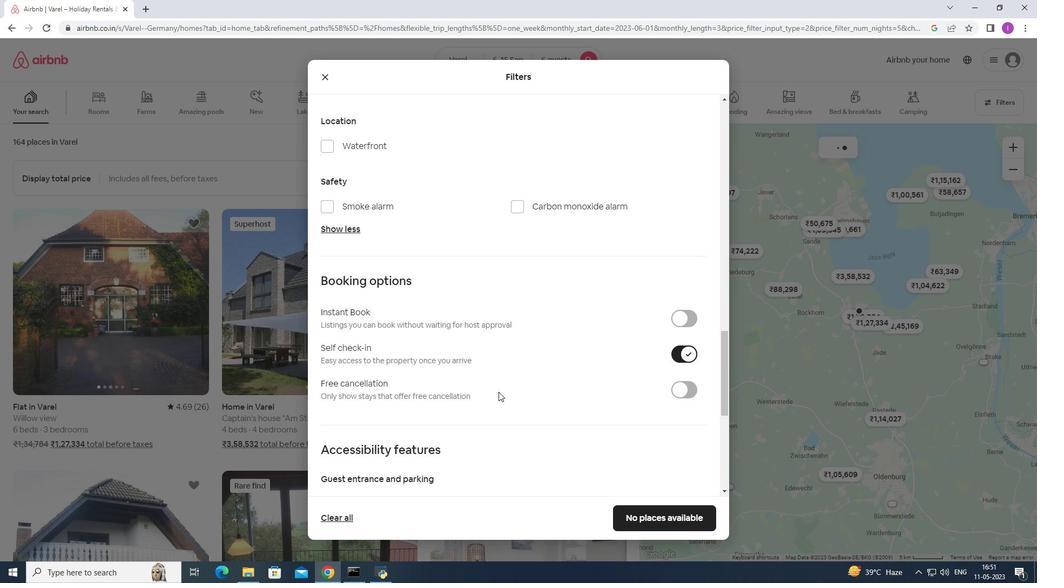 
Action: Mouse scrolled (487, 401) with delta (0, 0)
Screenshot: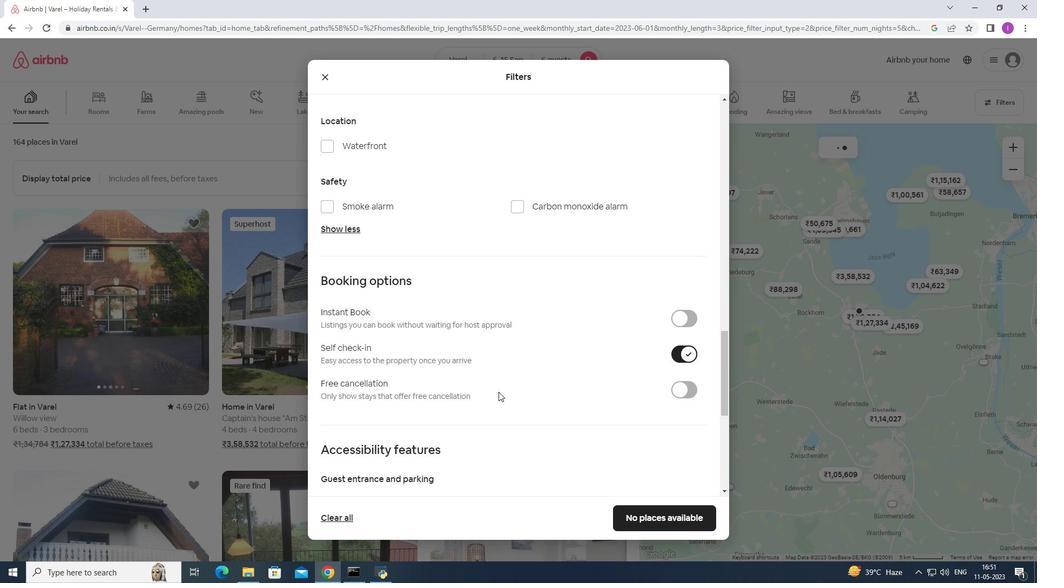 
Action: Mouse scrolled (487, 401) with delta (0, 0)
Screenshot: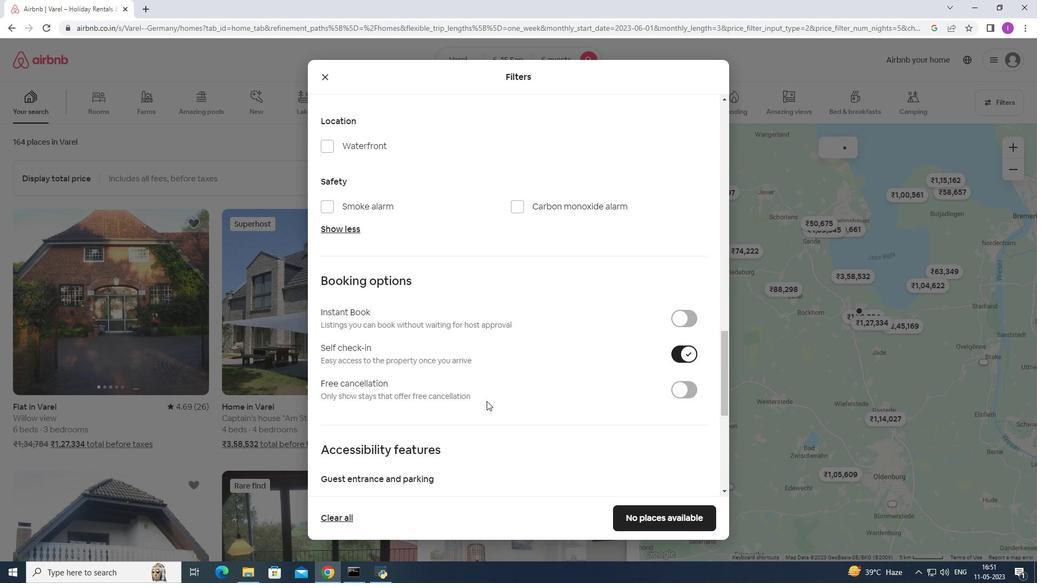 
Action: Mouse moved to (484, 393)
Screenshot: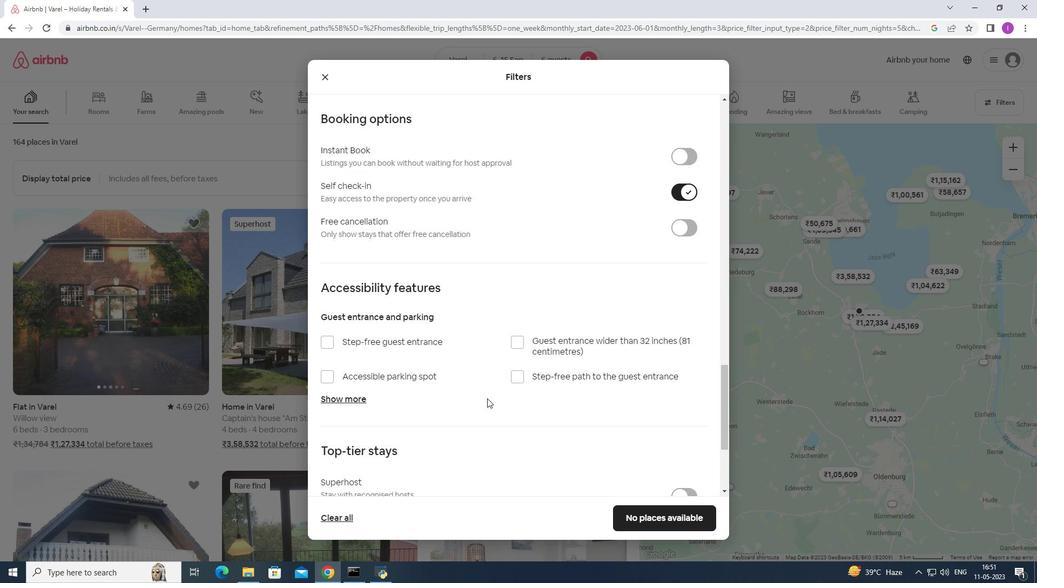 
Action: Mouse scrolled (484, 393) with delta (0, 0)
Screenshot: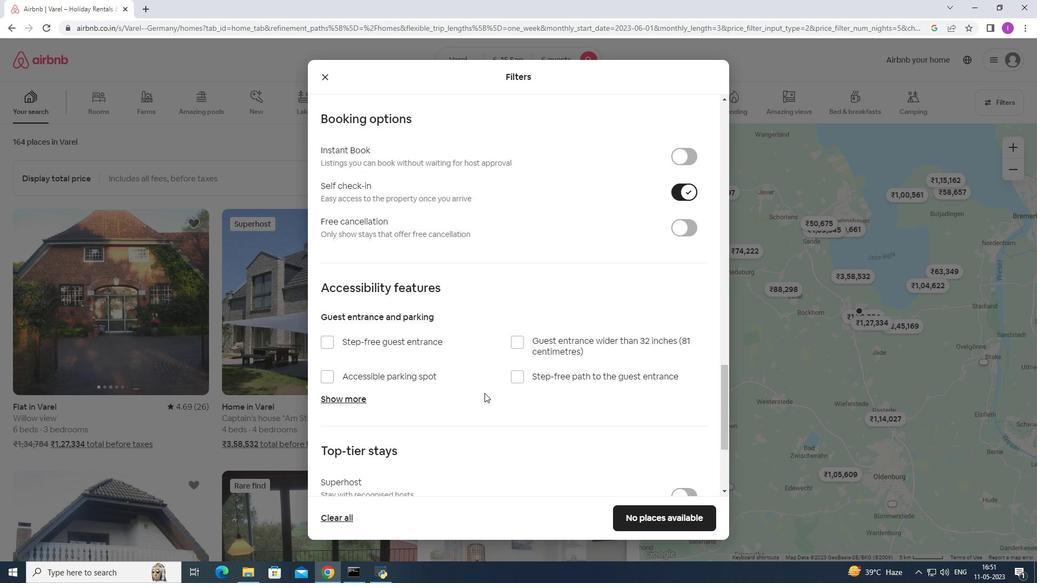 
Action: Mouse scrolled (484, 393) with delta (0, 0)
Screenshot: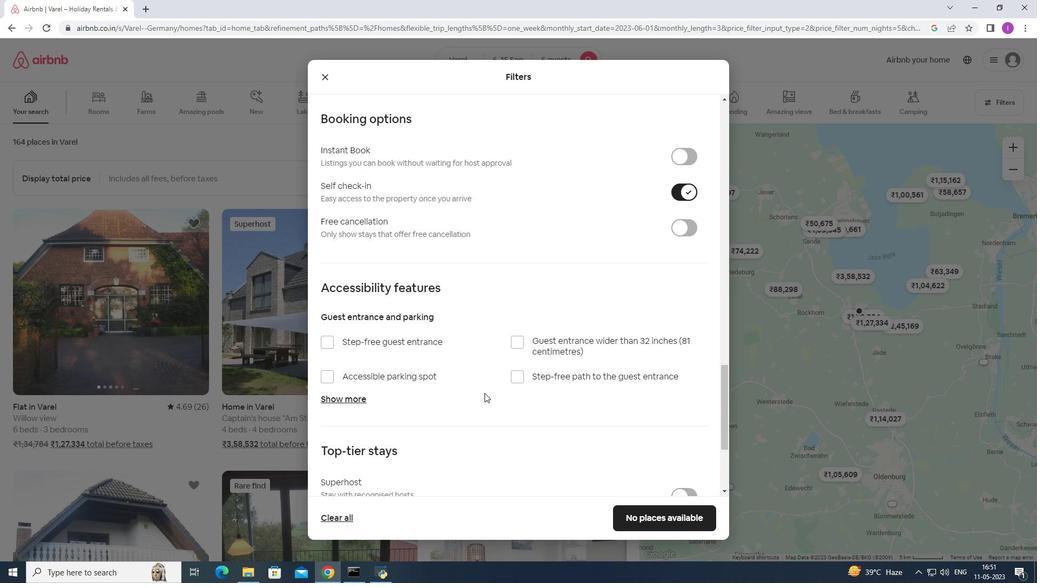 
Action: Mouse scrolled (484, 393) with delta (0, 0)
Screenshot: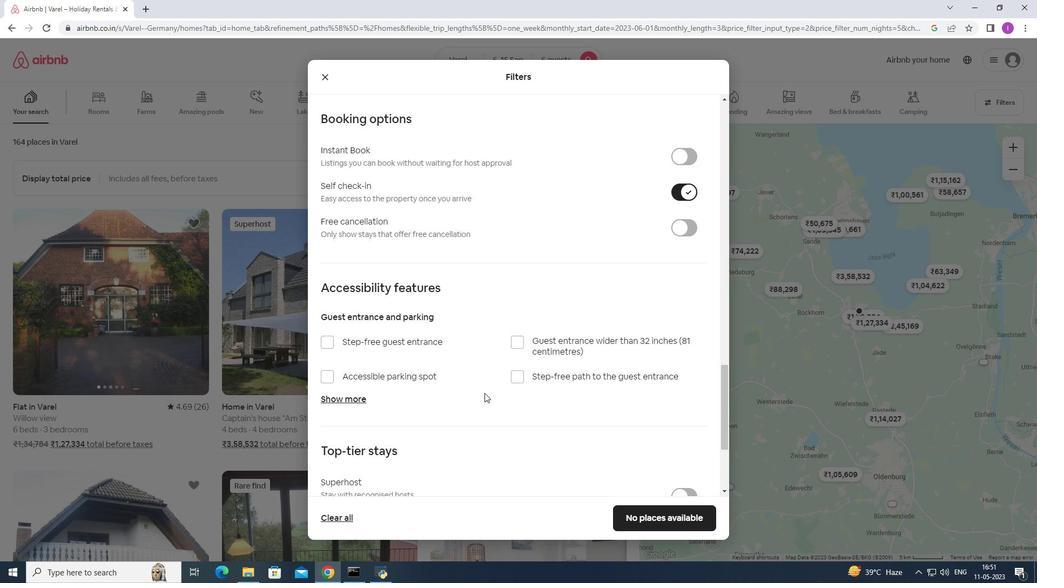 
Action: Mouse scrolled (484, 393) with delta (0, 0)
Screenshot: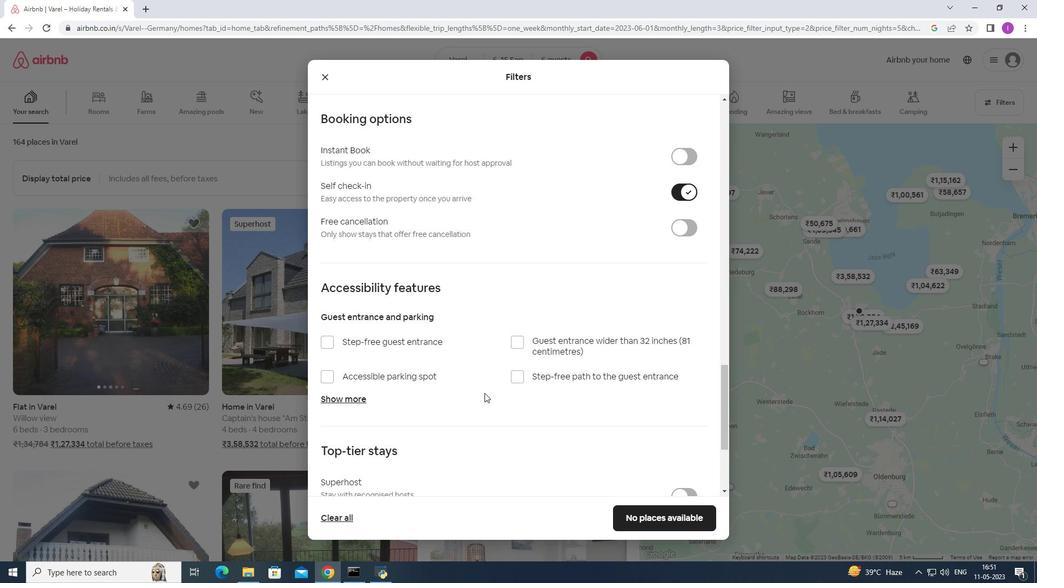 
Action: Mouse scrolled (484, 393) with delta (0, 0)
Screenshot: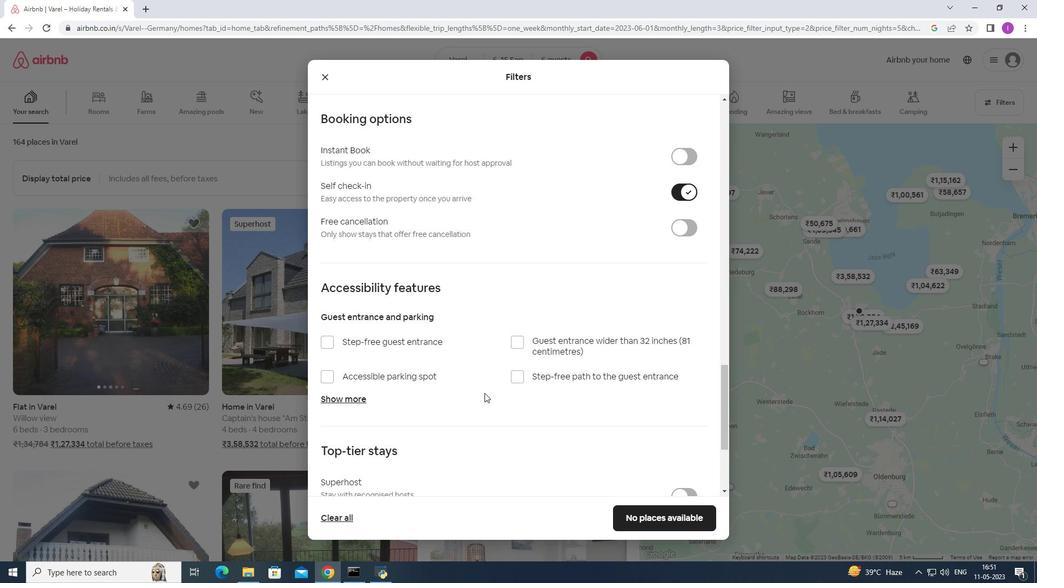 
Action: Mouse moved to (483, 394)
Screenshot: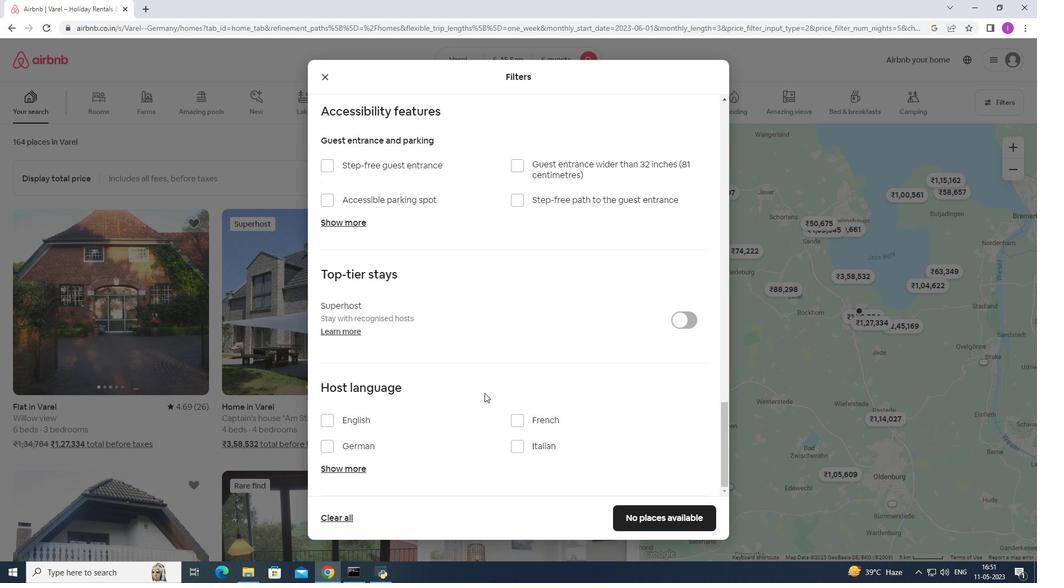 
Action: Mouse scrolled (484, 393) with delta (0, 0)
Screenshot: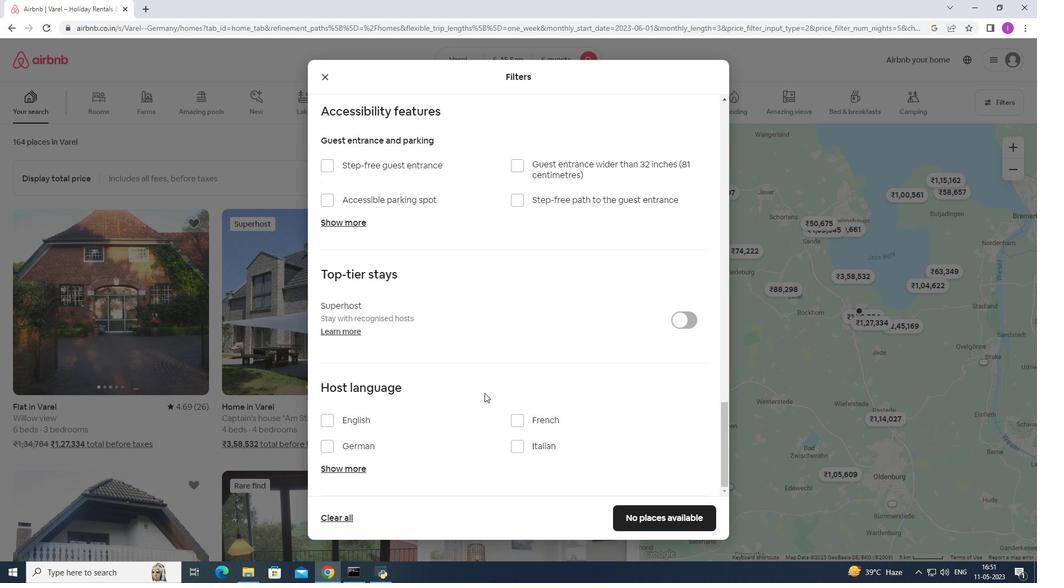
Action: Mouse scrolled (483, 393) with delta (0, 0)
Screenshot: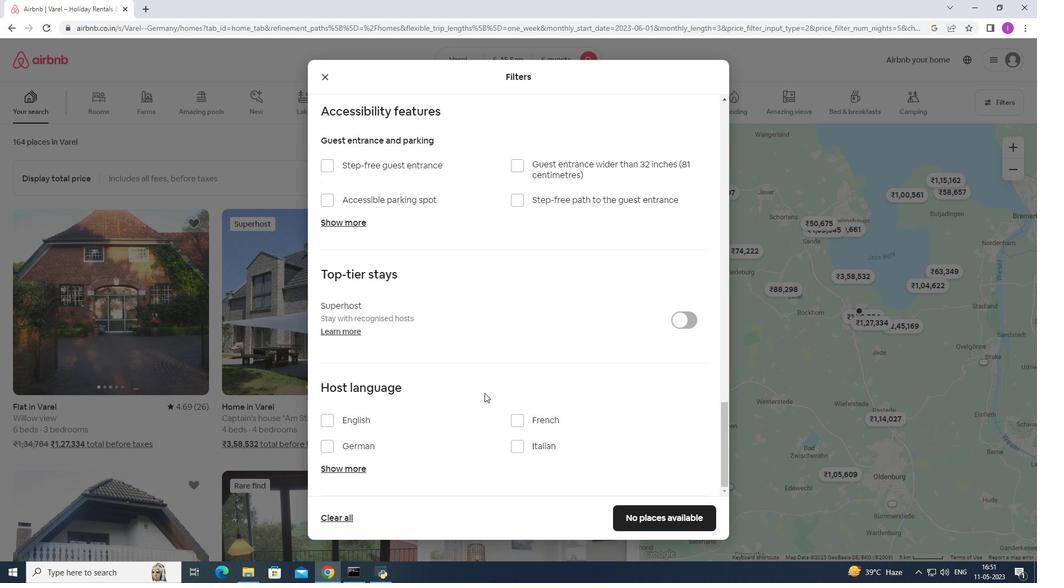 
Action: Mouse moved to (327, 421)
Screenshot: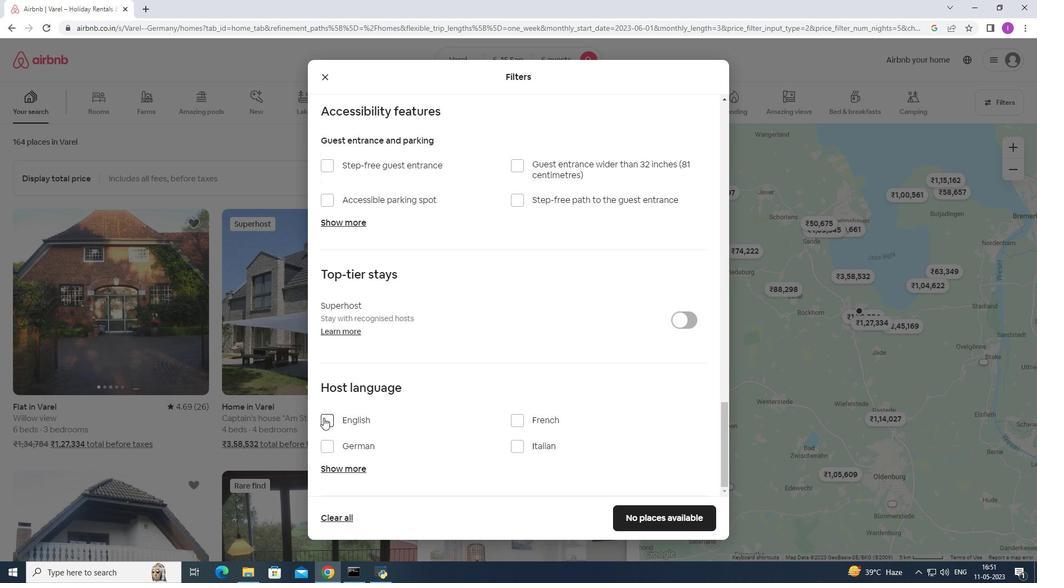 
Action: Mouse pressed left at (327, 421)
Screenshot: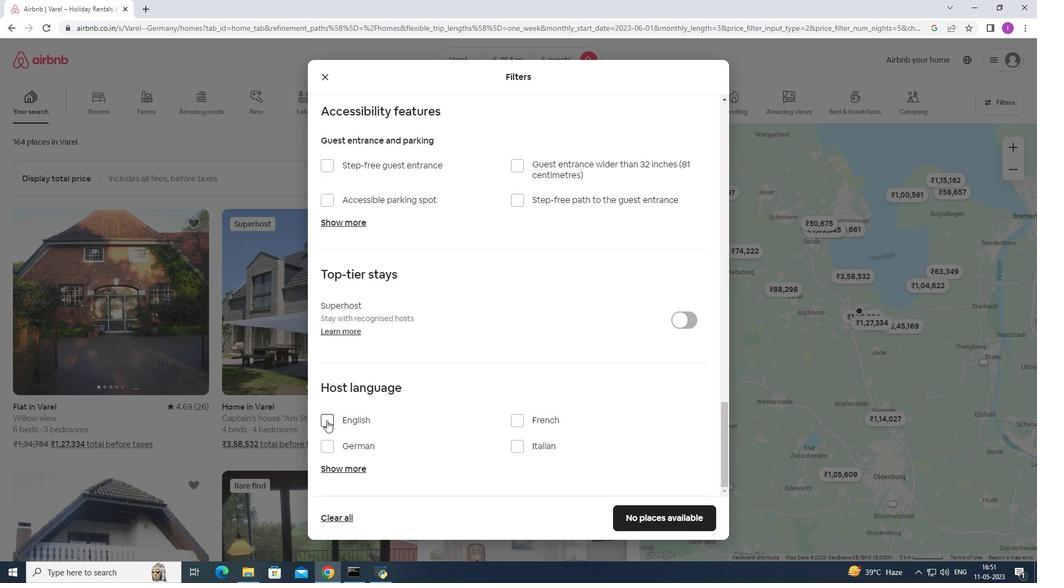
Action: Mouse moved to (633, 520)
Screenshot: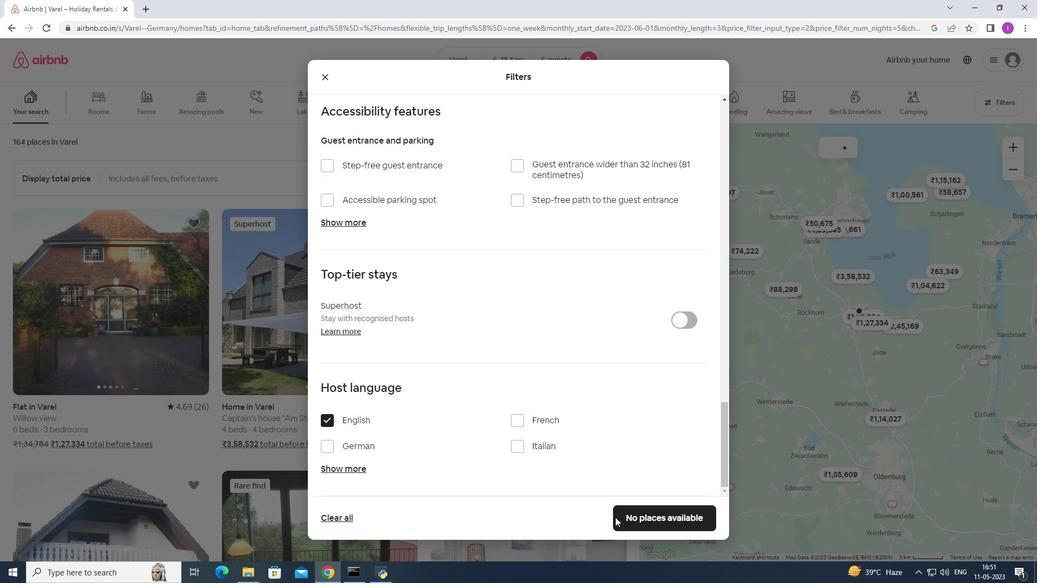 
Action: Mouse pressed left at (633, 520)
Screenshot: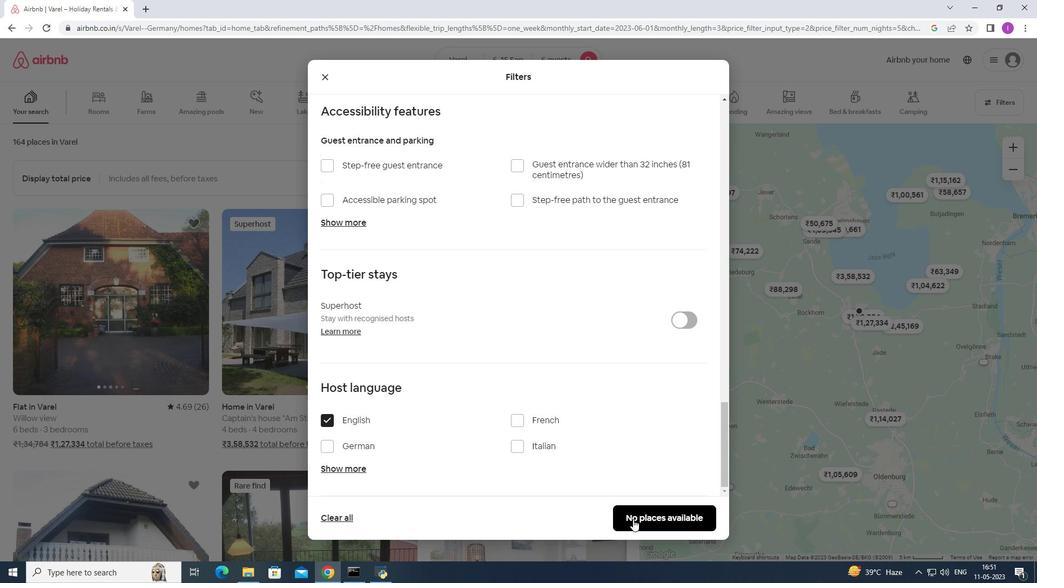 
Action: Mouse moved to (612, 481)
Screenshot: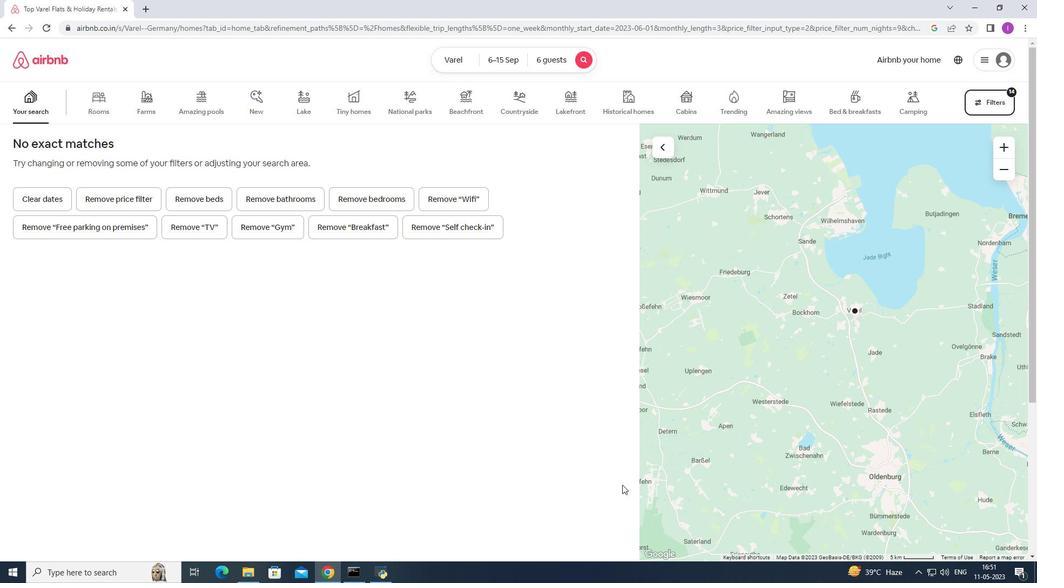 
